 Task: Find connections with filter location Wum with filter topic #linkedinlearningwith filter profile language Potuguese with filter current company The Market Hunters with filter school Mangalayatan University, Aligarh with filter industry Libraries with filter service category Commercial Insurance with filter keywords title Test Scorer
Action: Mouse moved to (644, 83)
Screenshot: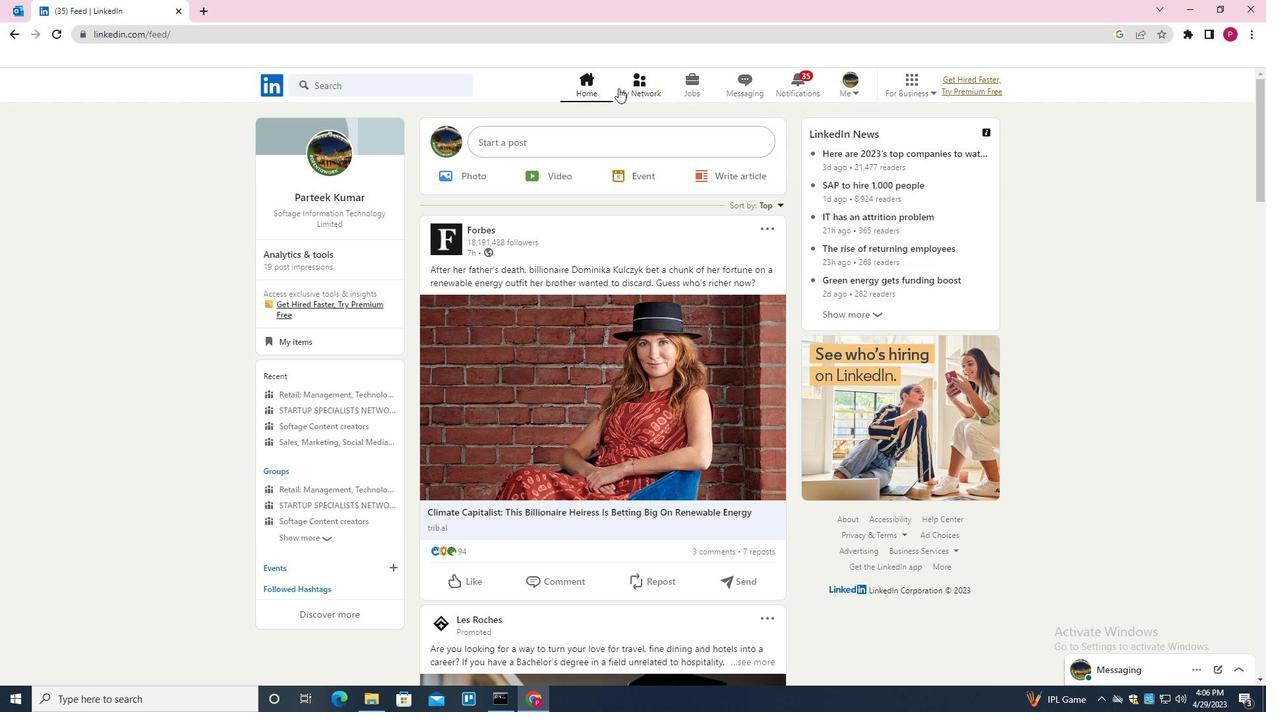 
Action: Mouse pressed left at (644, 83)
Screenshot: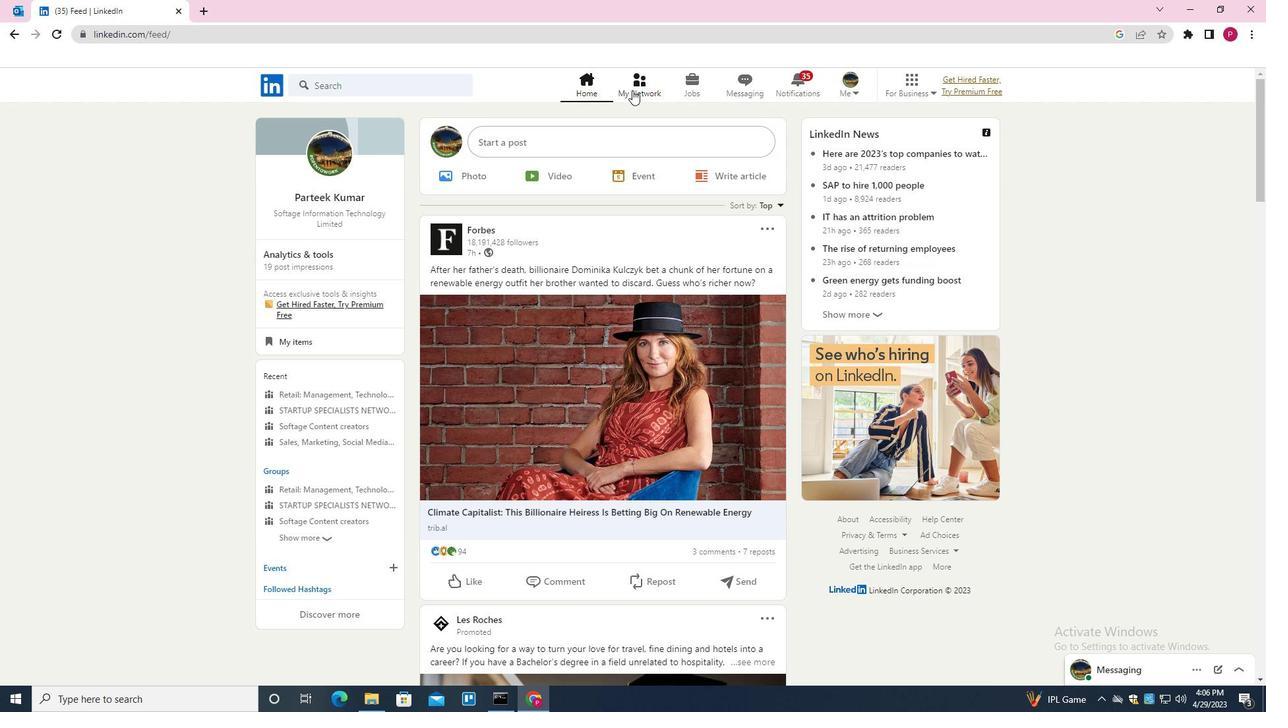 
Action: Mouse moved to (409, 154)
Screenshot: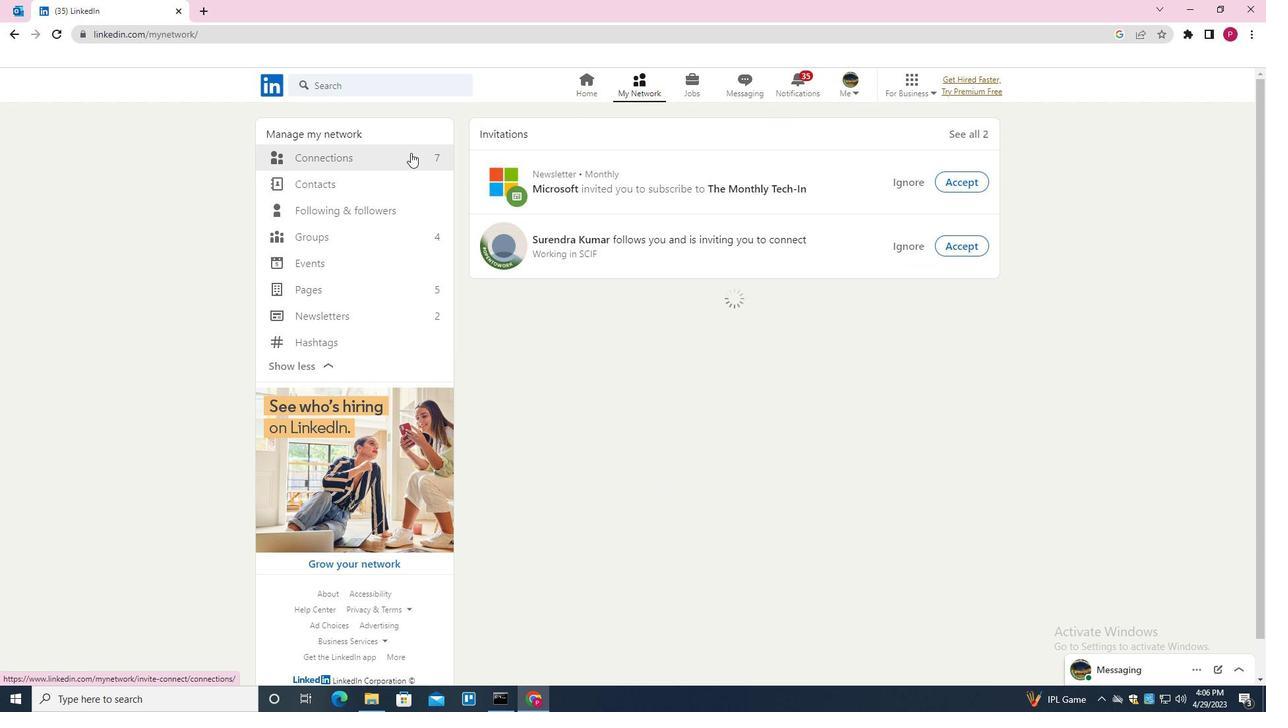 
Action: Mouse pressed left at (409, 154)
Screenshot: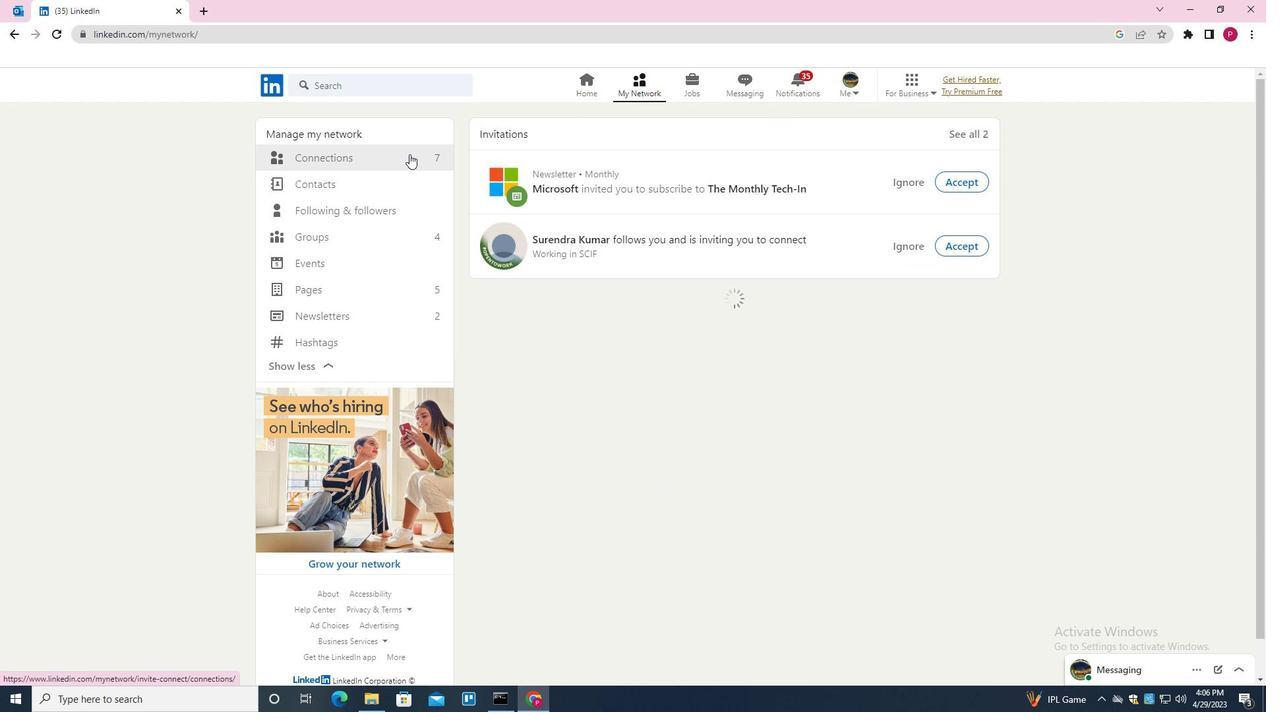 
Action: Mouse moved to (735, 162)
Screenshot: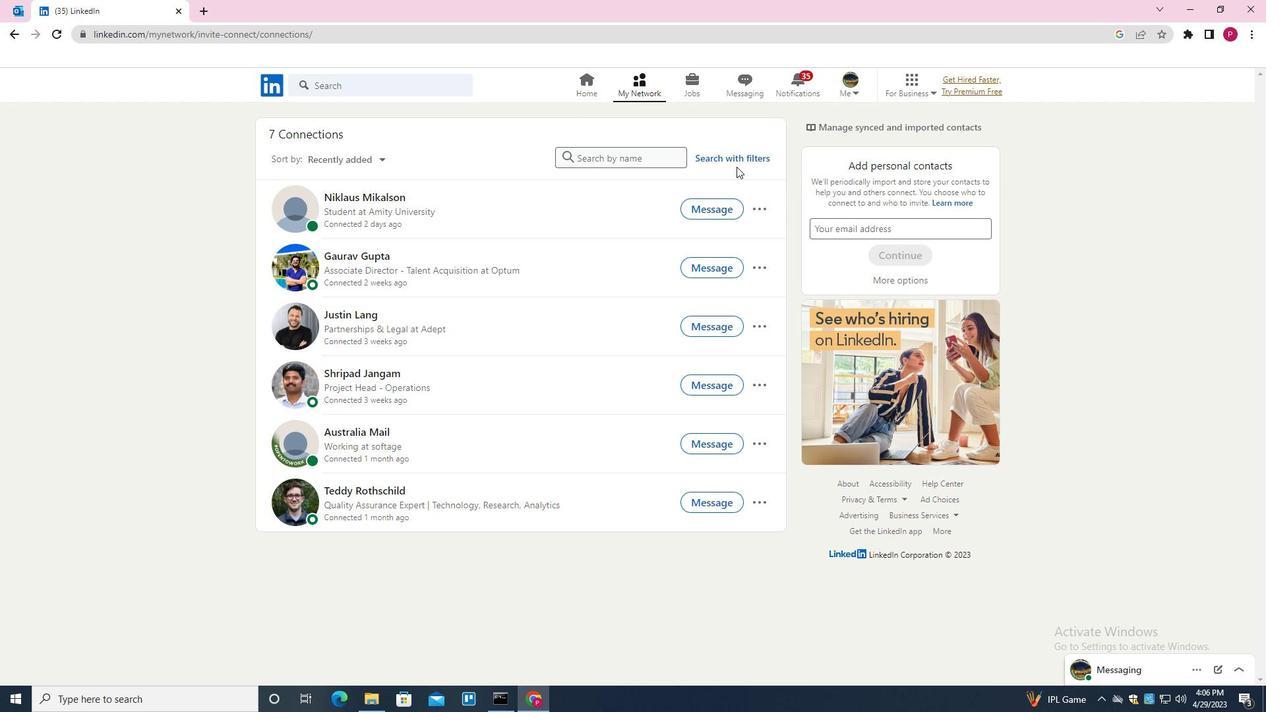 
Action: Mouse pressed left at (735, 162)
Screenshot: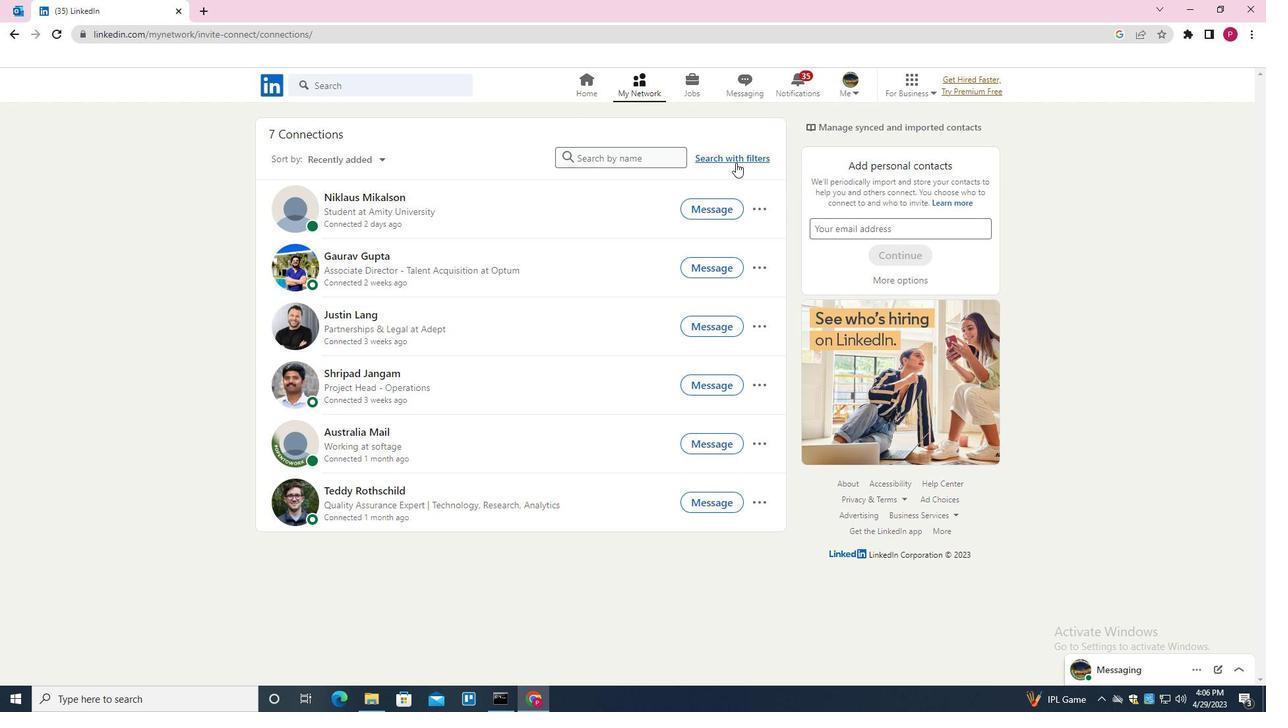 
Action: Mouse moved to (673, 123)
Screenshot: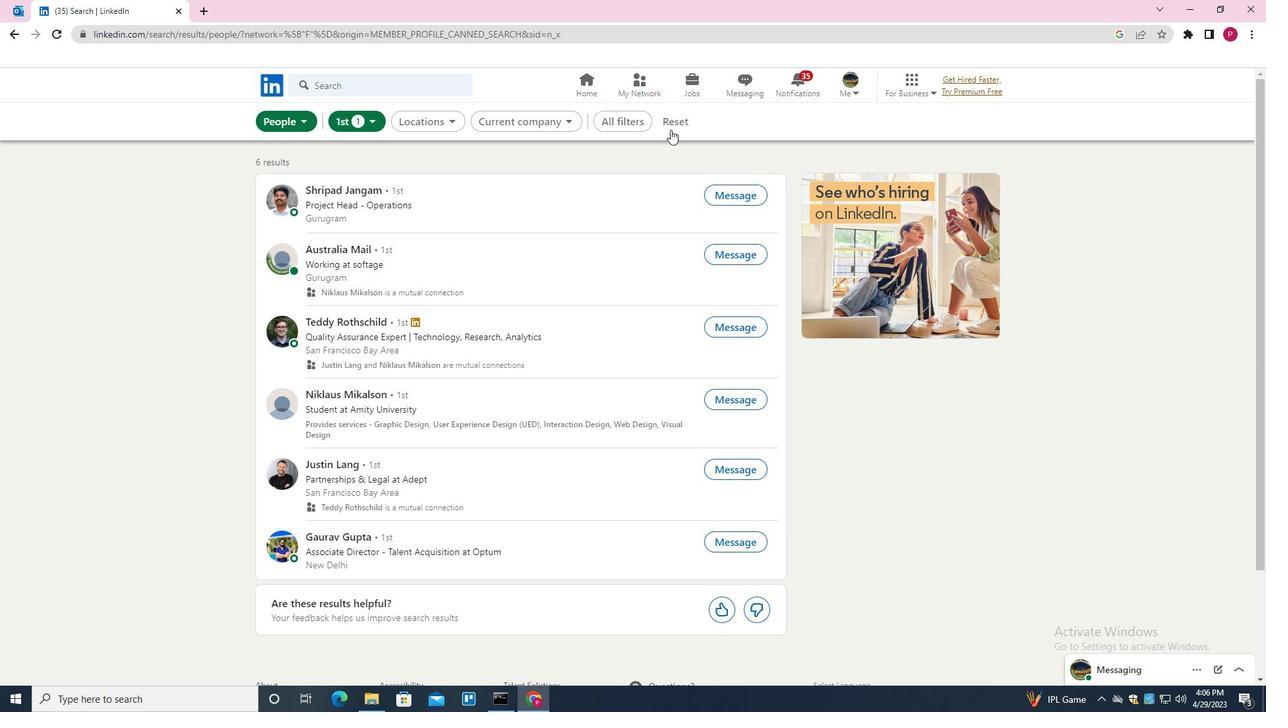 
Action: Mouse pressed left at (673, 123)
Screenshot: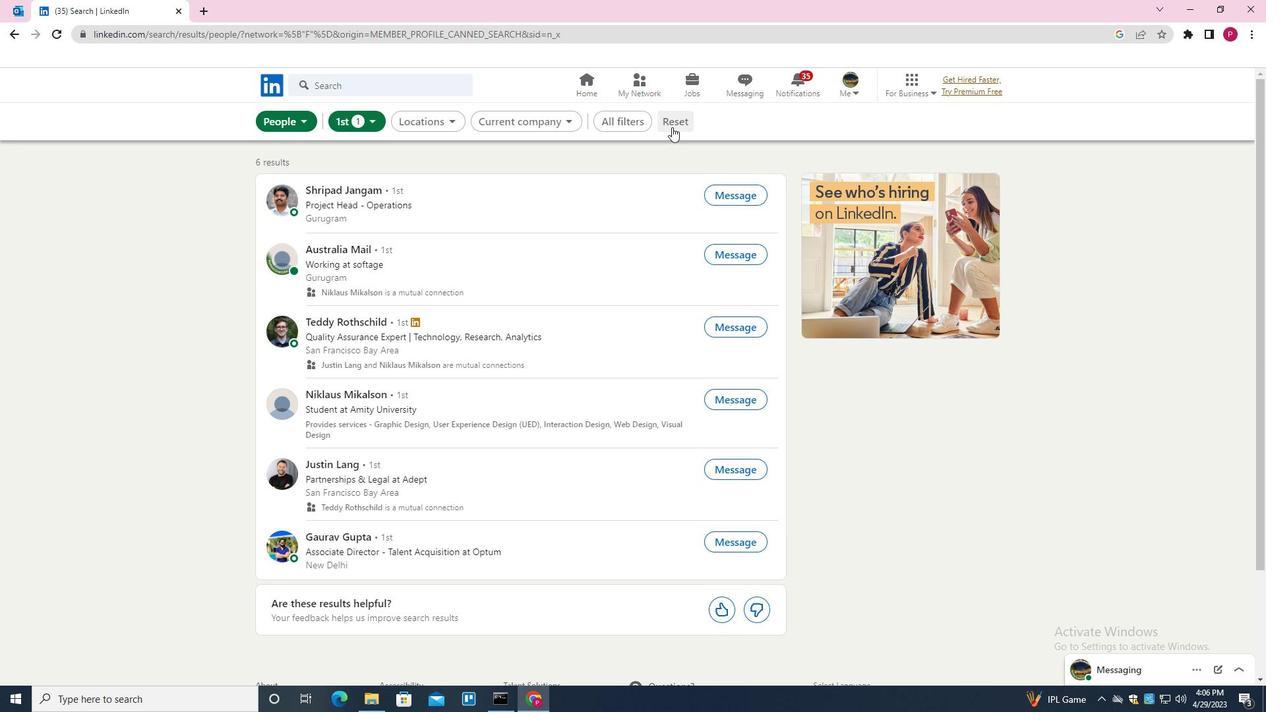 
Action: Mouse moved to (648, 120)
Screenshot: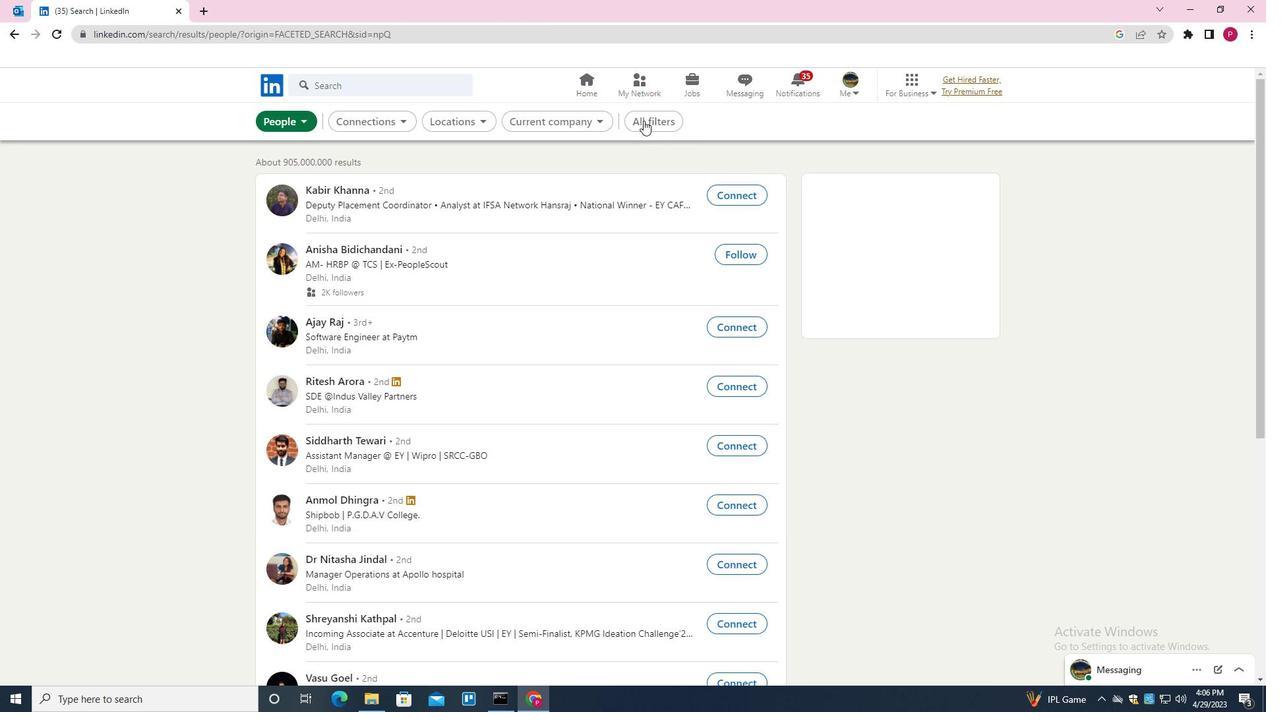 
Action: Mouse pressed left at (648, 120)
Screenshot: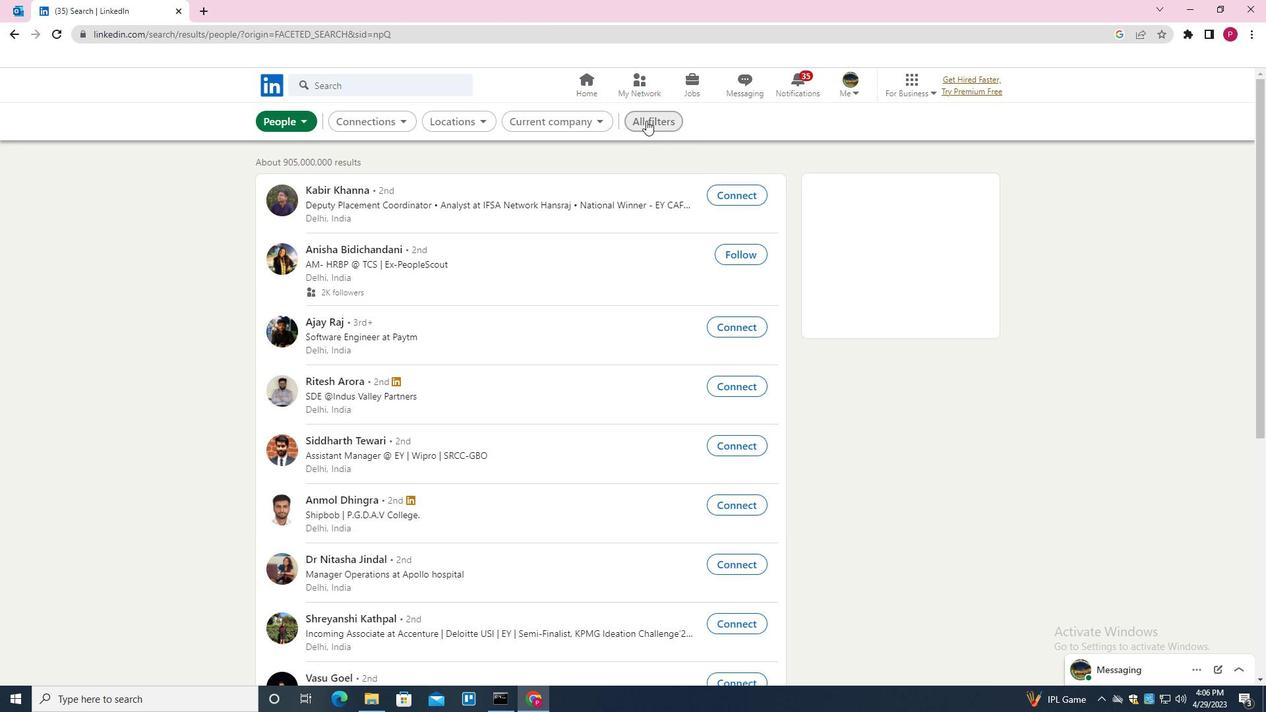 
Action: Mouse moved to (1079, 336)
Screenshot: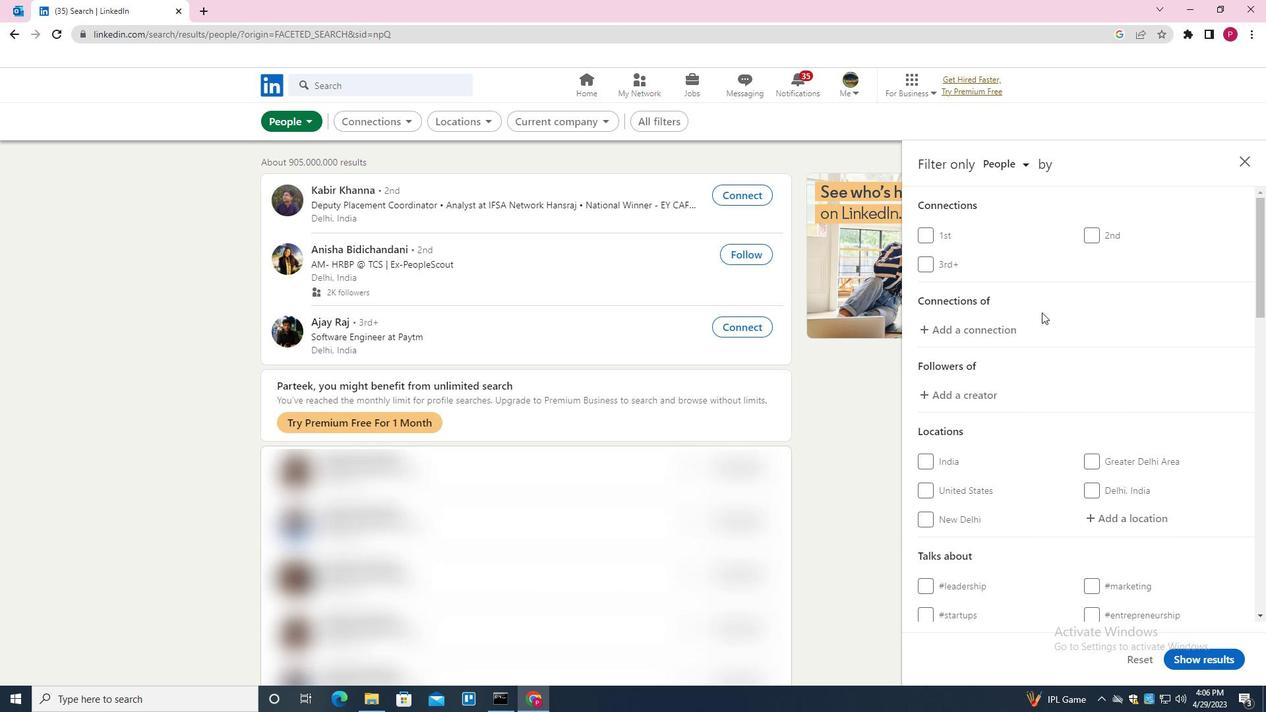 
Action: Mouse scrolled (1079, 336) with delta (0, 0)
Screenshot: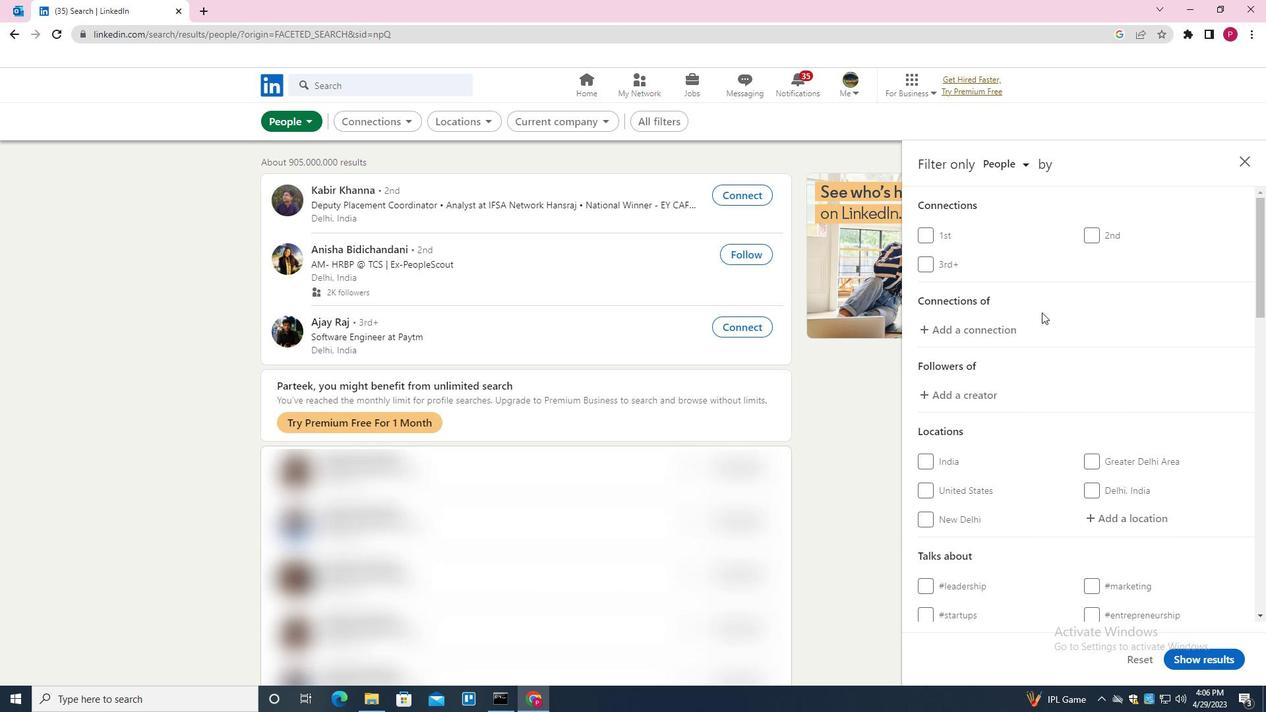 
Action: Mouse moved to (1080, 342)
Screenshot: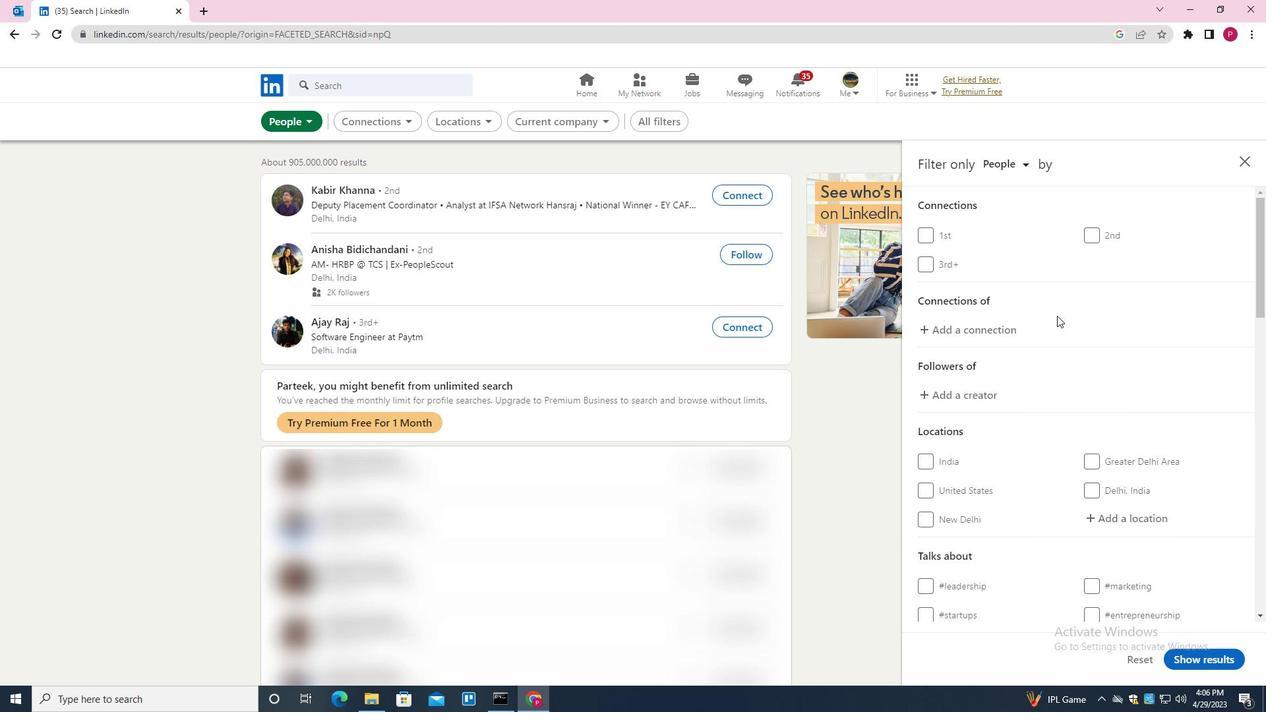 
Action: Mouse scrolled (1080, 342) with delta (0, 0)
Screenshot: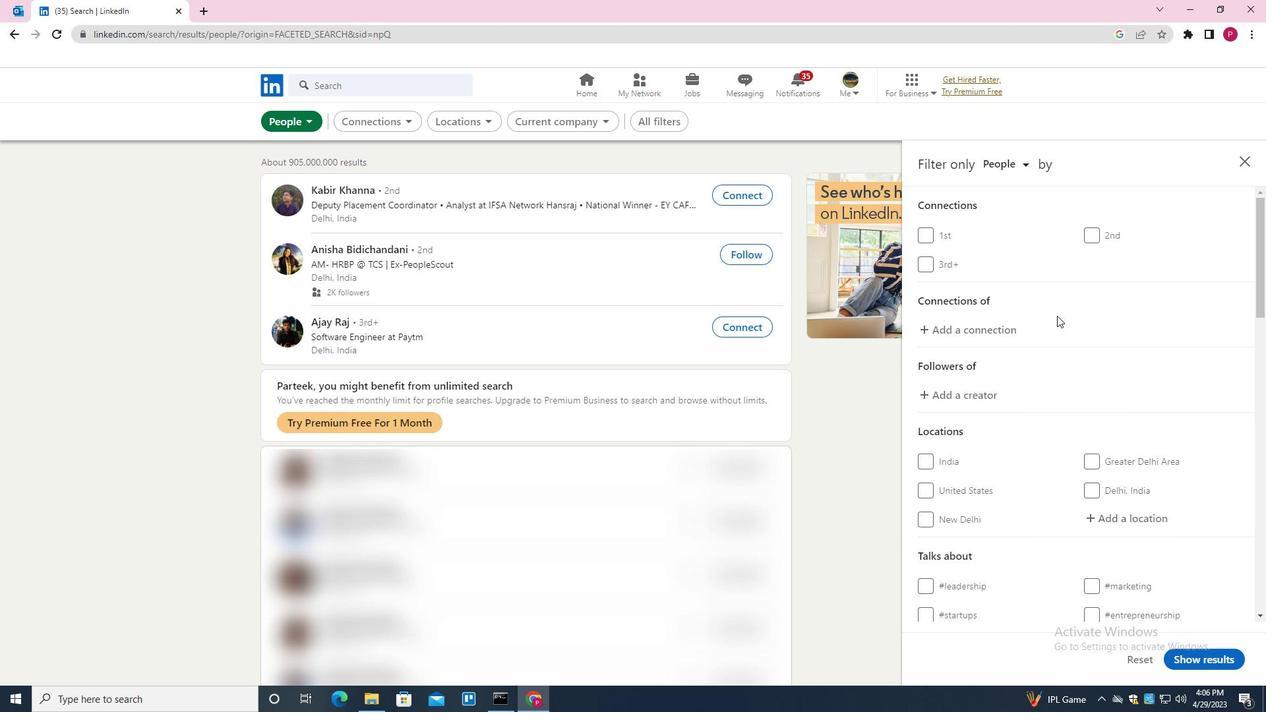 
Action: Mouse moved to (1080, 346)
Screenshot: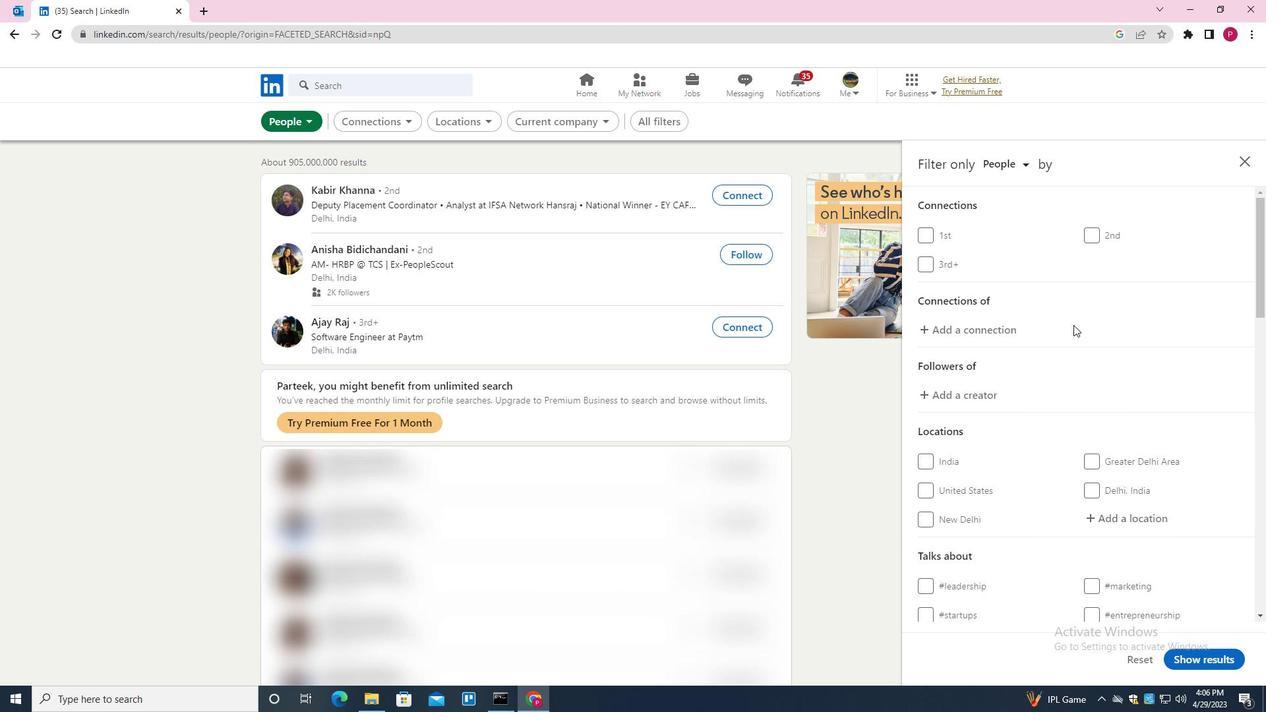 
Action: Mouse scrolled (1080, 345) with delta (0, 0)
Screenshot: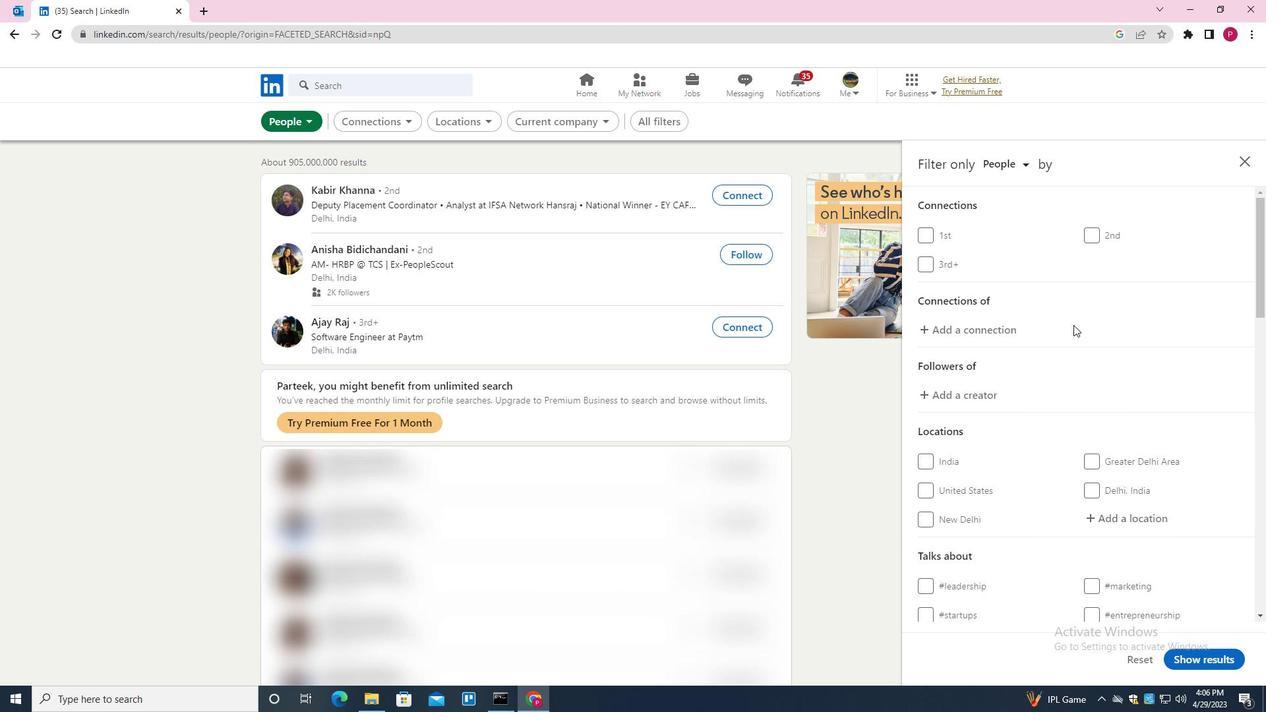 
Action: Mouse moved to (1107, 327)
Screenshot: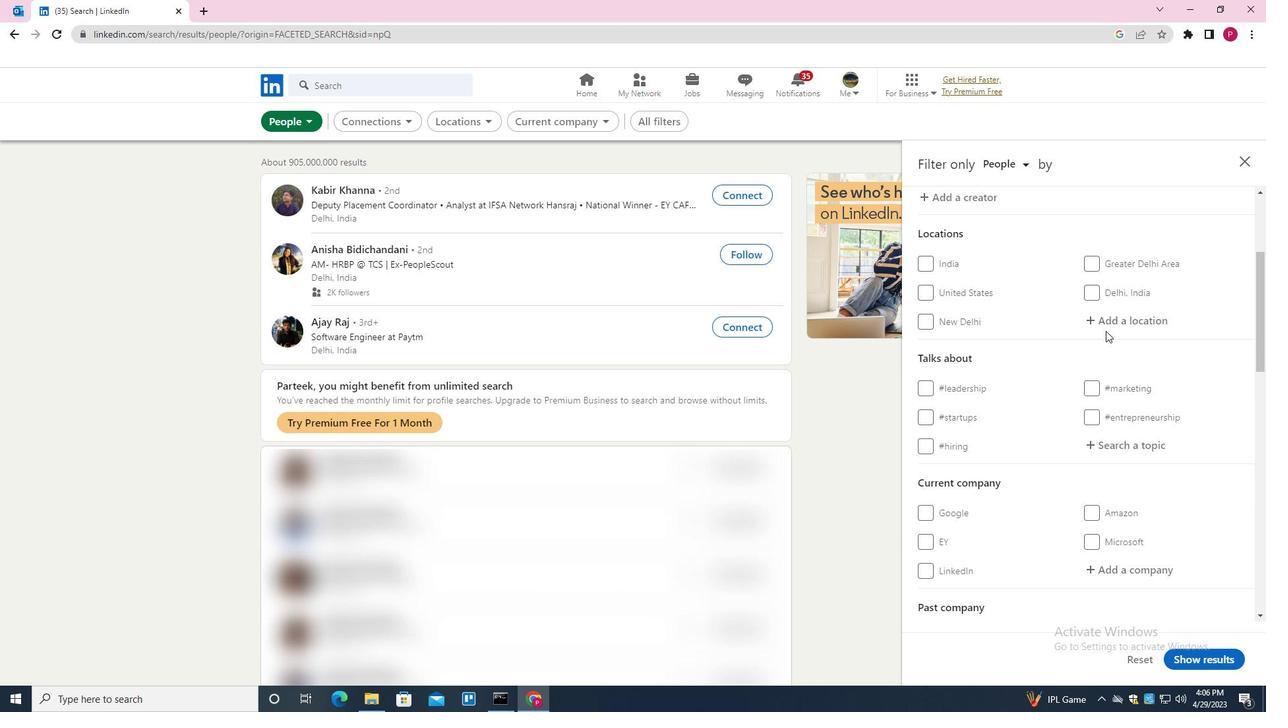 
Action: Mouse pressed left at (1107, 327)
Screenshot: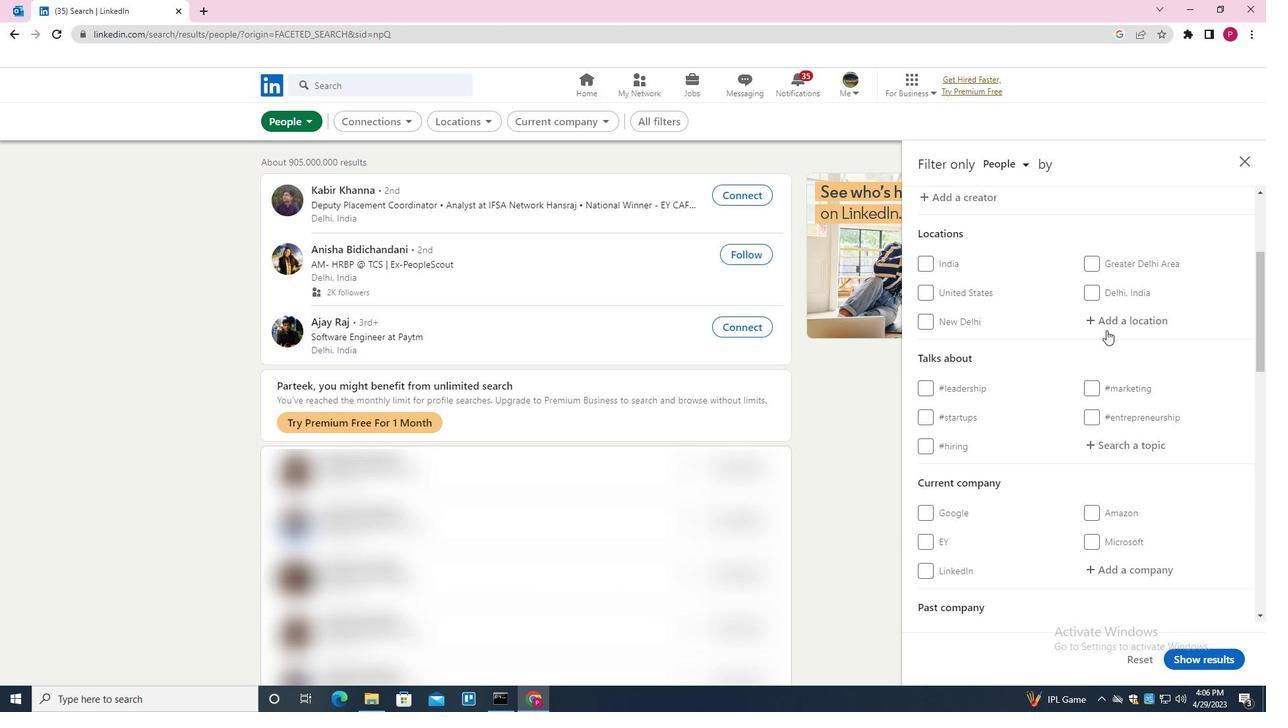 
Action: Mouse moved to (1088, 224)
Screenshot: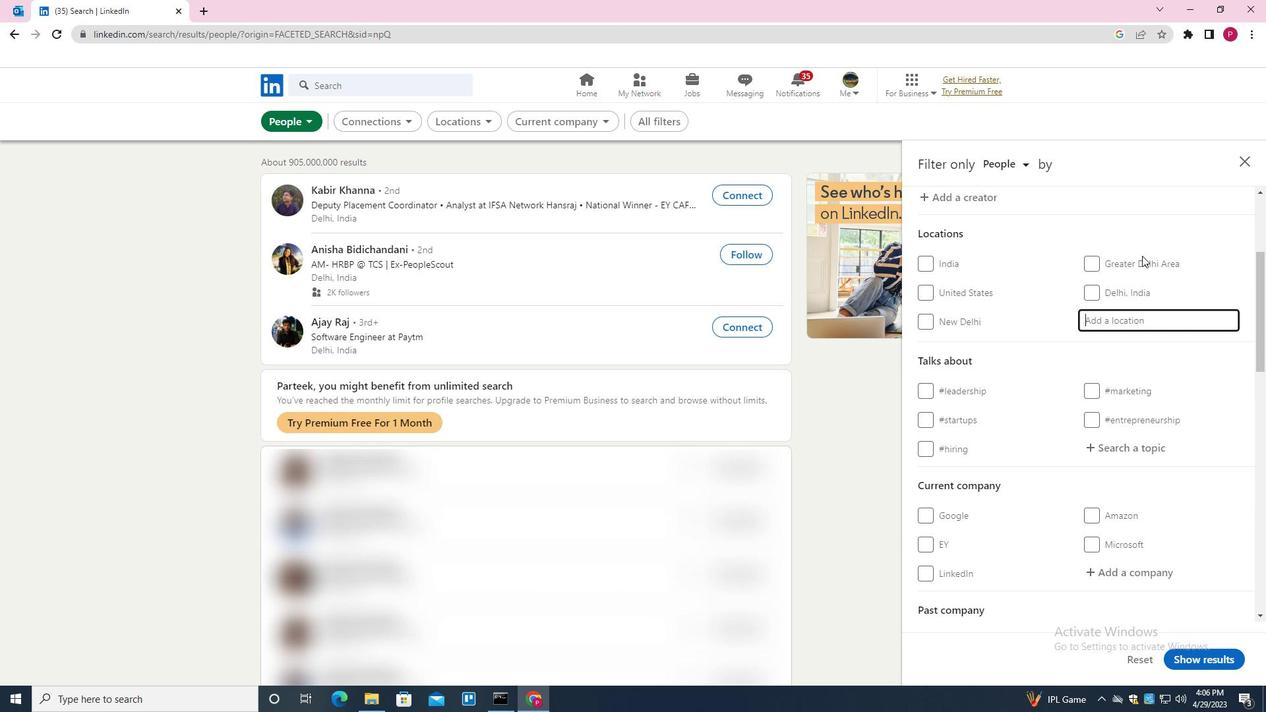 
Action: Key pressed <Key.shift>WUM<Key.down><Key.enter>
Screenshot: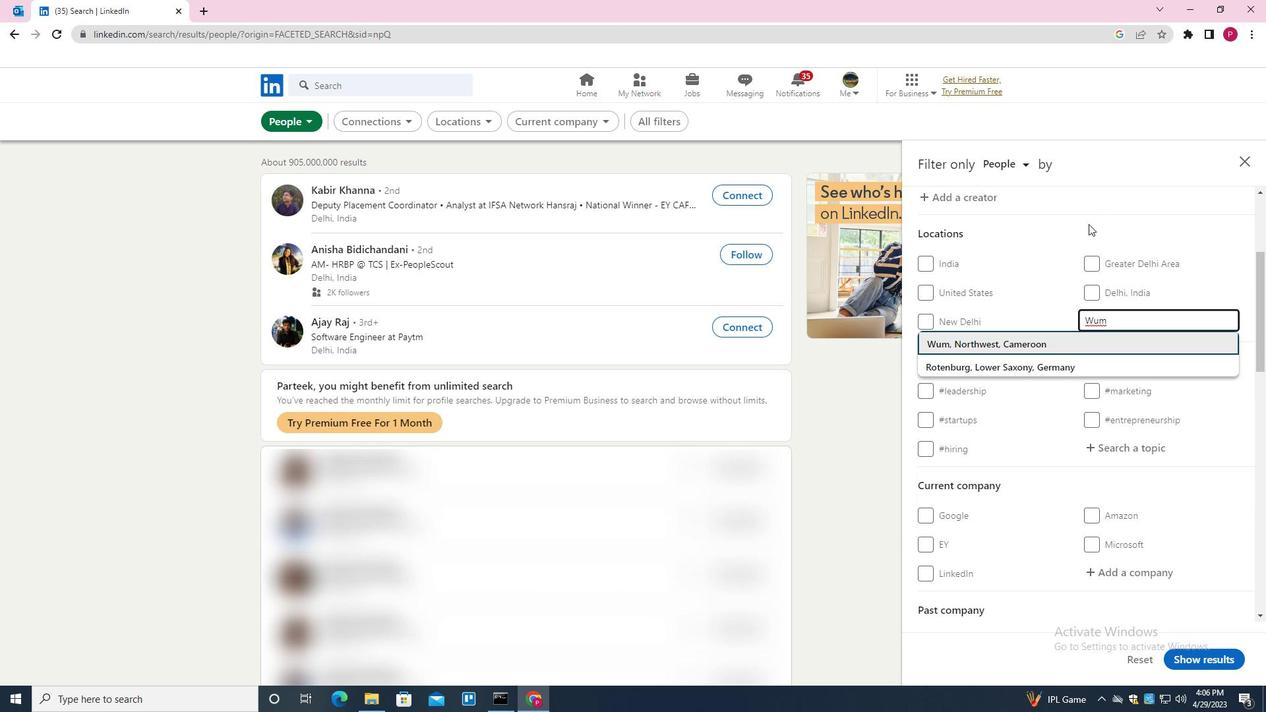 
Action: Mouse moved to (1006, 404)
Screenshot: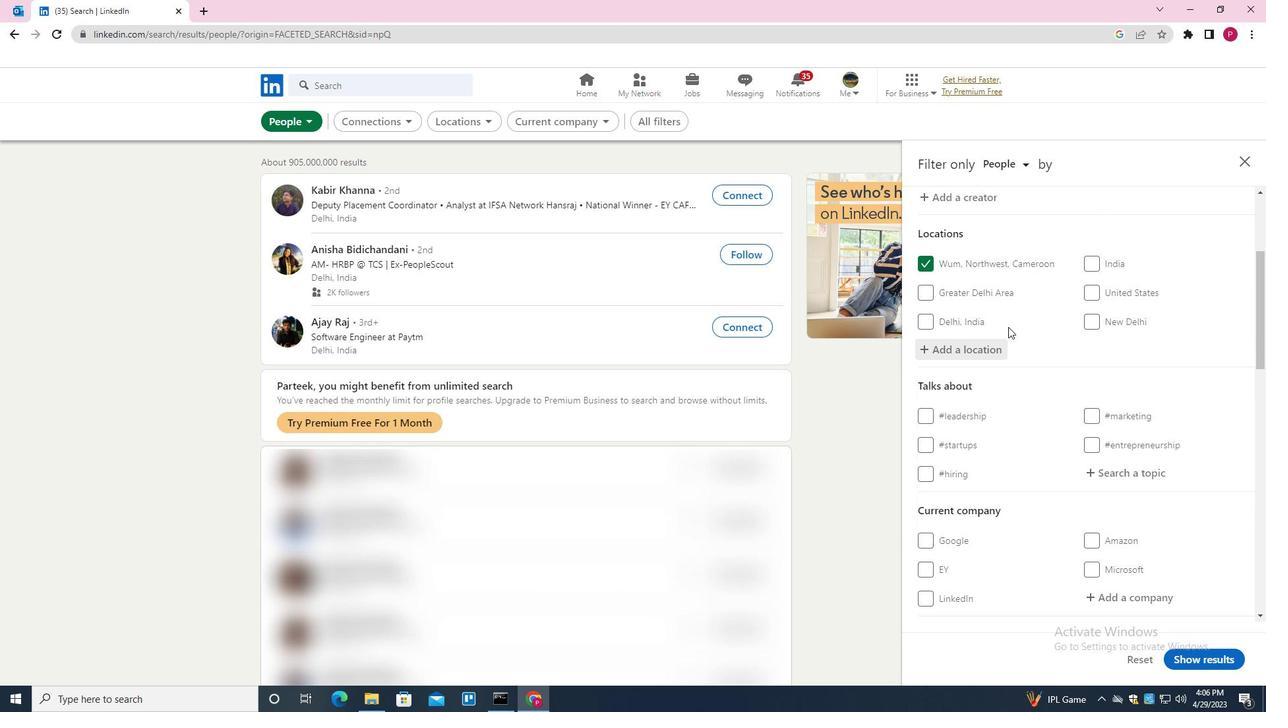 
Action: Mouse scrolled (1006, 404) with delta (0, 0)
Screenshot: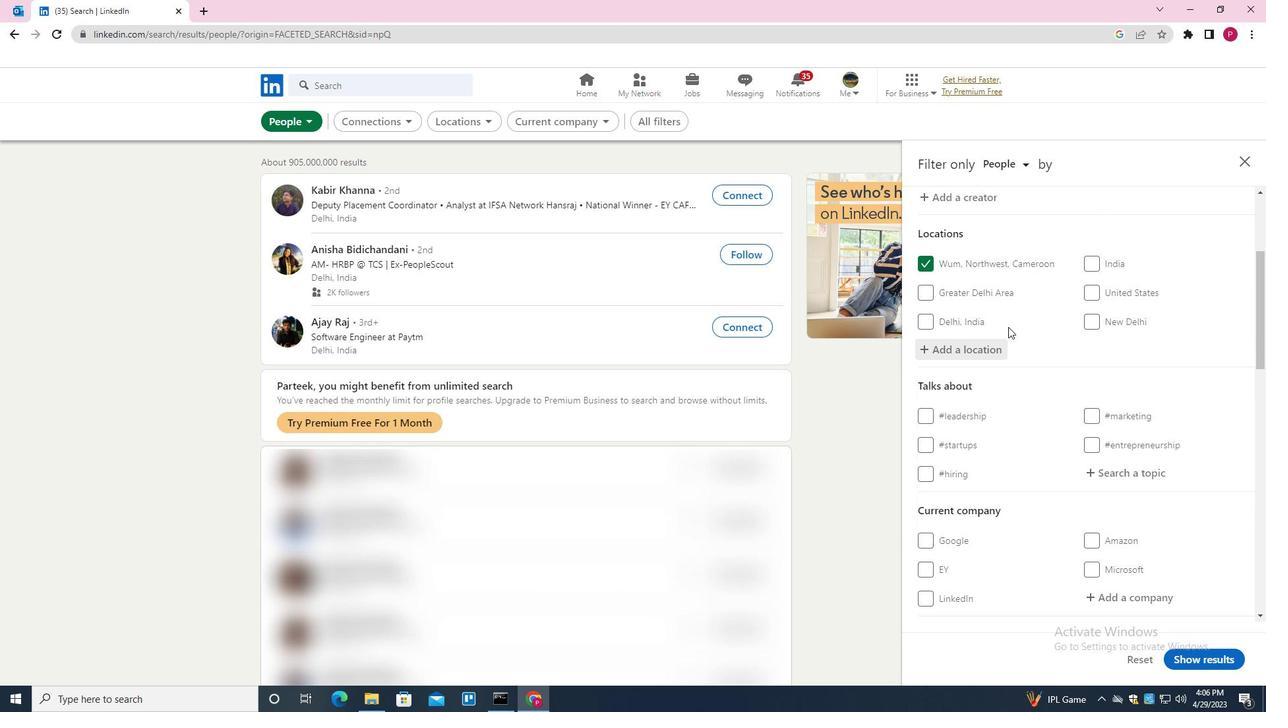 
Action: Mouse moved to (1026, 394)
Screenshot: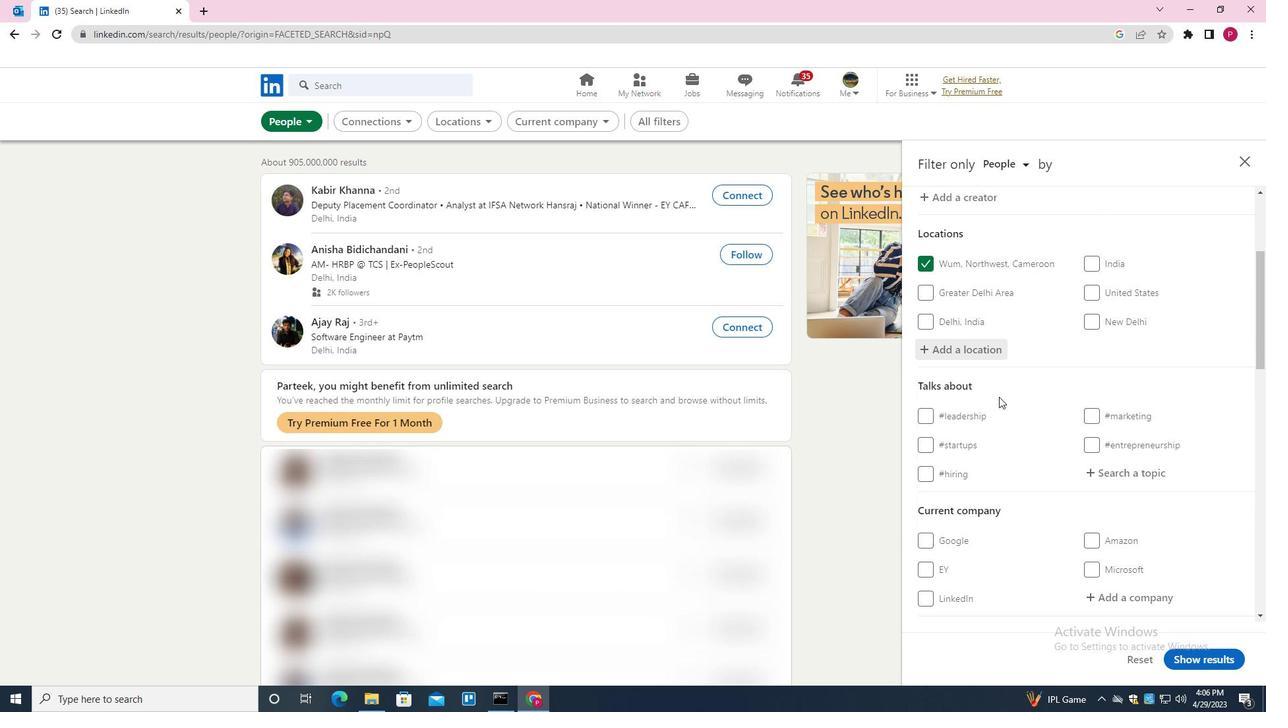 
Action: Mouse scrolled (1026, 394) with delta (0, 0)
Screenshot: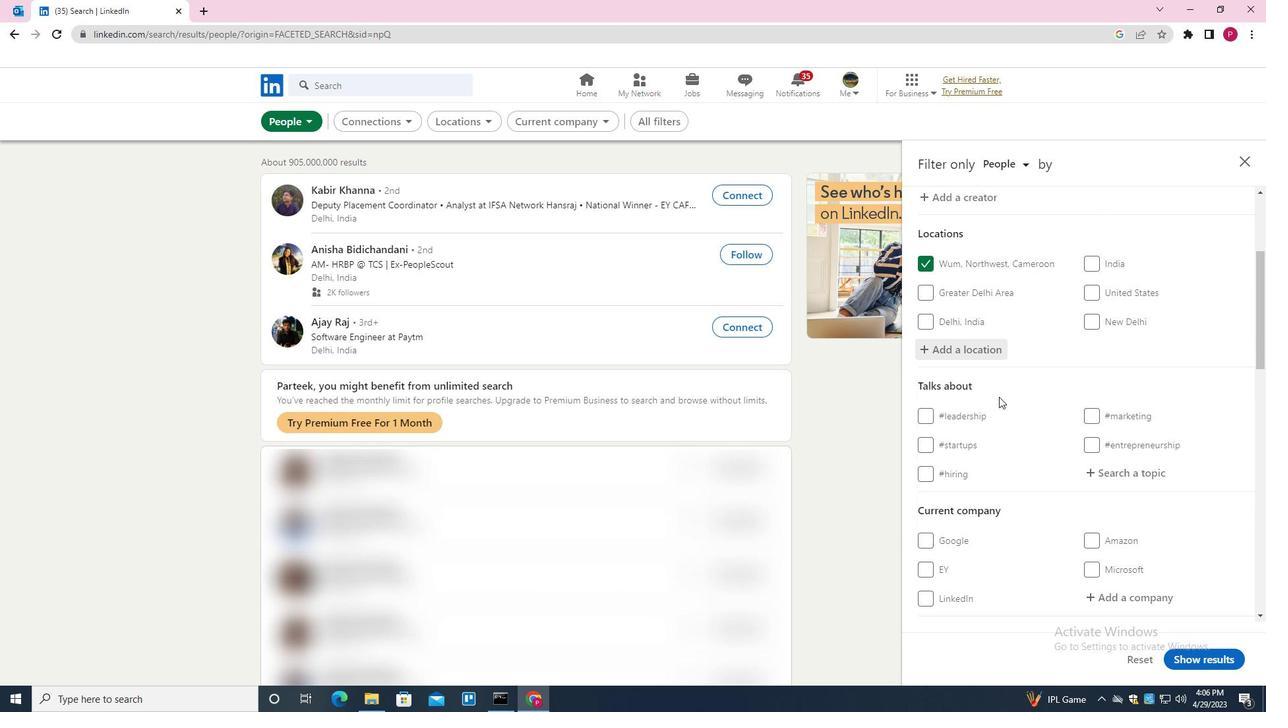 
Action: Mouse moved to (1160, 347)
Screenshot: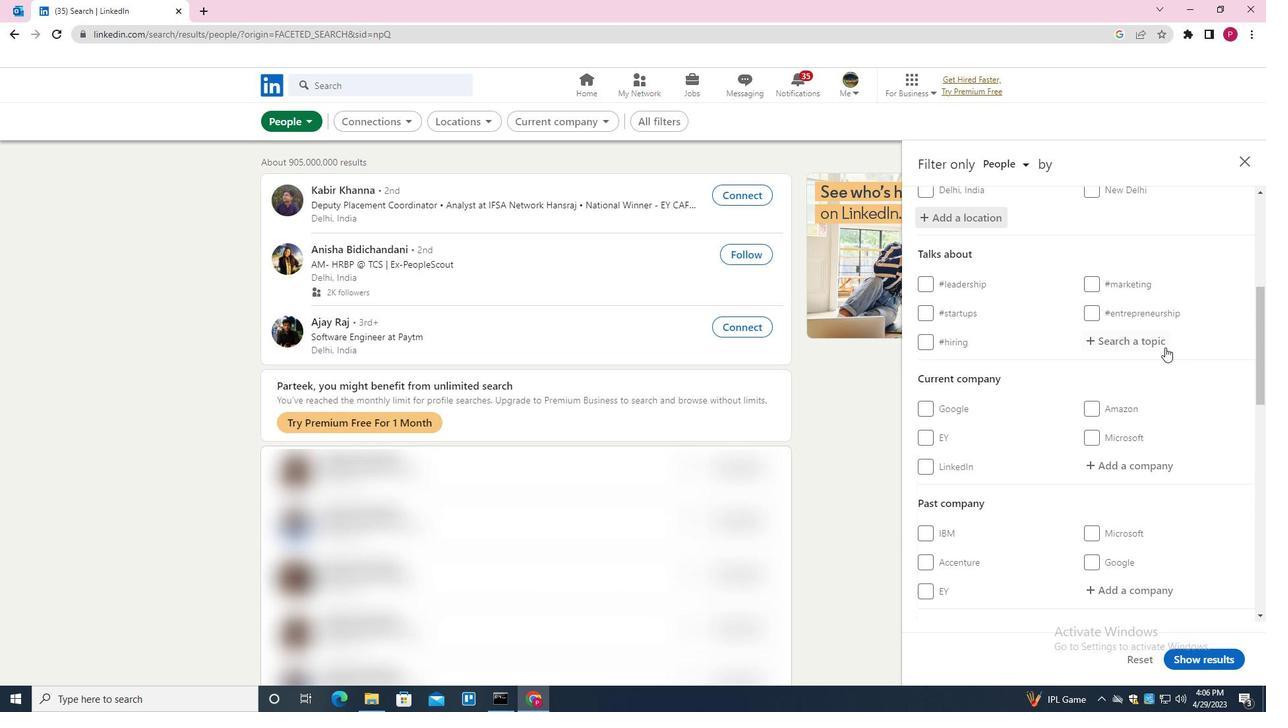 
Action: Mouse pressed left at (1160, 347)
Screenshot: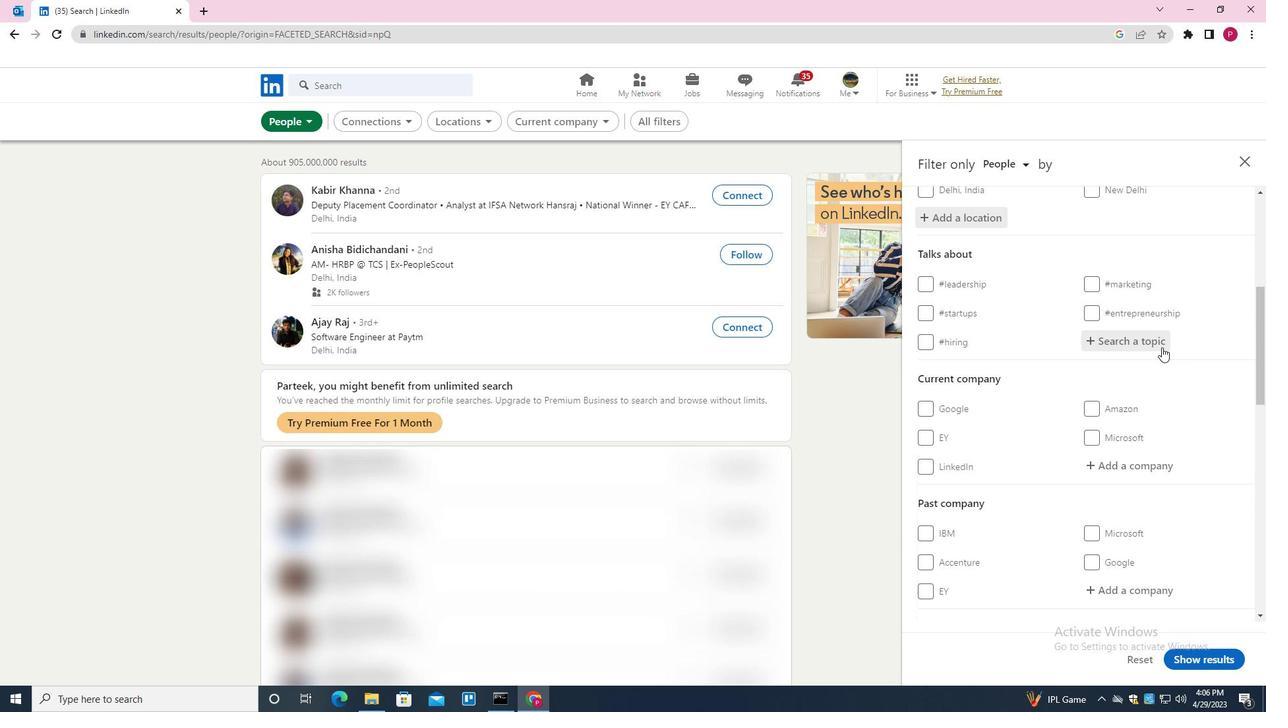 
Action: Mouse moved to (1152, 349)
Screenshot: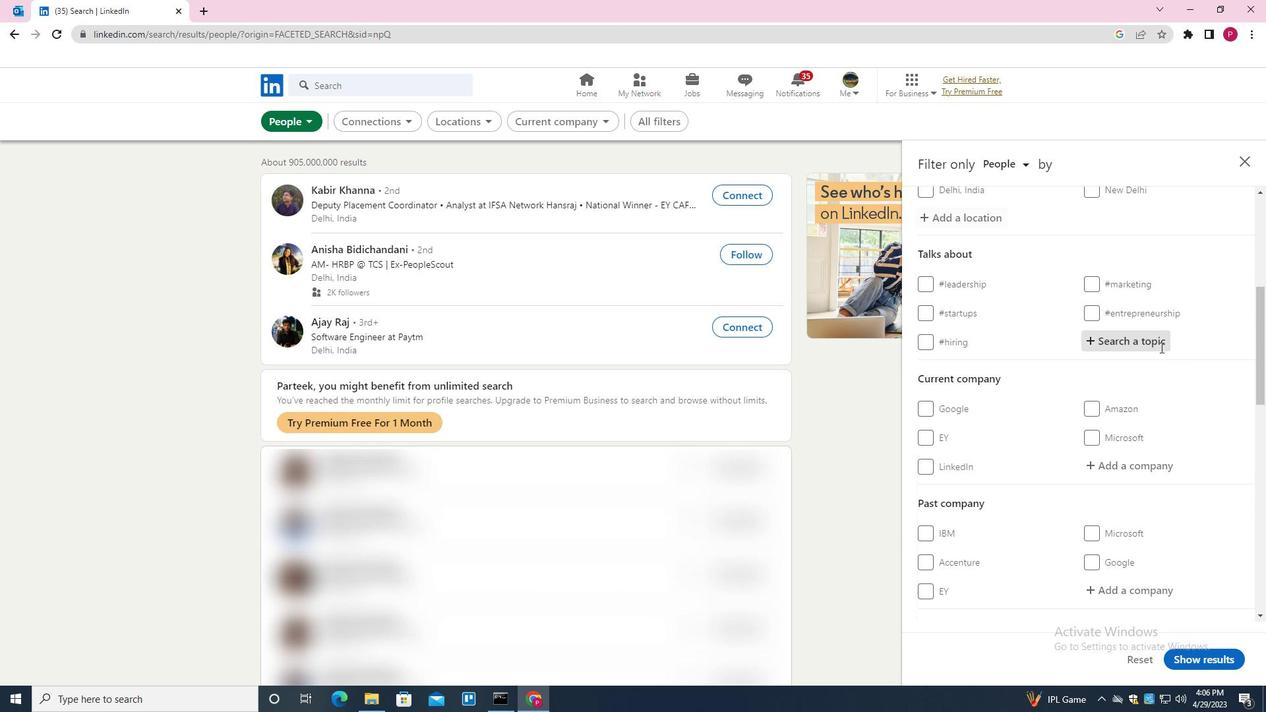 
Action: Key pressed L
Screenshot: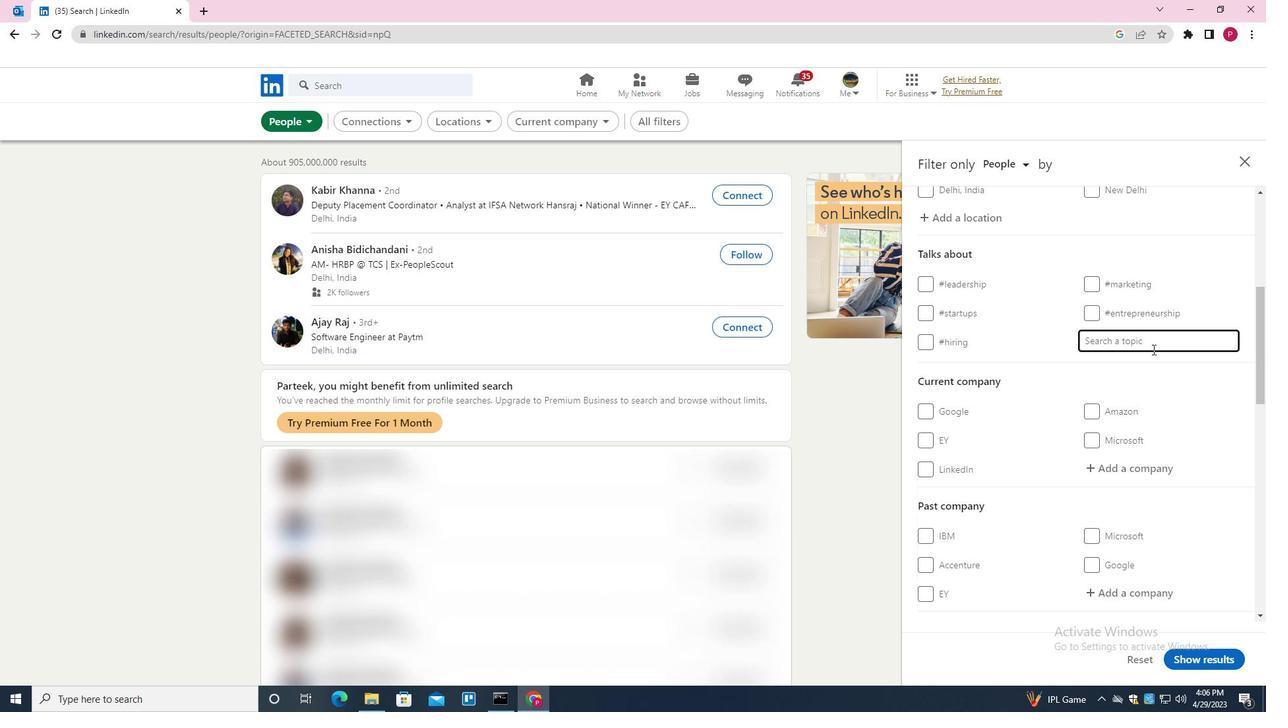 
Action: Mouse moved to (1151, 349)
Screenshot: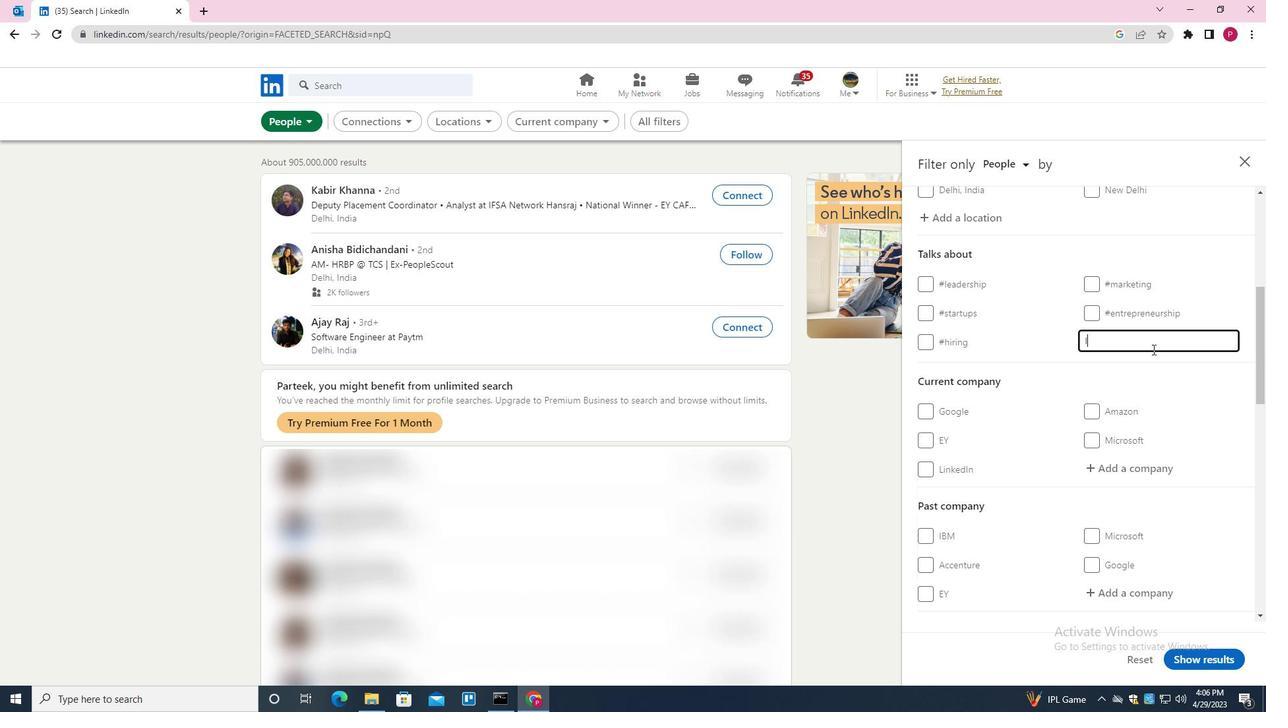 
Action: Key pressed INKEDINLEARNI<Key.down><Key.enter>
Screenshot: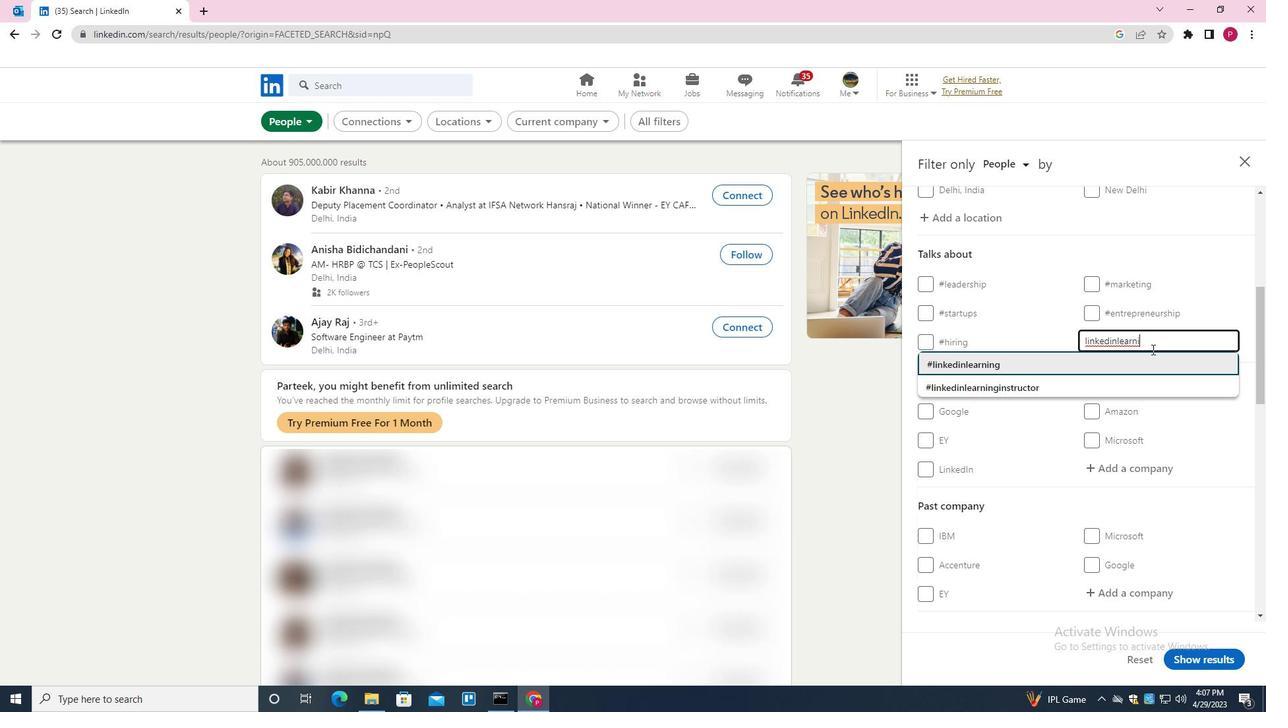
Action: Mouse moved to (1142, 358)
Screenshot: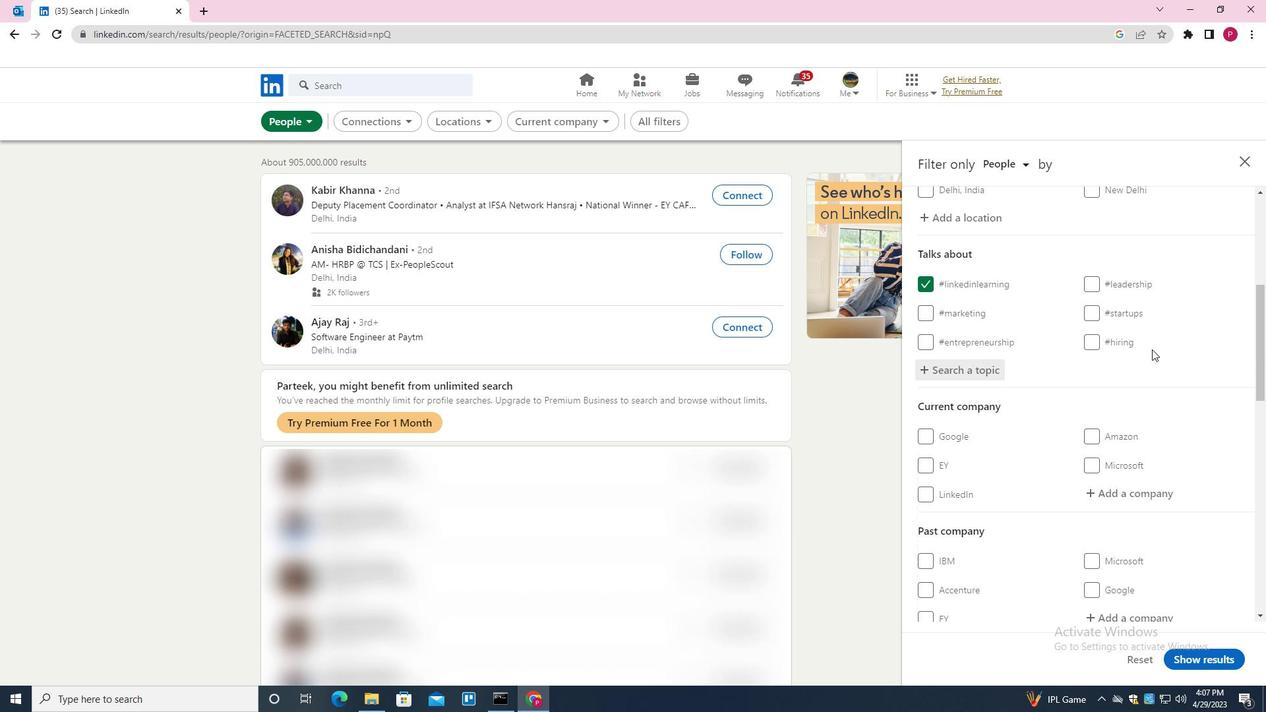 
Action: Mouse scrolled (1142, 357) with delta (0, 0)
Screenshot: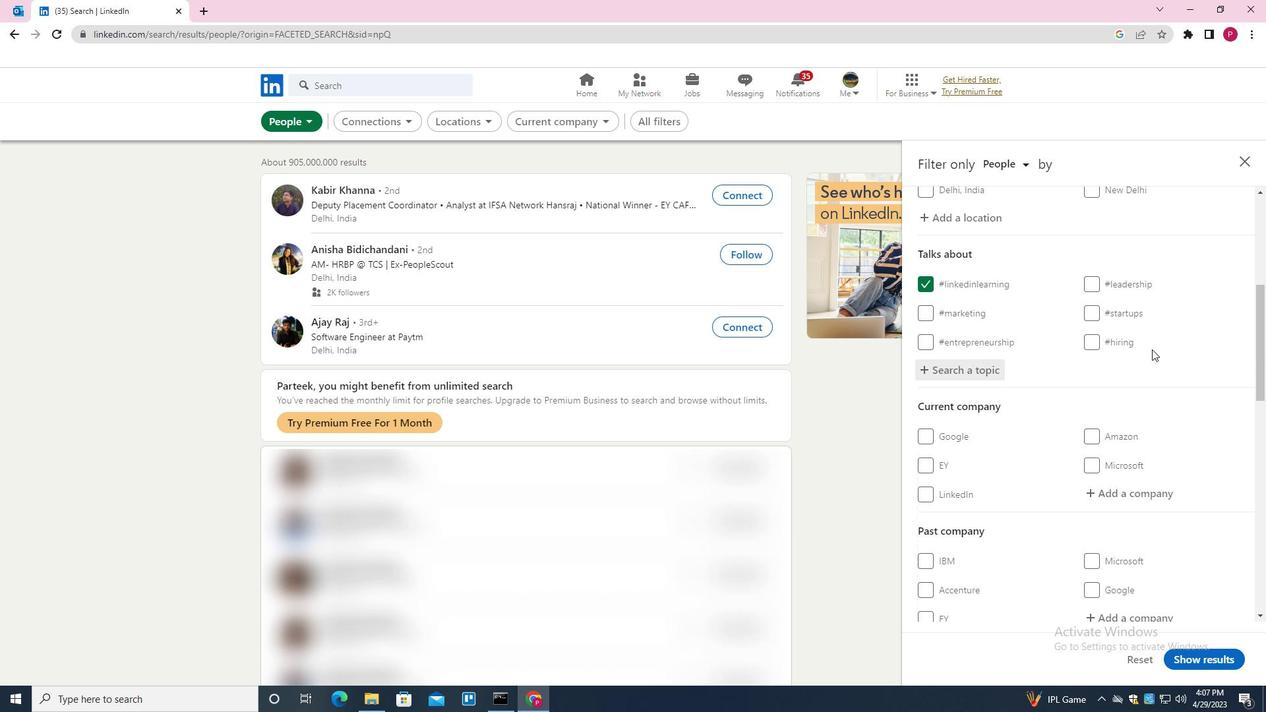 
Action: Mouse moved to (1138, 358)
Screenshot: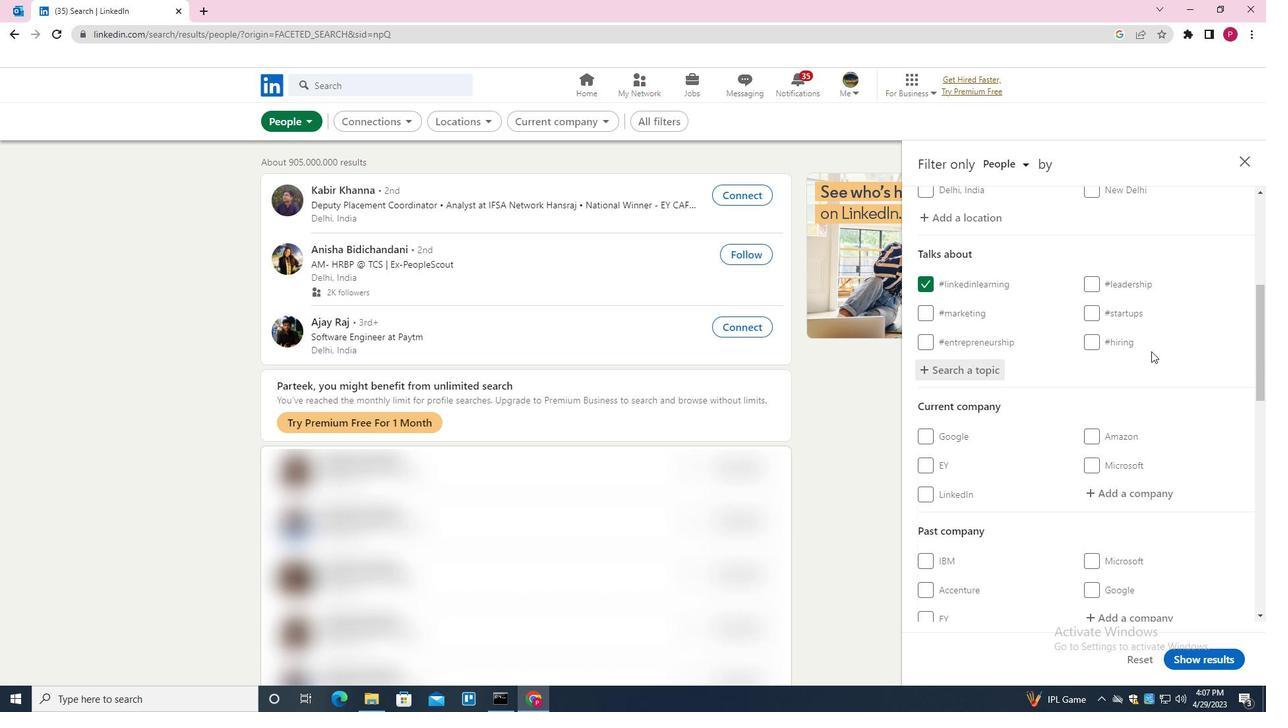 
Action: Mouse scrolled (1138, 358) with delta (0, 0)
Screenshot: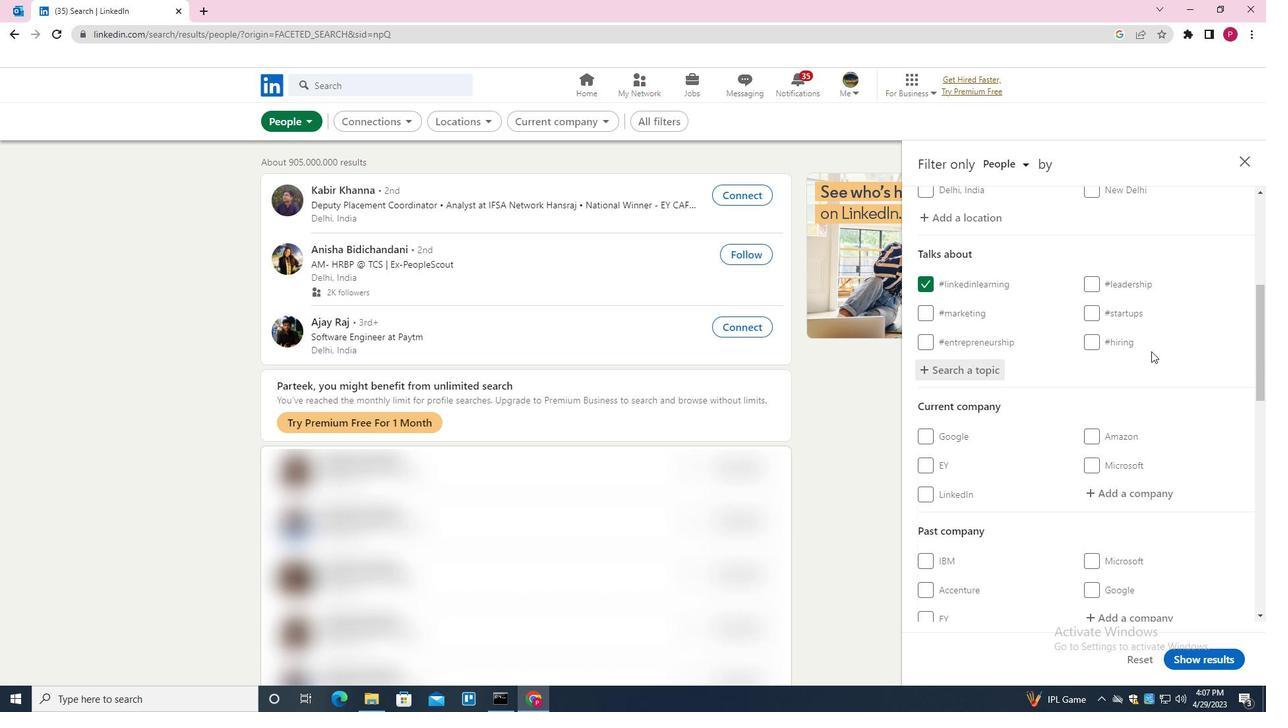 
Action: Mouse moved to (1136, 360)
Screenshot: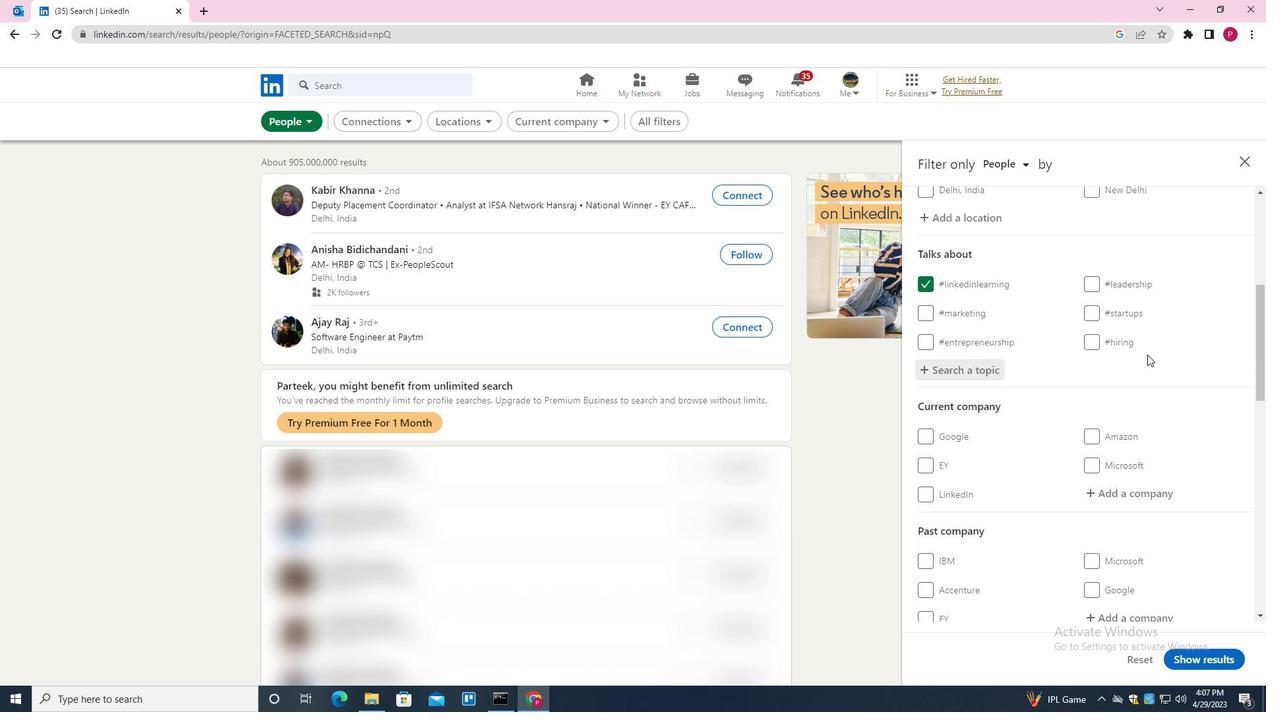 
Action: Mouse scrolled (1136, 359) with delta (0, 0)
Screenshot: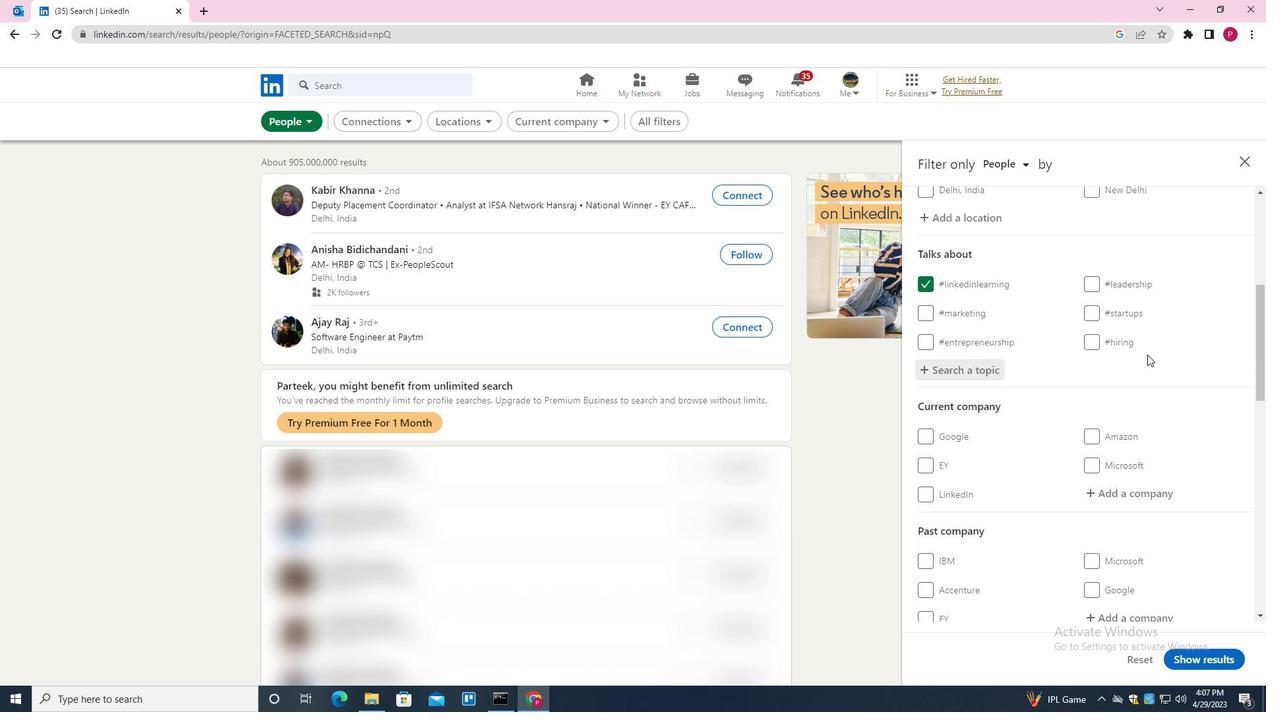 
Action: Mouse moved to (1072, 377)
Screenshot: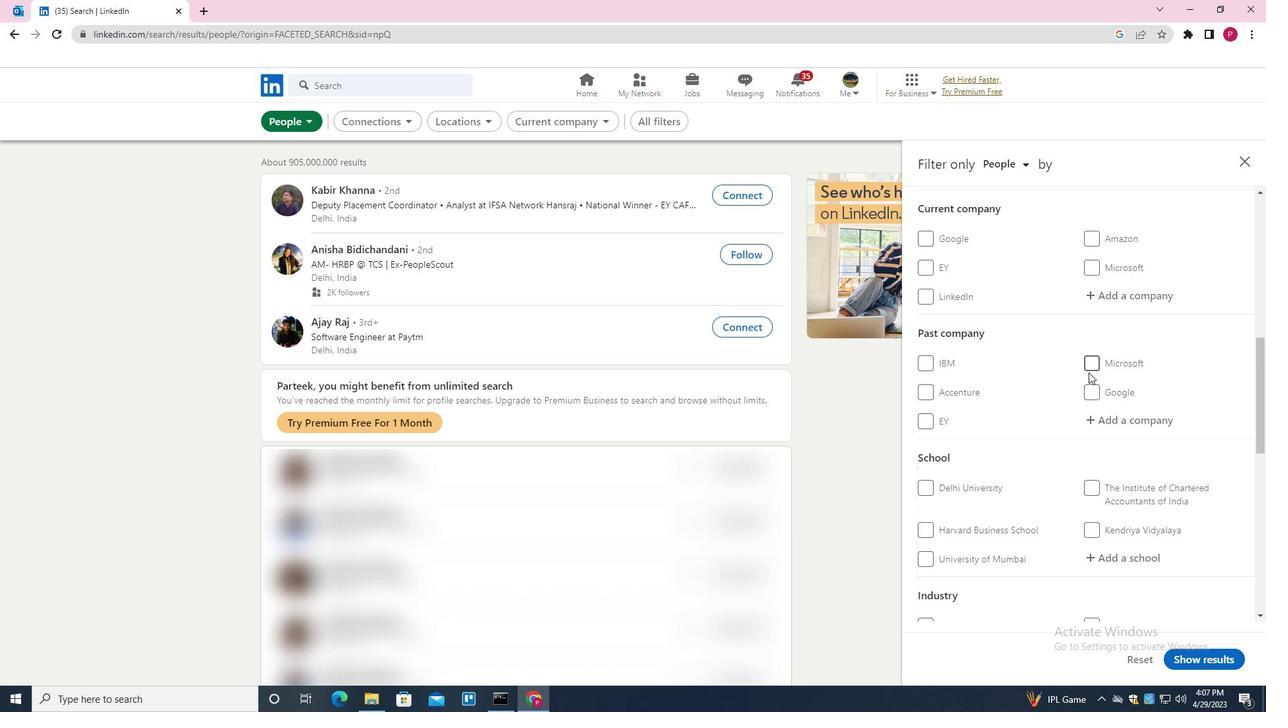 
Action: Mouse scrolled (1072, 376) with delta (0, 0)
Screenshot: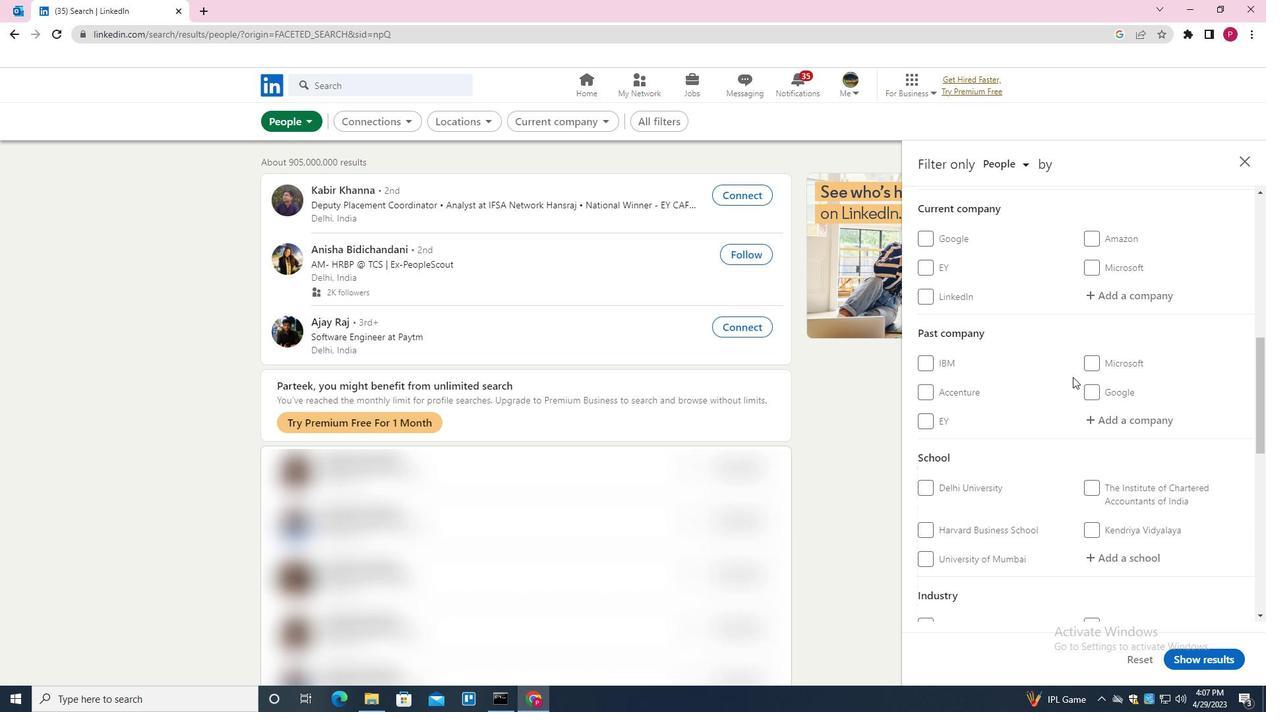 
Action: Mouse scrolled (1072, 376) with delta (0, 0)
Screenshot: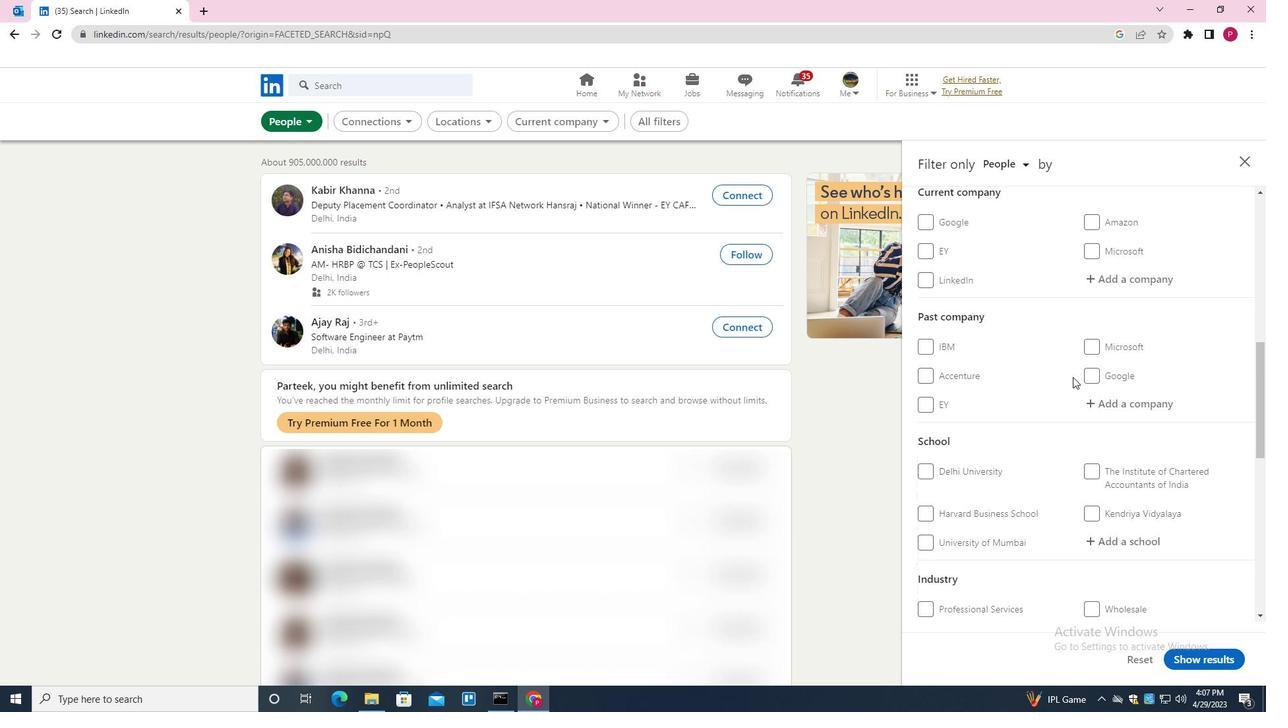 
Action: Mouse moved to (1071, 377)
Screenshot: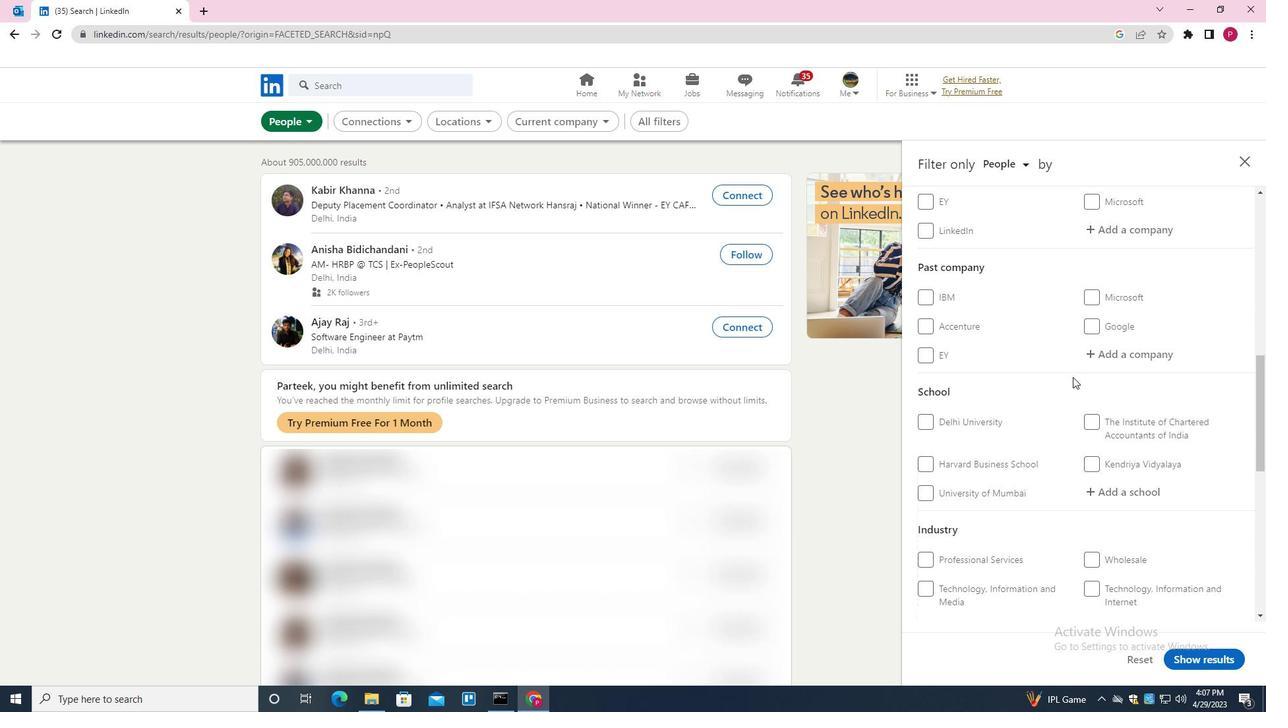 
Action: Mouse scrolled (1071, 376) with delta (0, 0)
Screenshot: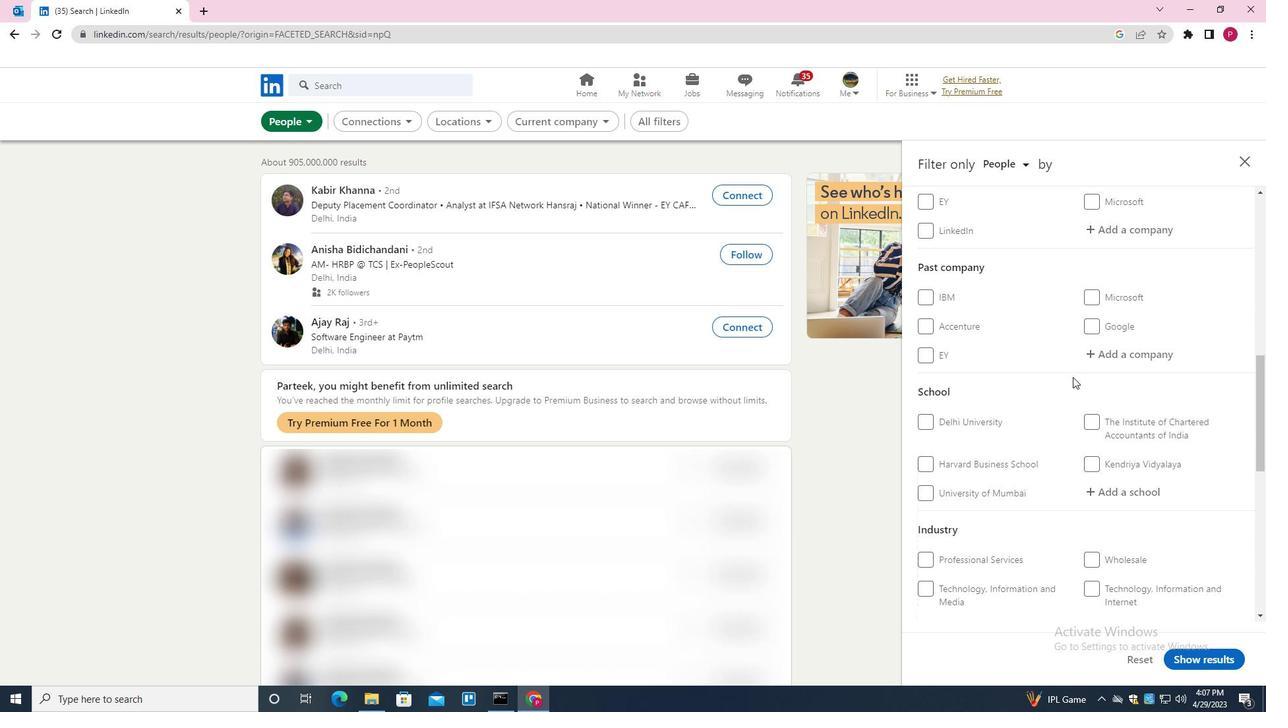 
Action: Mouse moved to (1070, 377)
Screenshot: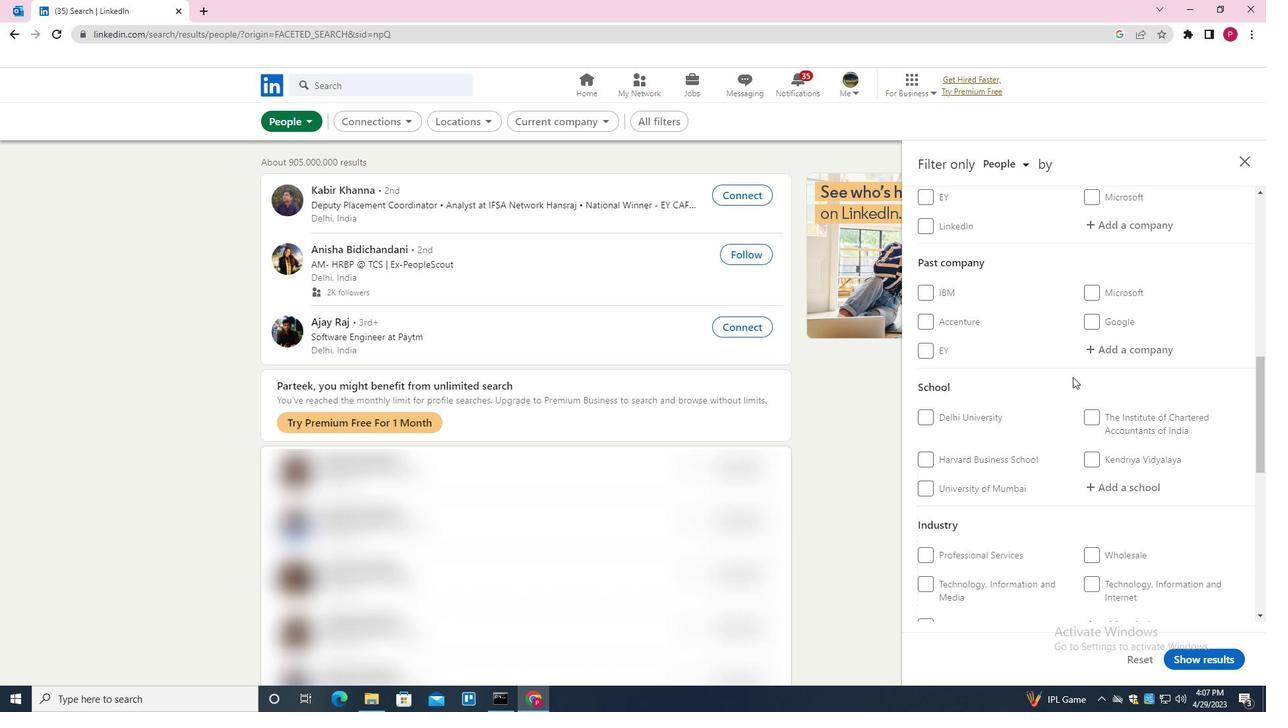 
Action: Mouse scrolled (1070, 376) with delta (0, 0)
Screenshot: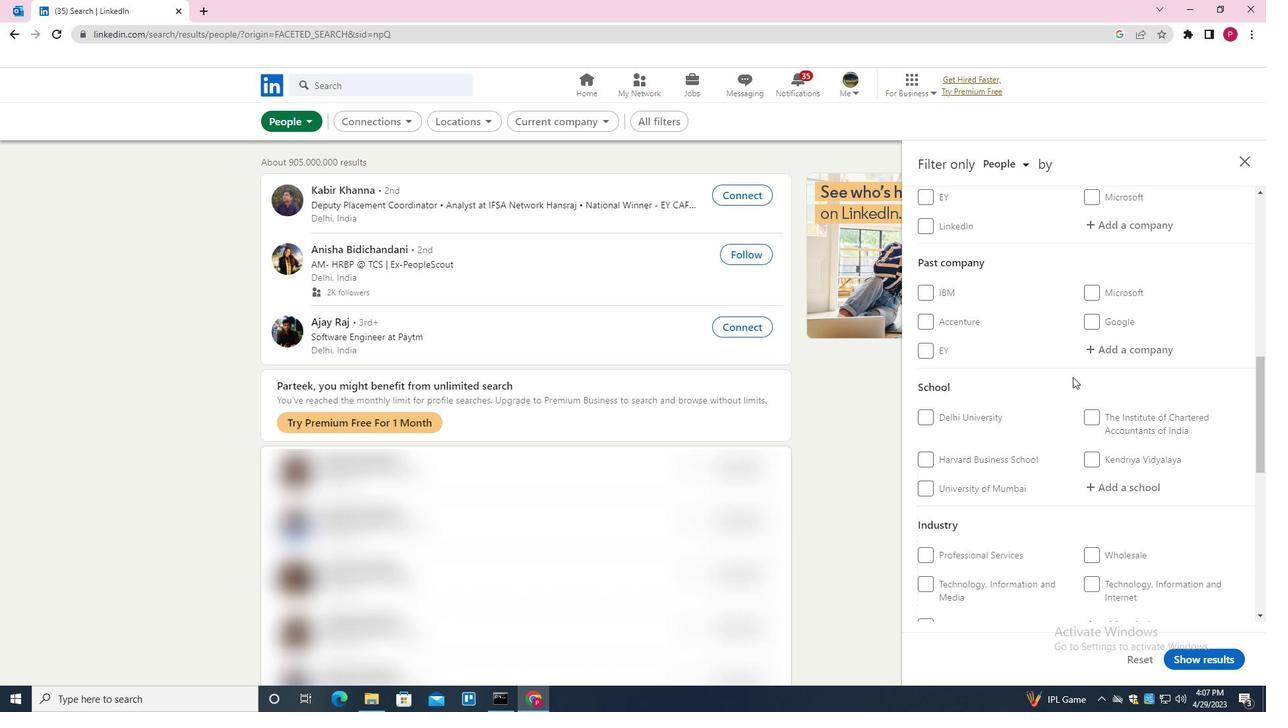 
Action: Mouse moved to (1068, 377)
Screenshot: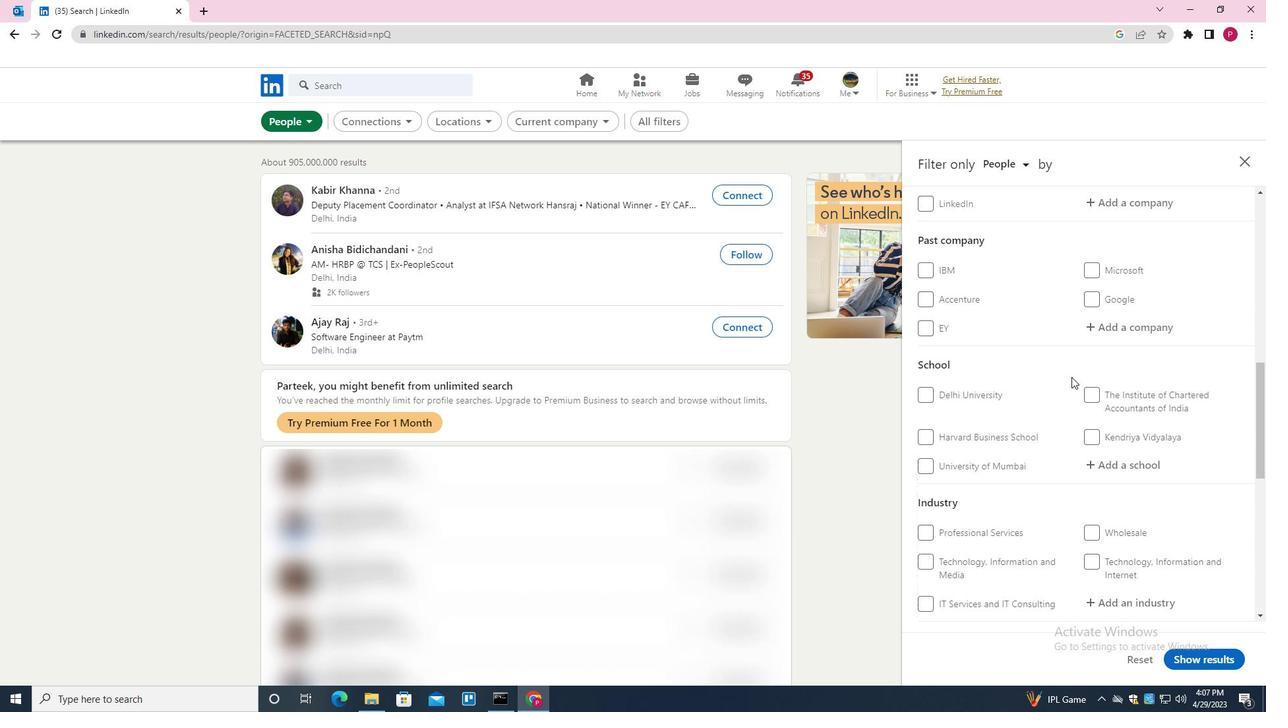
Action: Mouse scrolled (1068, 377) with delta (0, 0)
Screenshot: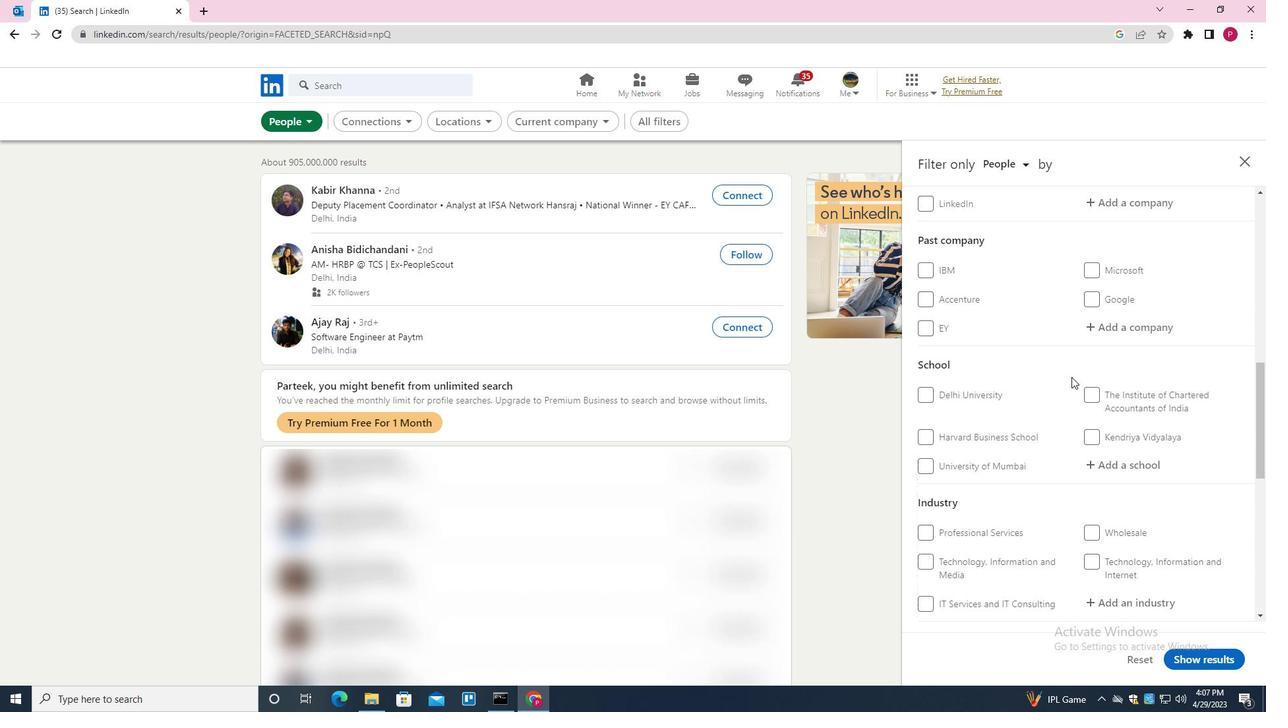
Action: Mouse moved to (1067, 377)
Screenshot: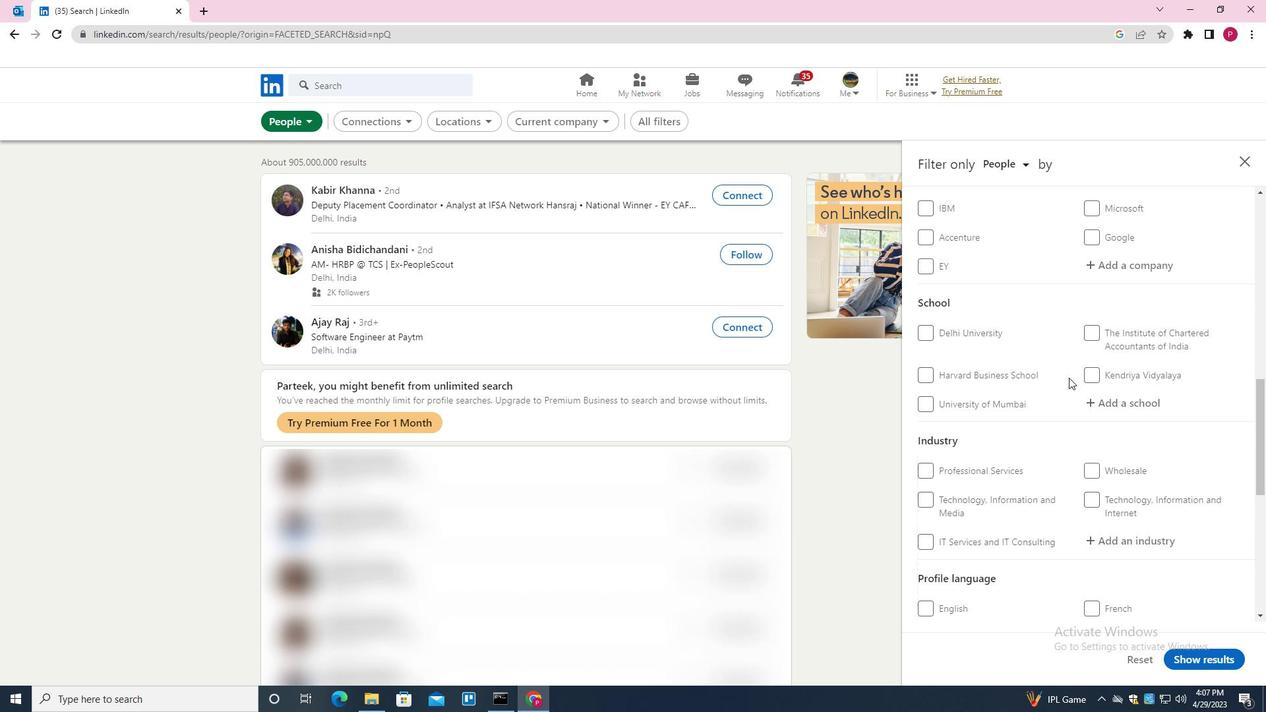 
Action: Mouse scrolled (1067, 377) with delta (0, 0)
Screenshot: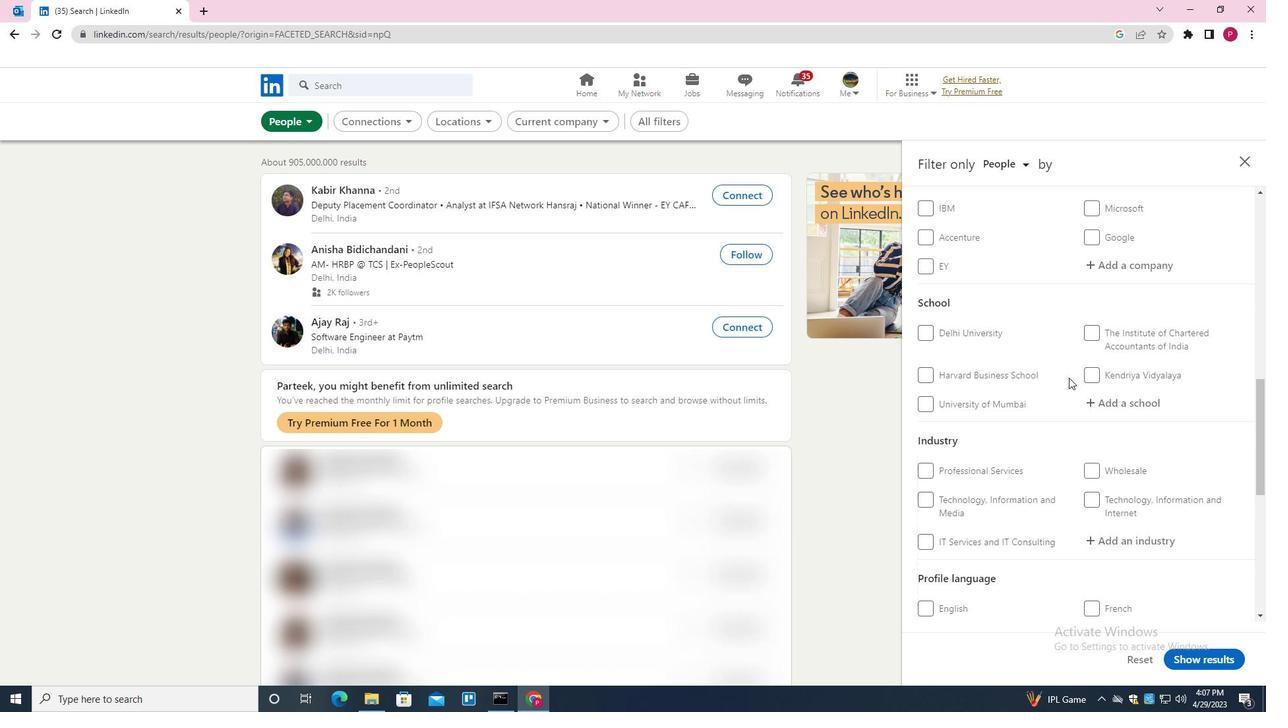 
Action: Mouse moved to (1065, 378)
Screenshot: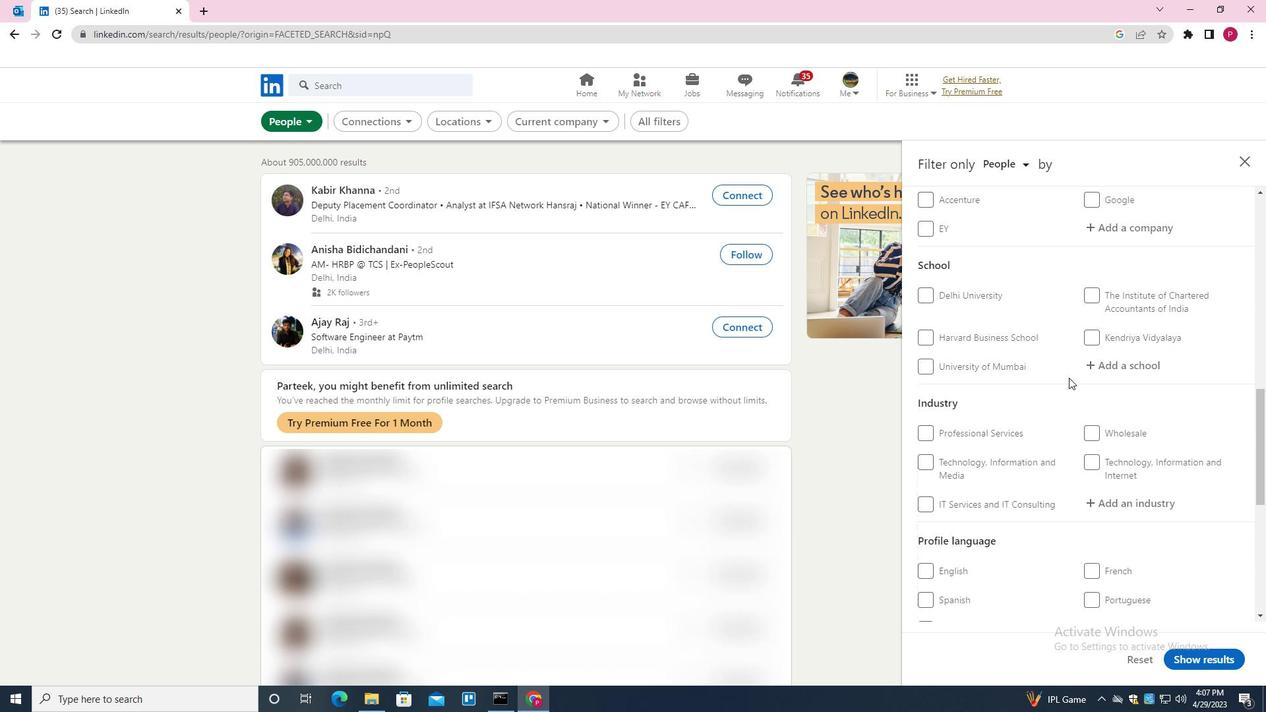 
Action: Mouse scrolled (1065, 377) with delta (0, 0)
Screenshot: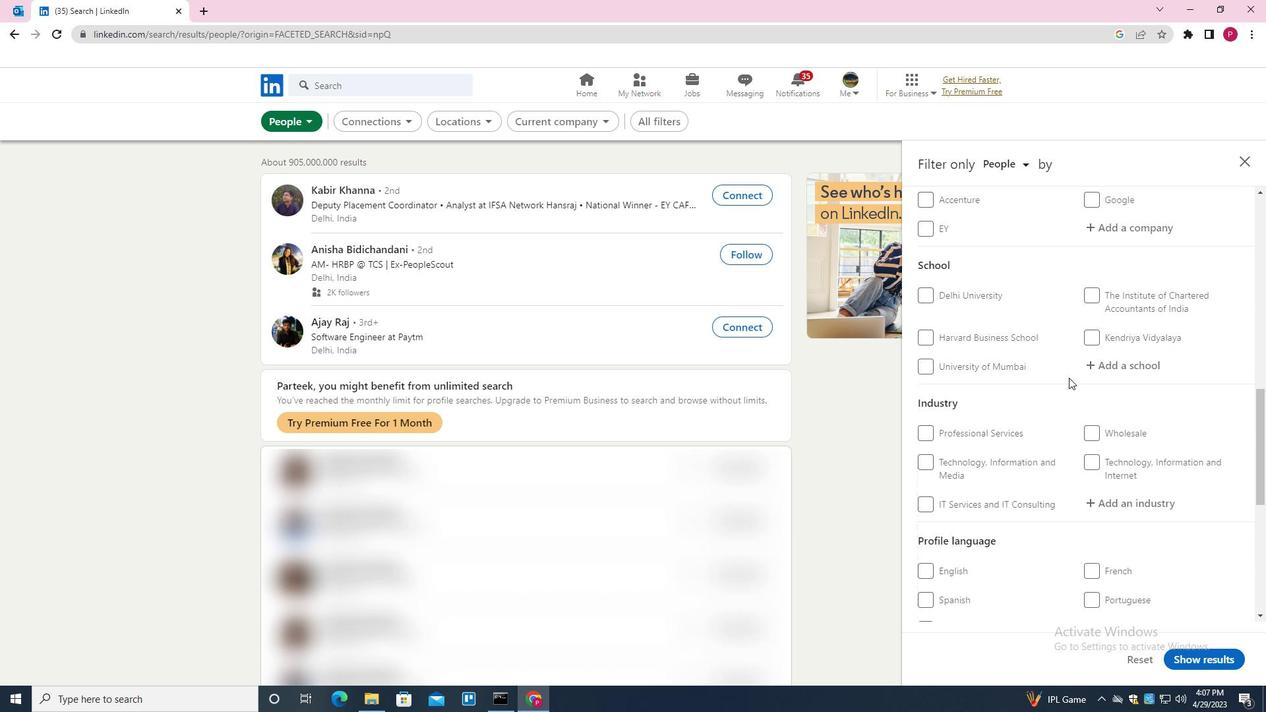 
Action: Mouse moved to (1031, 395)
Screenshot: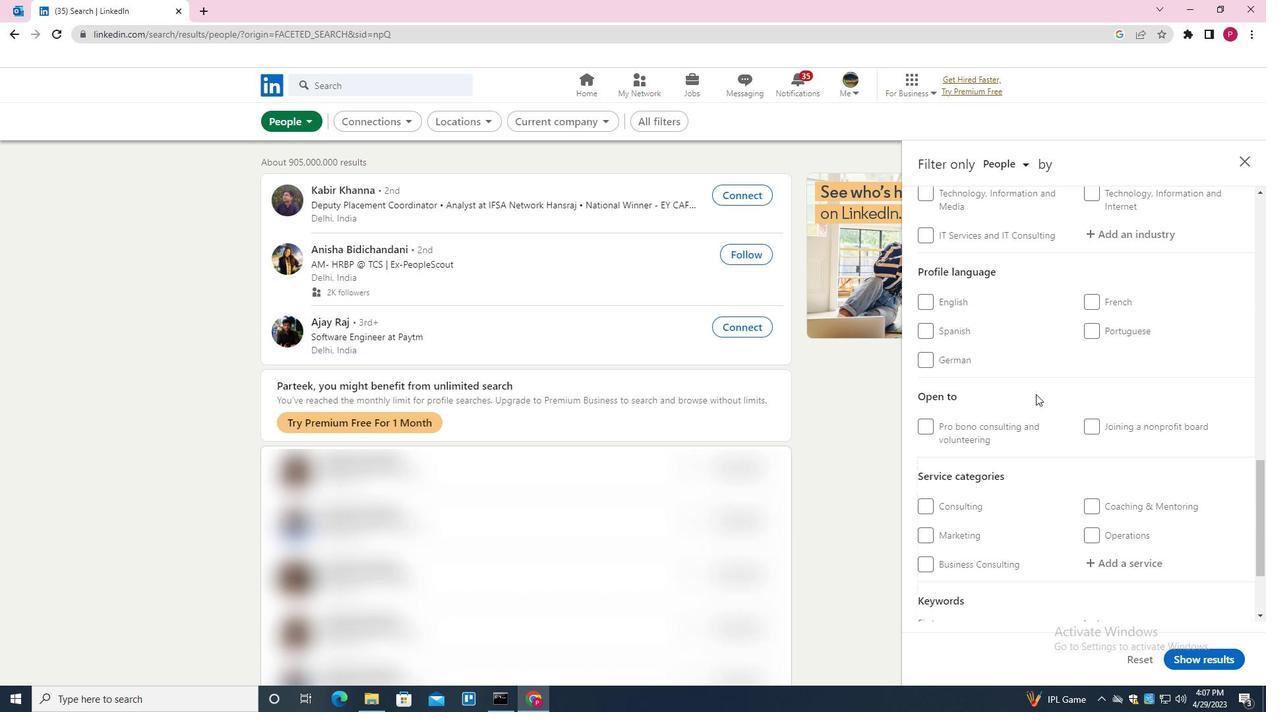 
Action: Mouse scrolled (1031, 394) with delta (0, 0)
Screenshot: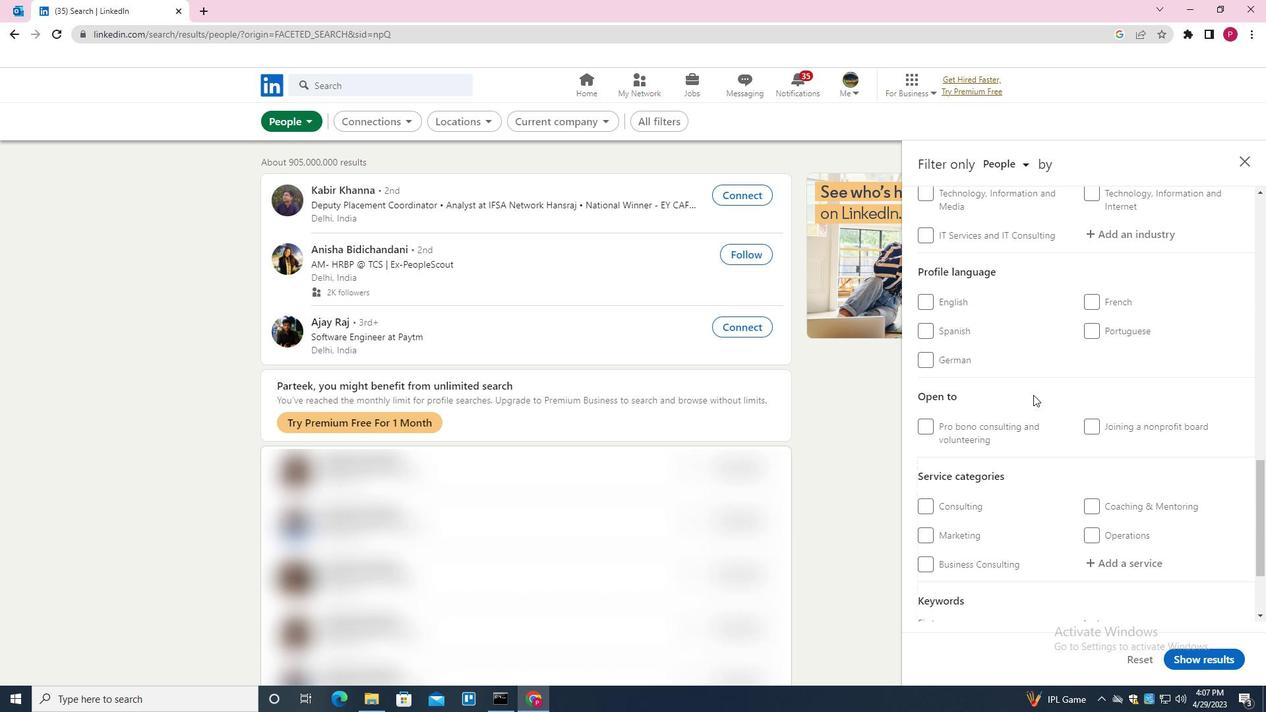 
Action: Mouse moved to (1033, 393)
Screenshot: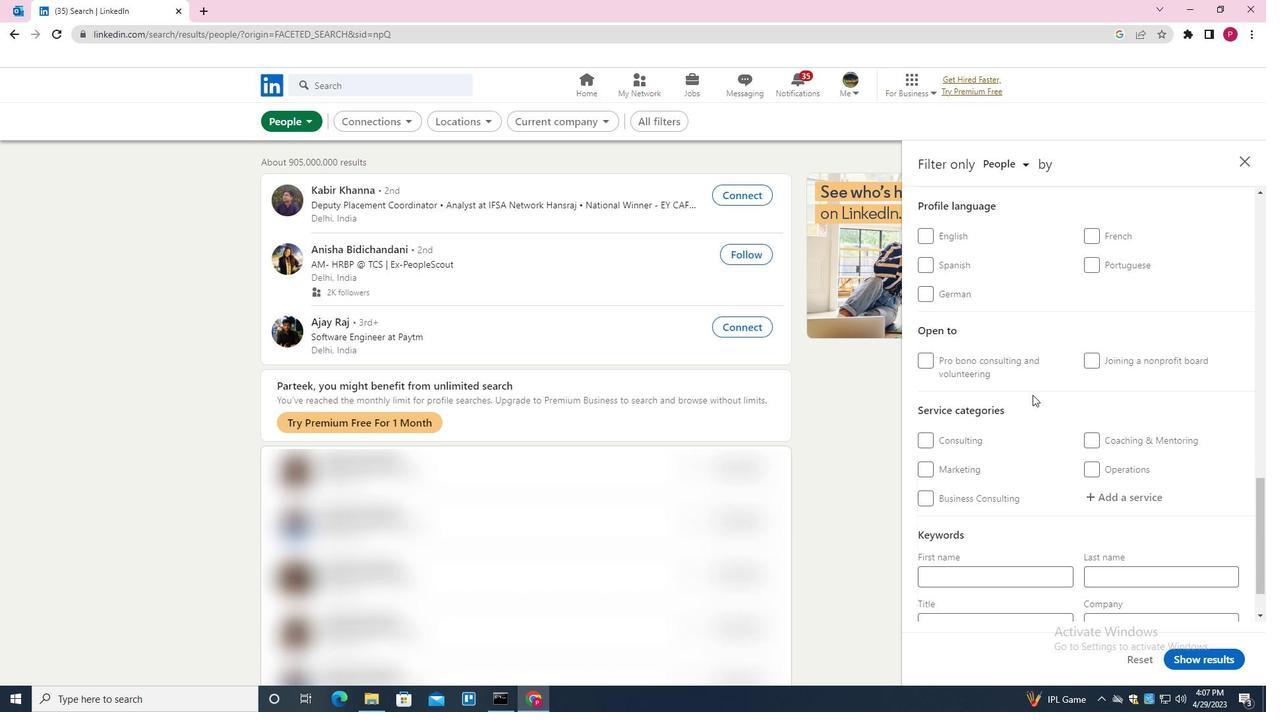
Action: Mouse scrolled (1033, 394) with delta (0, 0)
Screenshot: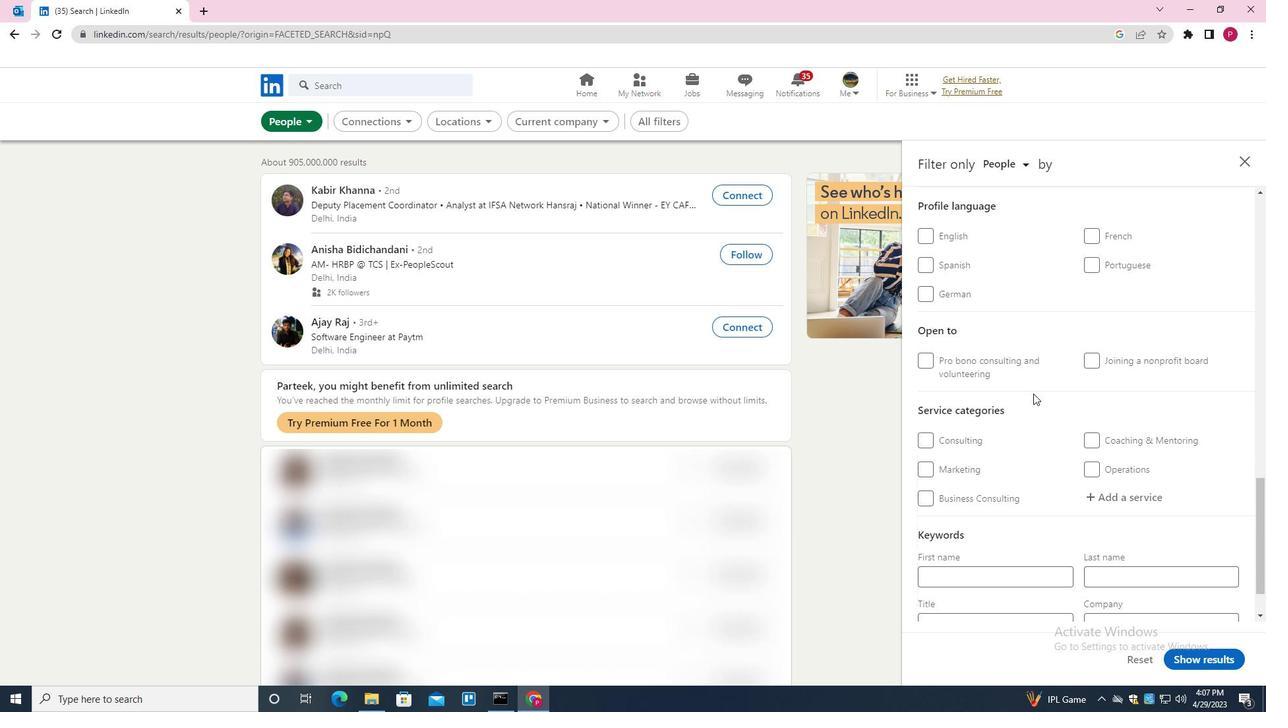 
Action: Mouse moved to (1095, 334)
Screenshot: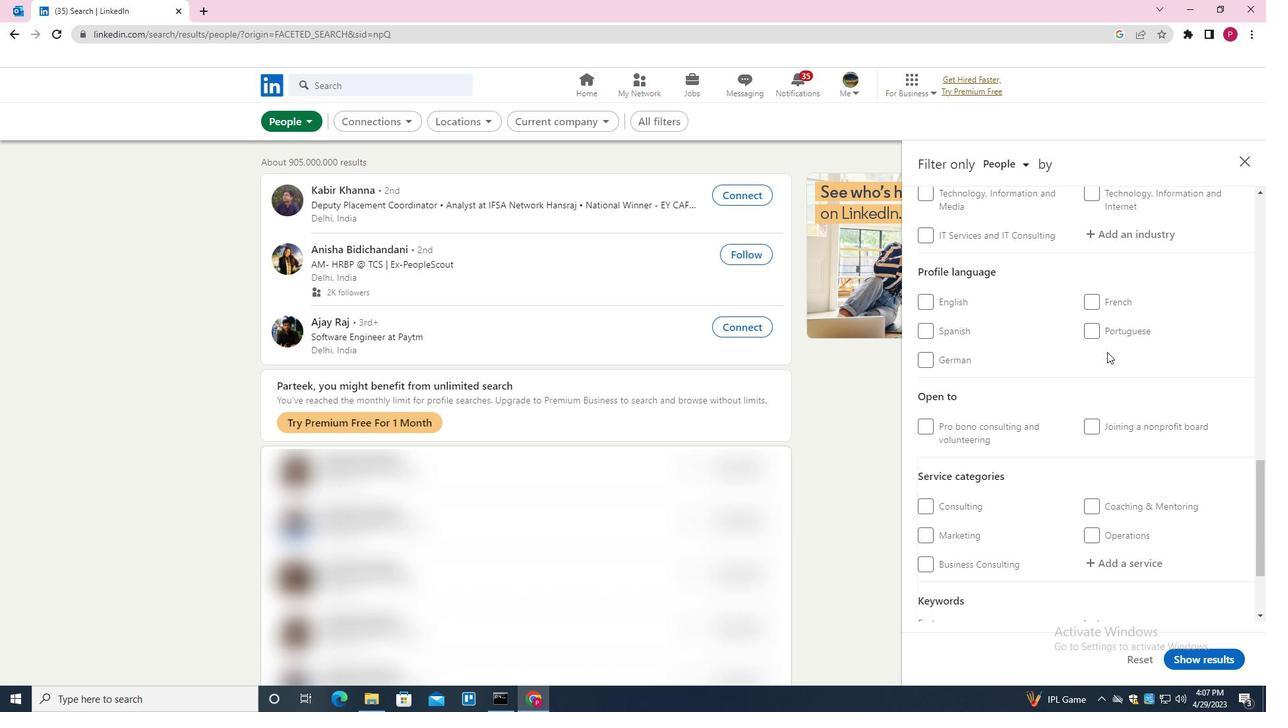 
Action: Mouse pressed left at (1095, 334)
Screenshot: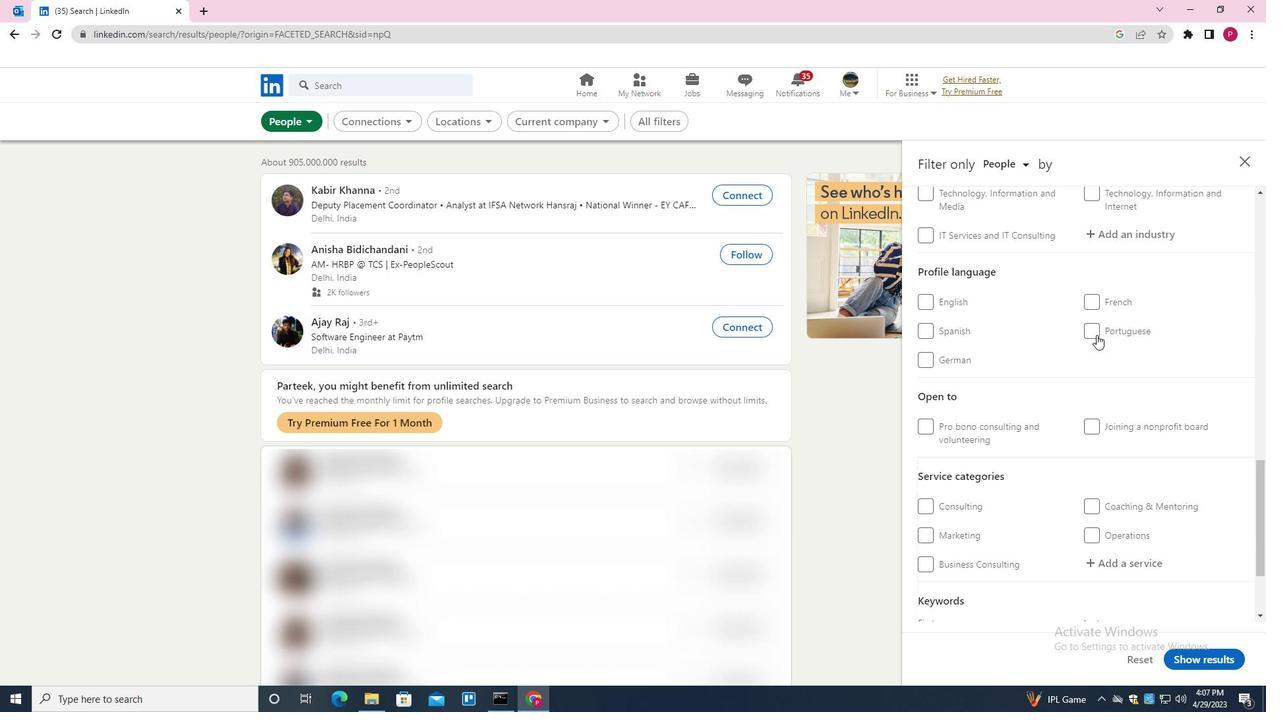 
Action: Mouse moved to (1063, 365)
Screenshot: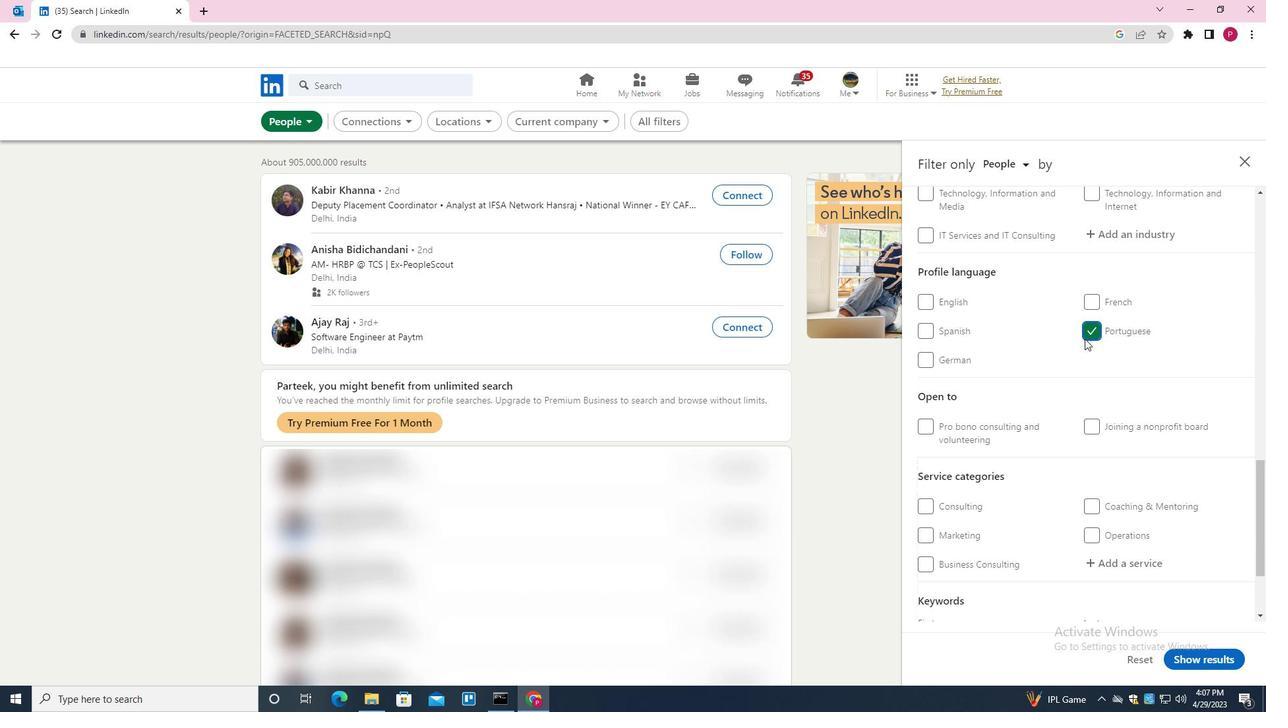 
Action: Mouse scrolled (1063, 365) with delta (0, 0)
Screenshot: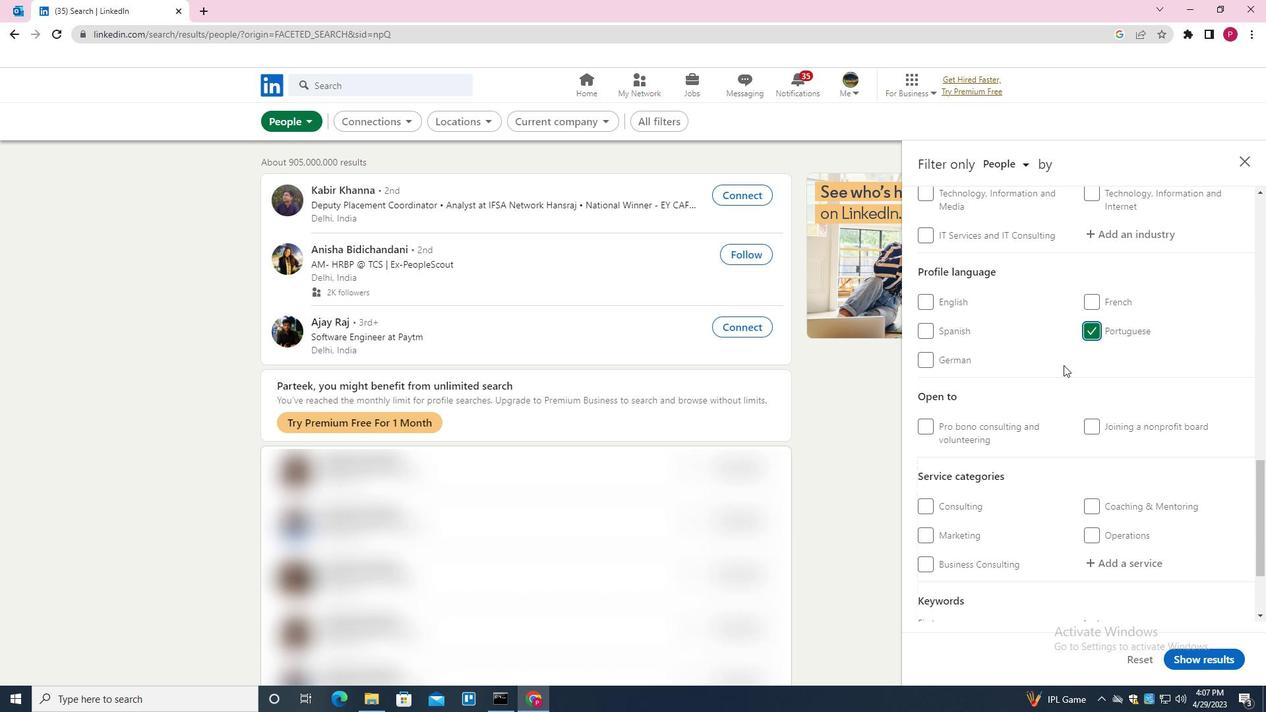 
Action: Mouse scrolled (1063, 365) with delta (0, 0)
Screenshot: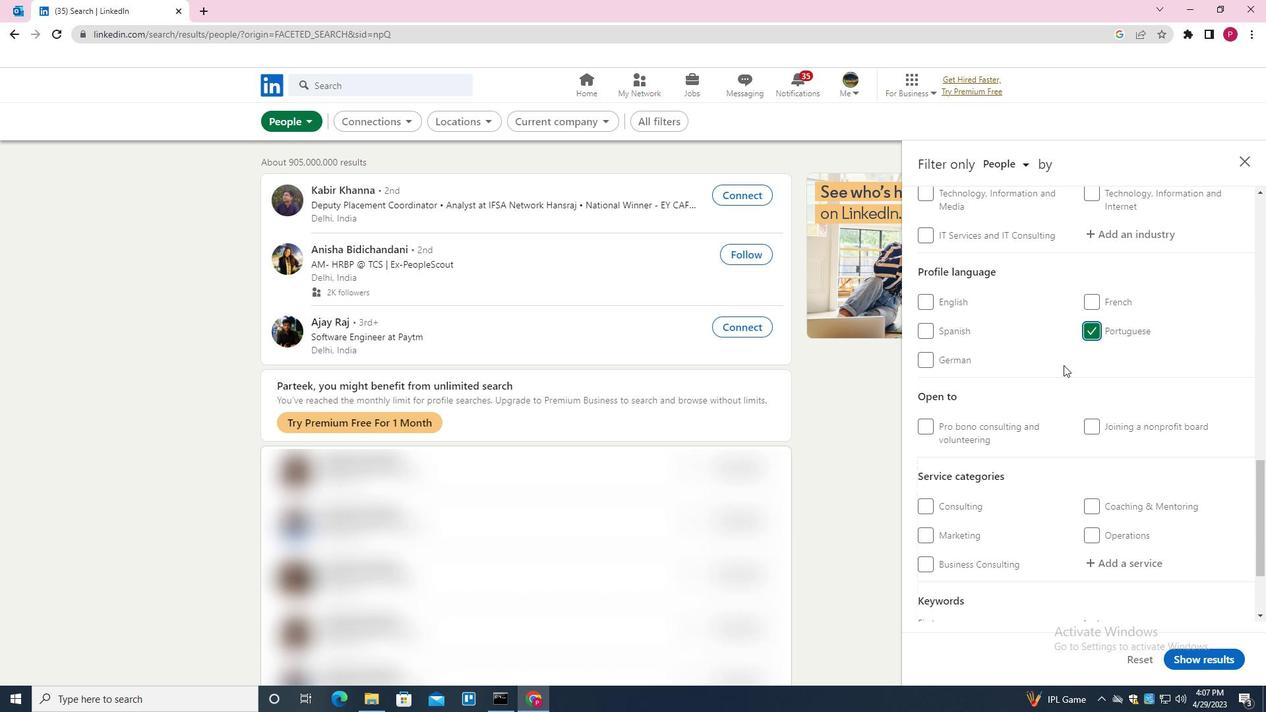 
Action: Mouse scrolled (1063, 365) with delta (0, 0)
Screenshot: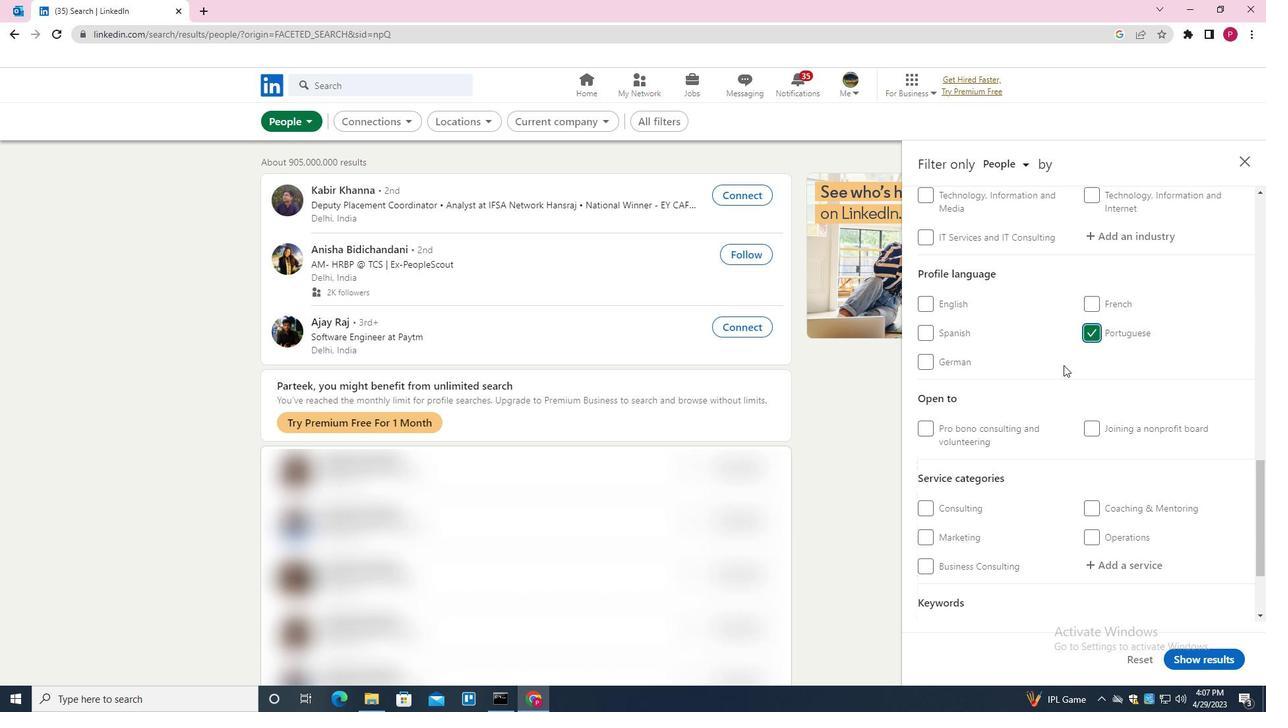 
Action: Mouse scrolled (1063, 365) with delta (0, 0)
Screenshot: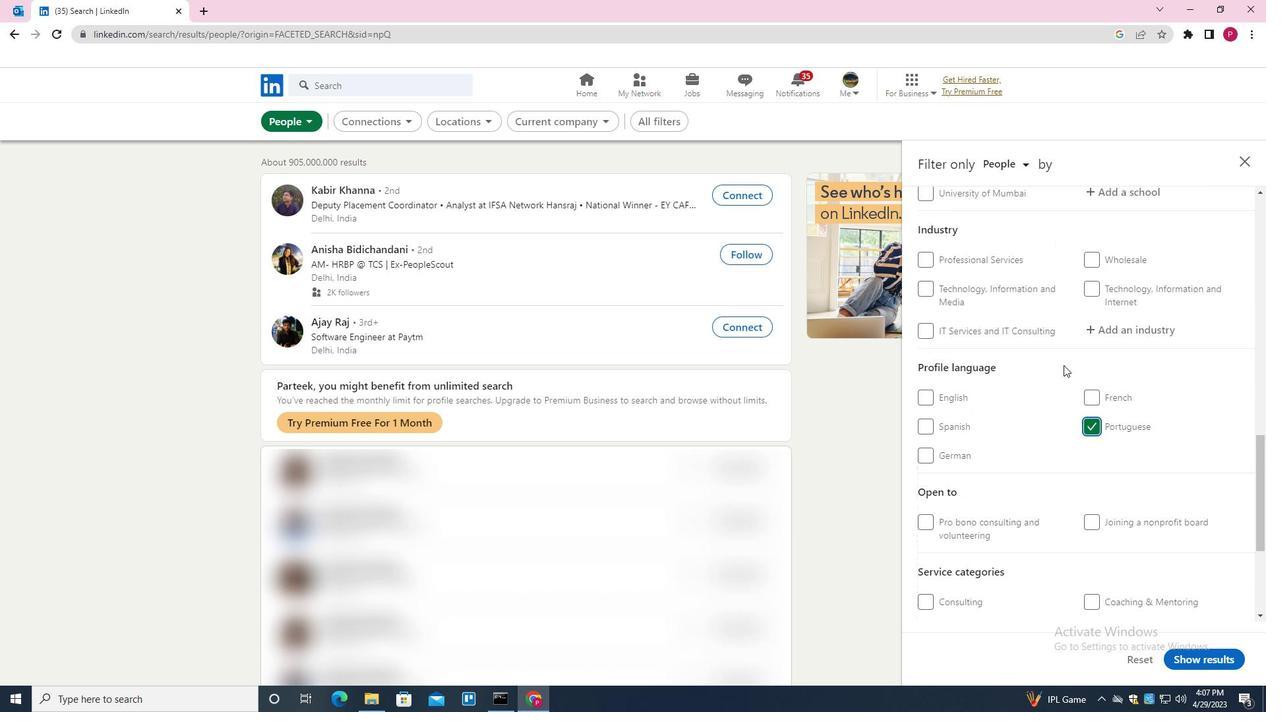 
Action: Mouse scrolled (1063, 365) with delta (0, 0)
Screenshot: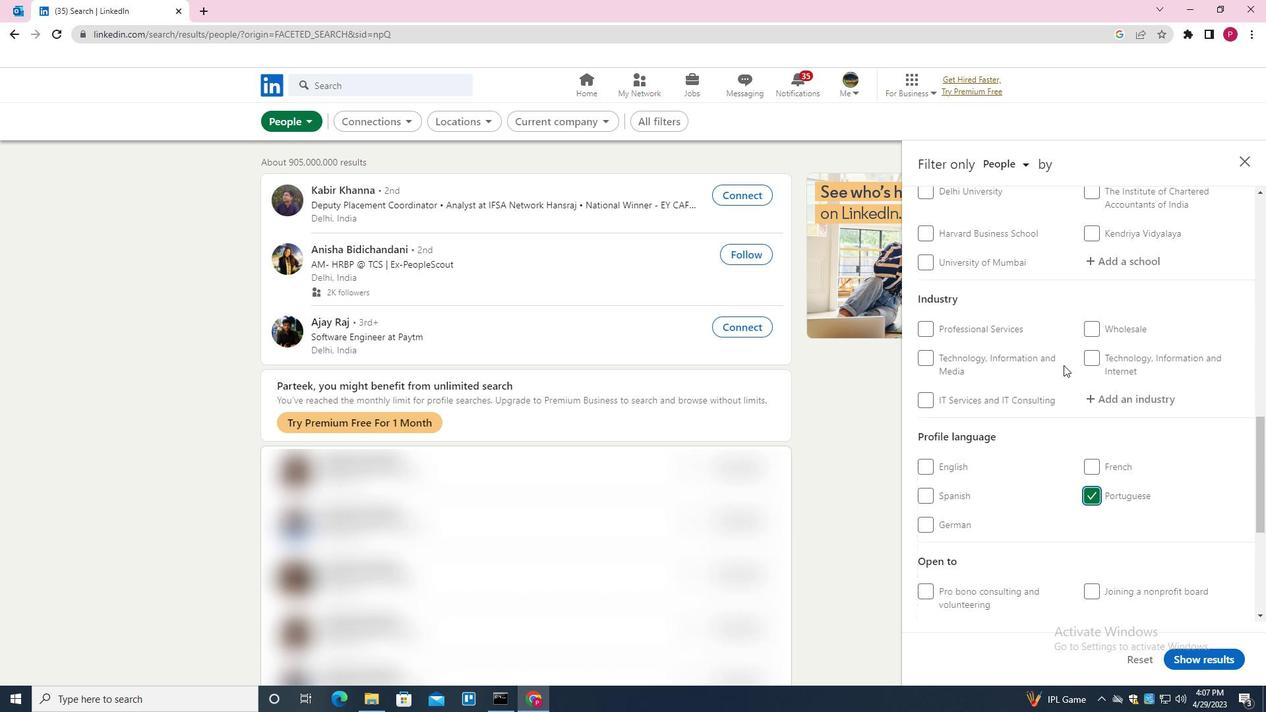 
Action: Mouse moved to (1100, 301)
Screenshot: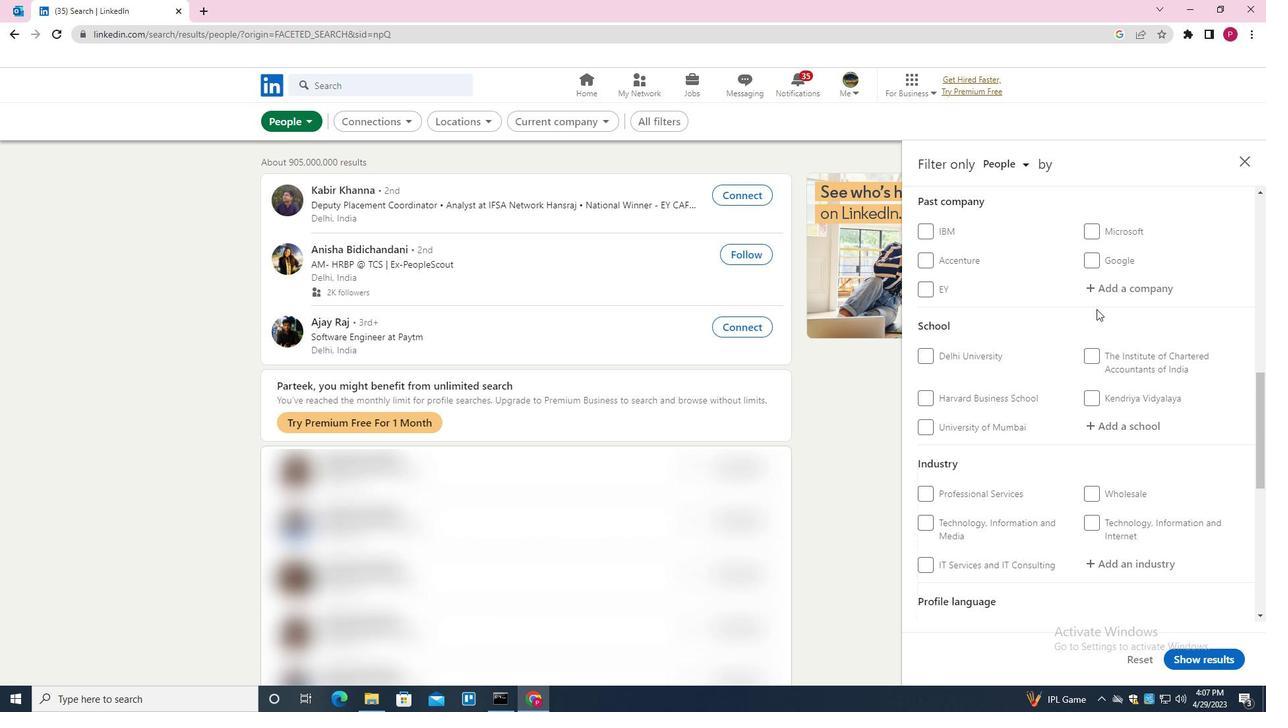 
Action: Mouse scrolled (1100, 301) with delta (0, 0)
Screenshot: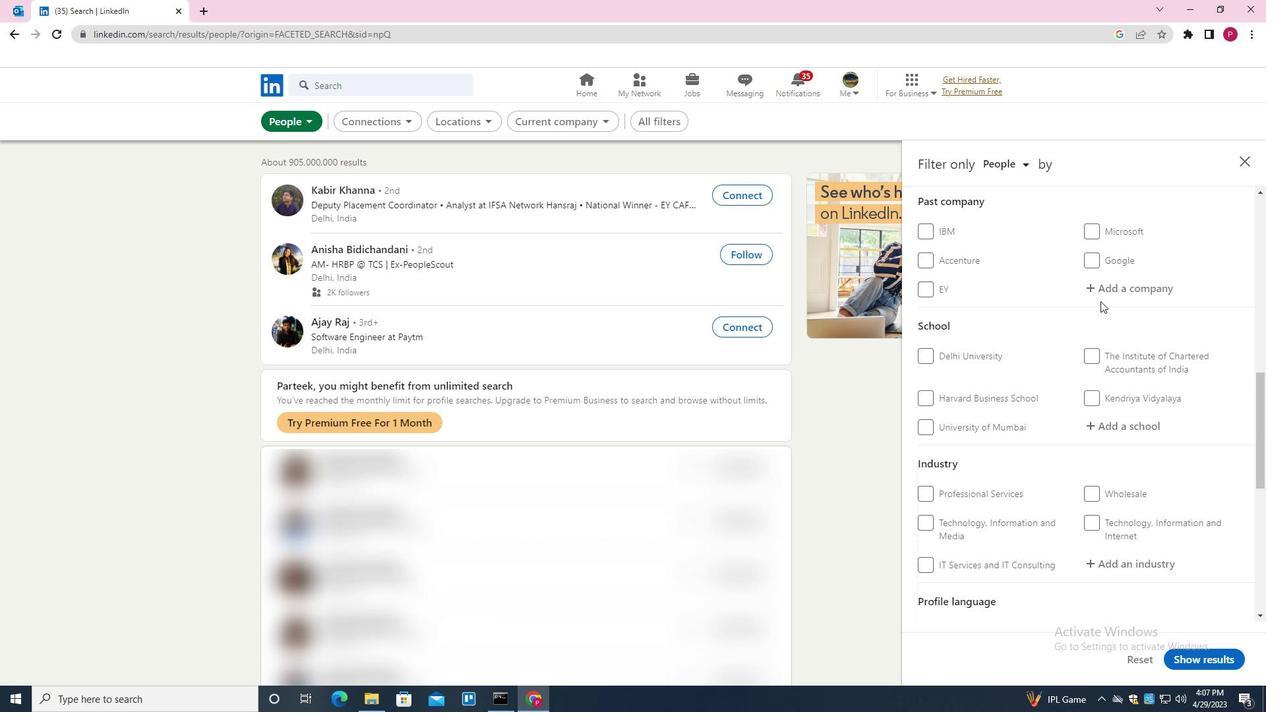 
Action: Mouse scrolled (1100, 301) with delta (0, 0)
Screenshot: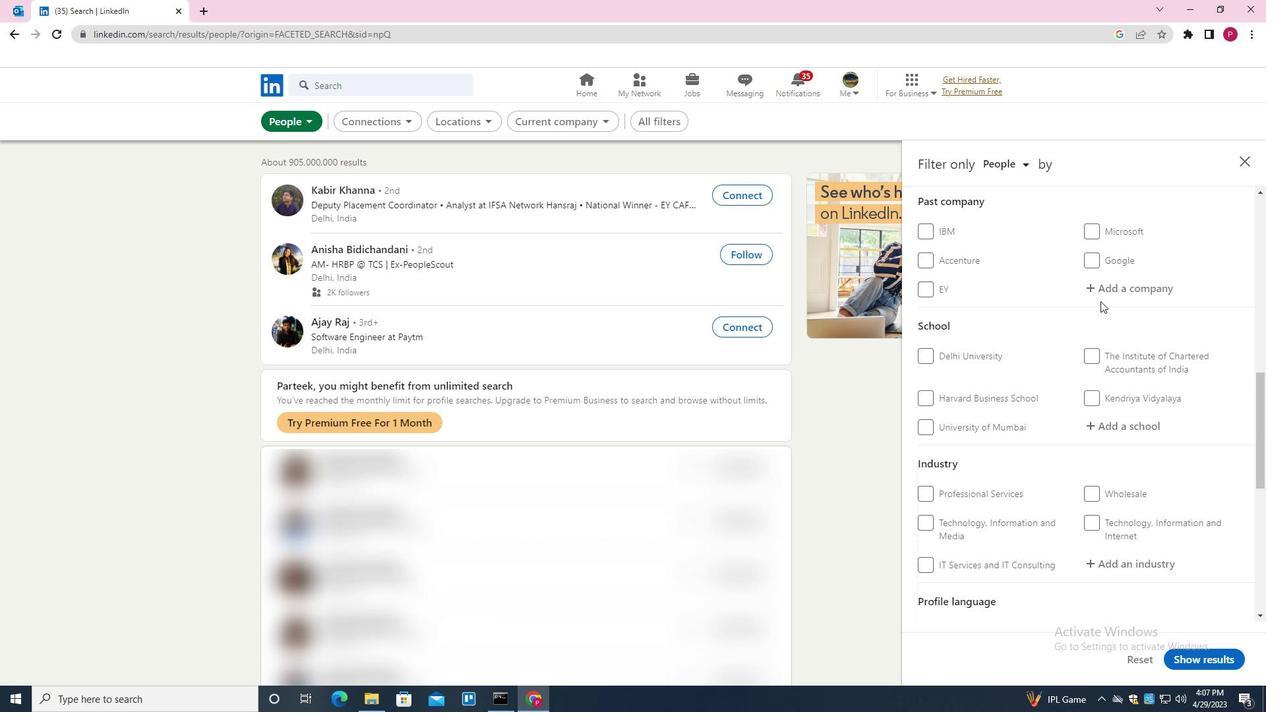 
Action: Mouse moved to (1099, 301)
Screenshot: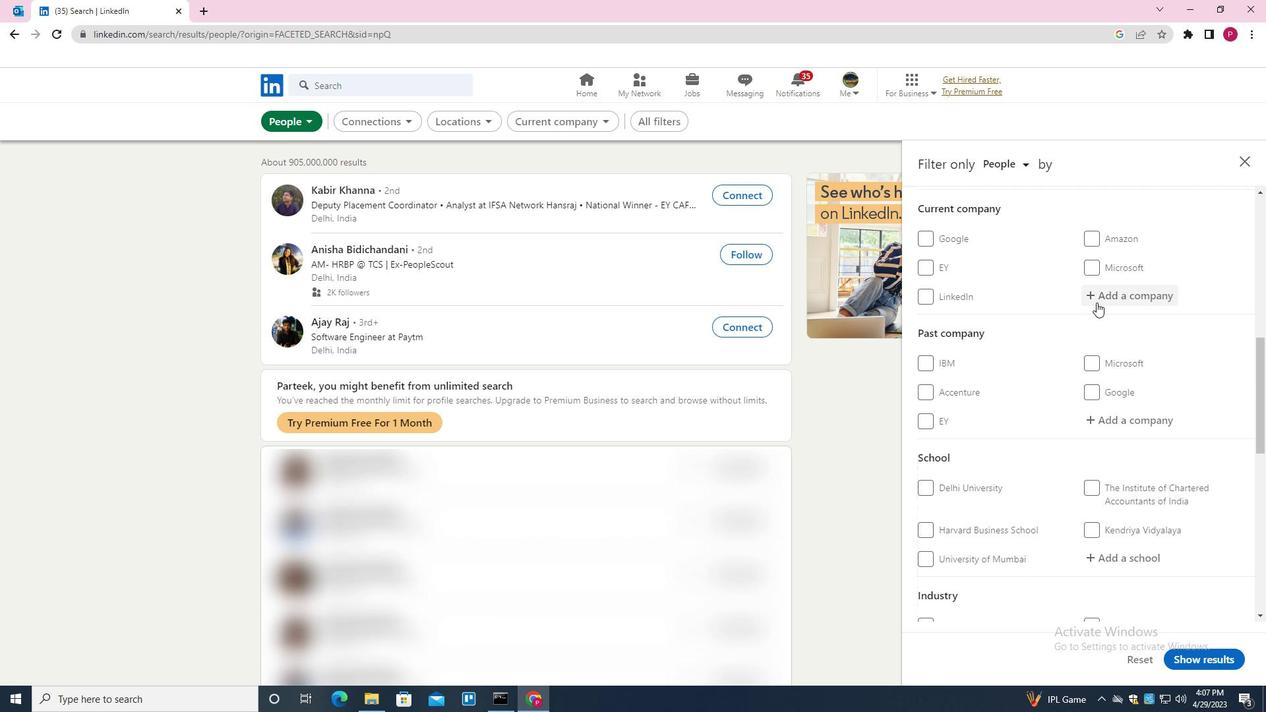 
Action: Mouse pressed left at (1099, 301)
Screenshot: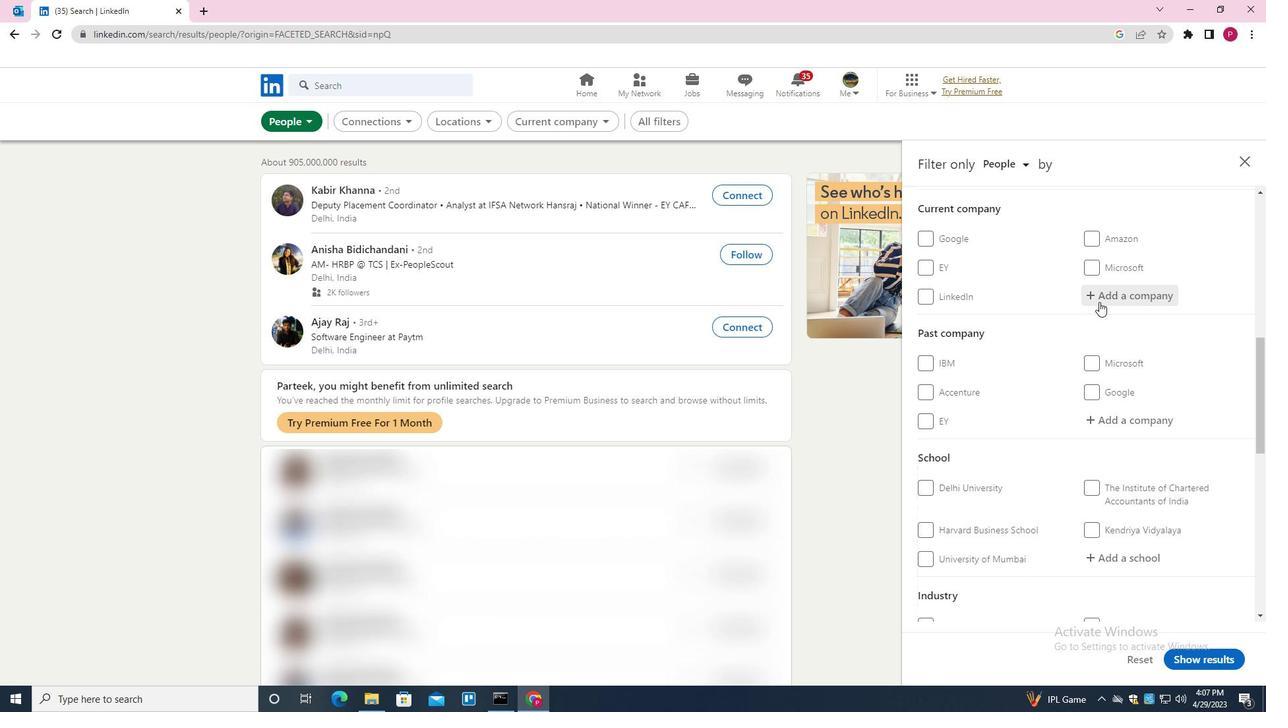 
Action: Mouse moved to (1097, 303)
Screenshot: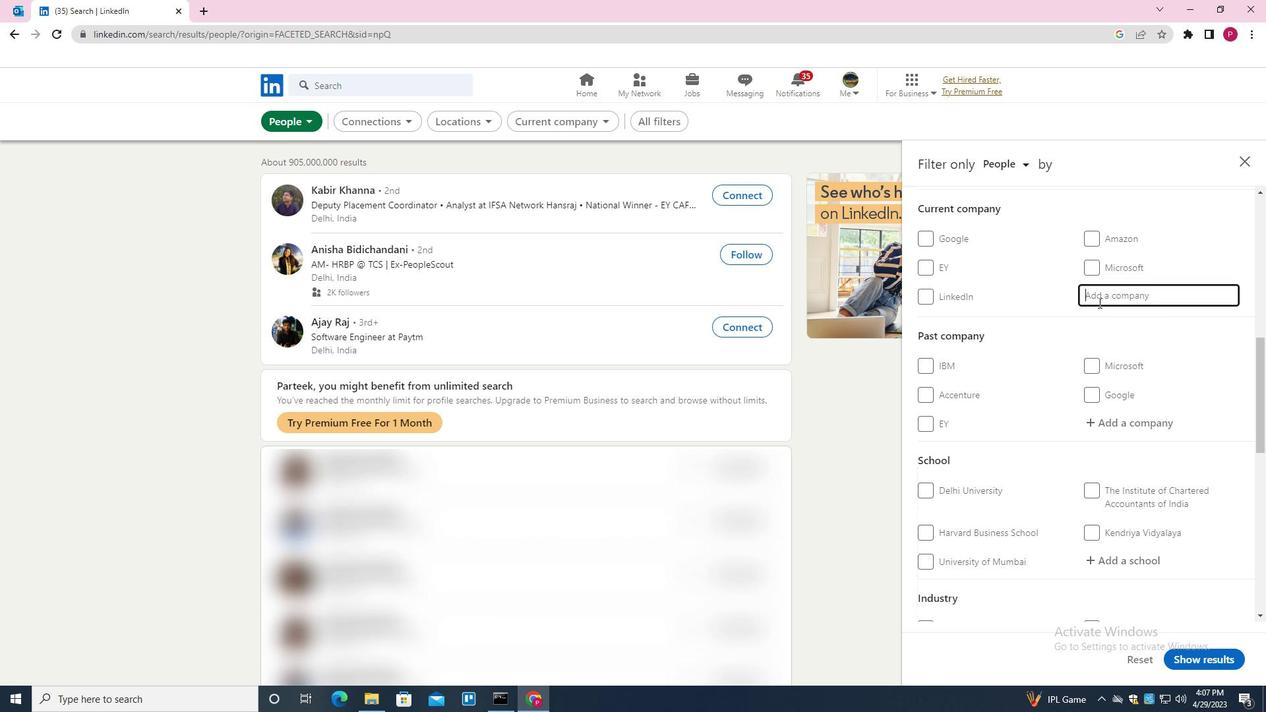 
Action: Key pressed <Key.shift>THE<Key.space><Key.shift>MARKET<Key.space><Key.shift>HUNTERS<Key.down><Key.enter>
Screenshot: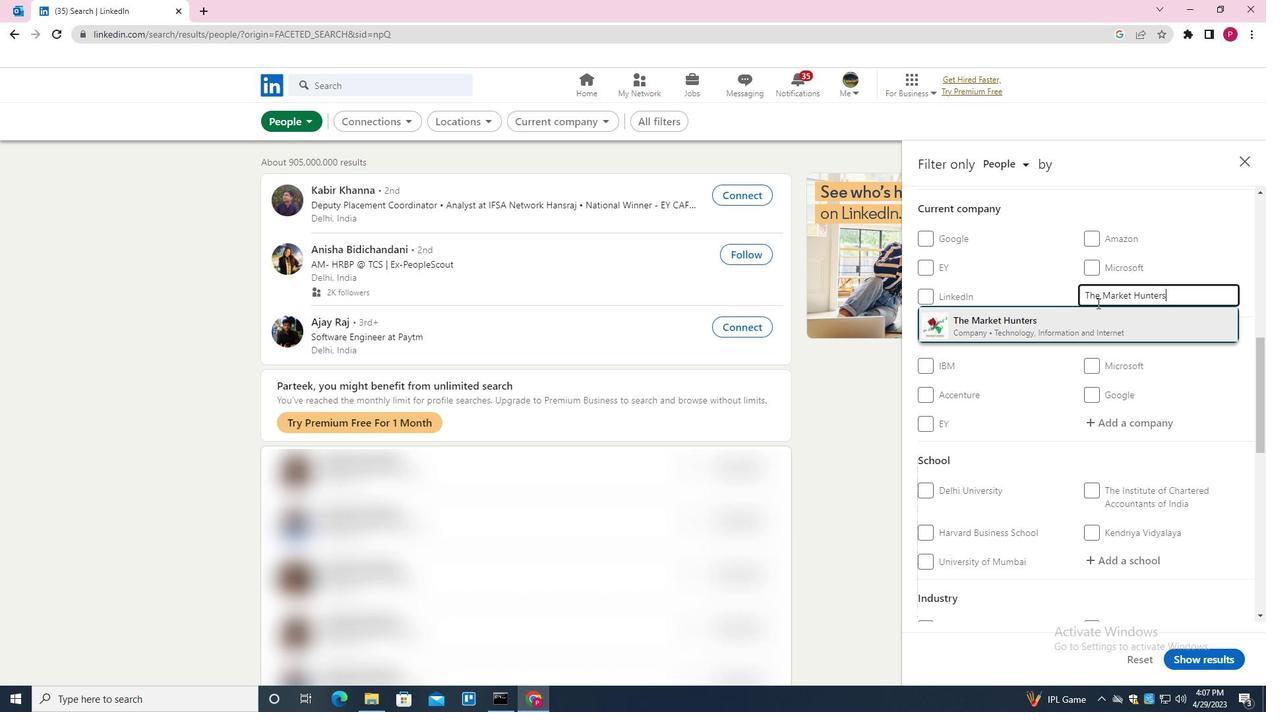
Action: Mouse moved to (1018, 365)
Screenshot: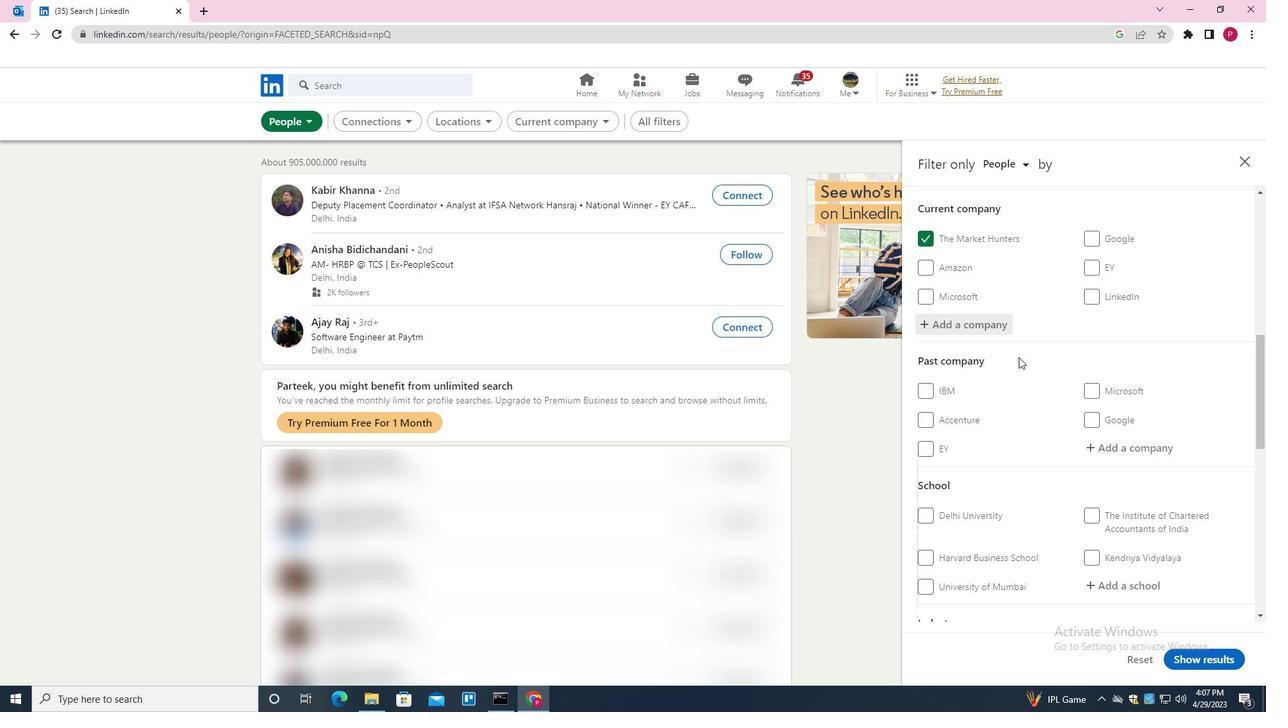 
Action: Mouse scrolled (1018, 364) with delta (0, 0)
Screenshot: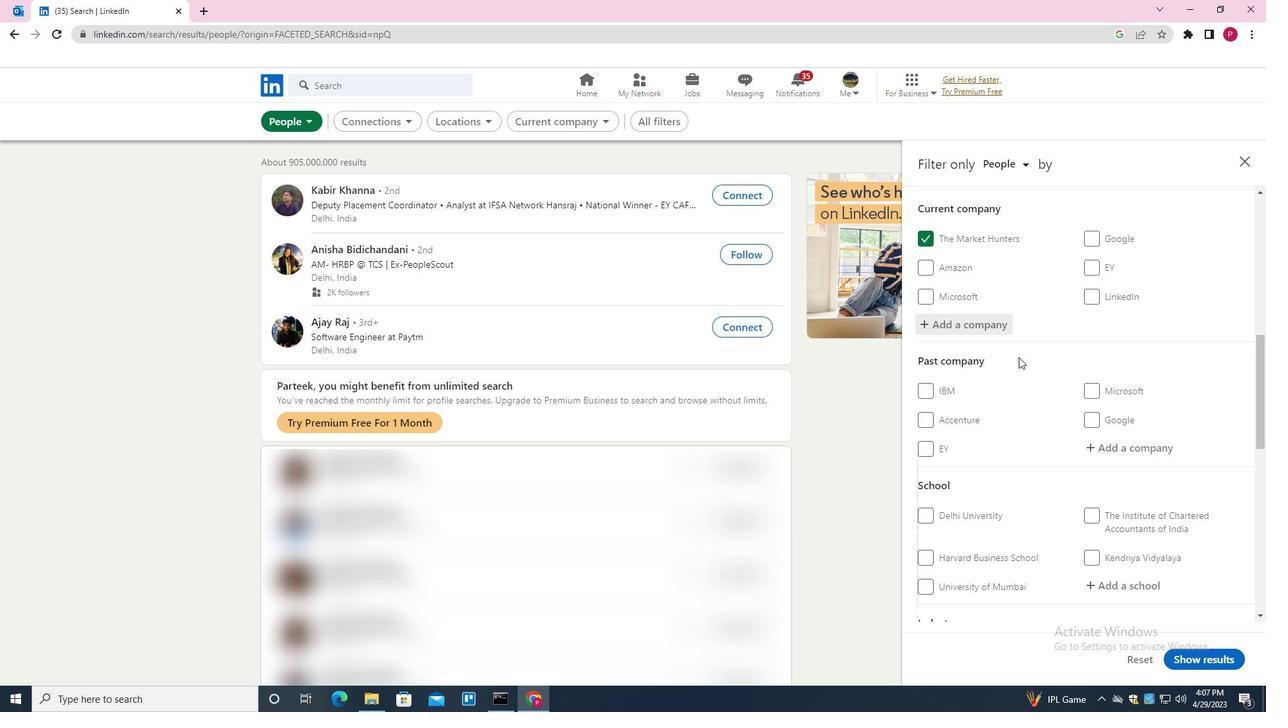 
Action: Mouse moved to (1020, 365)
Screenshot: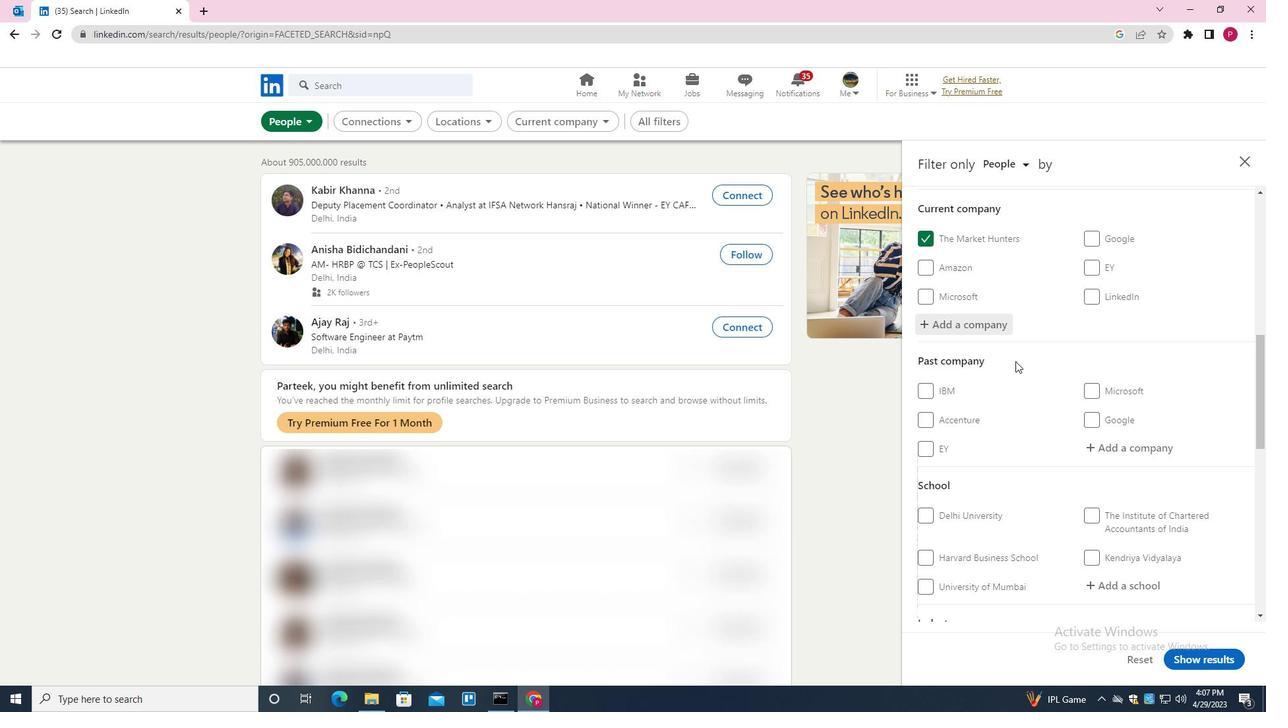 
Action: Mouse scrolled (1020, 365) with delta (0, 0)
Screenshot: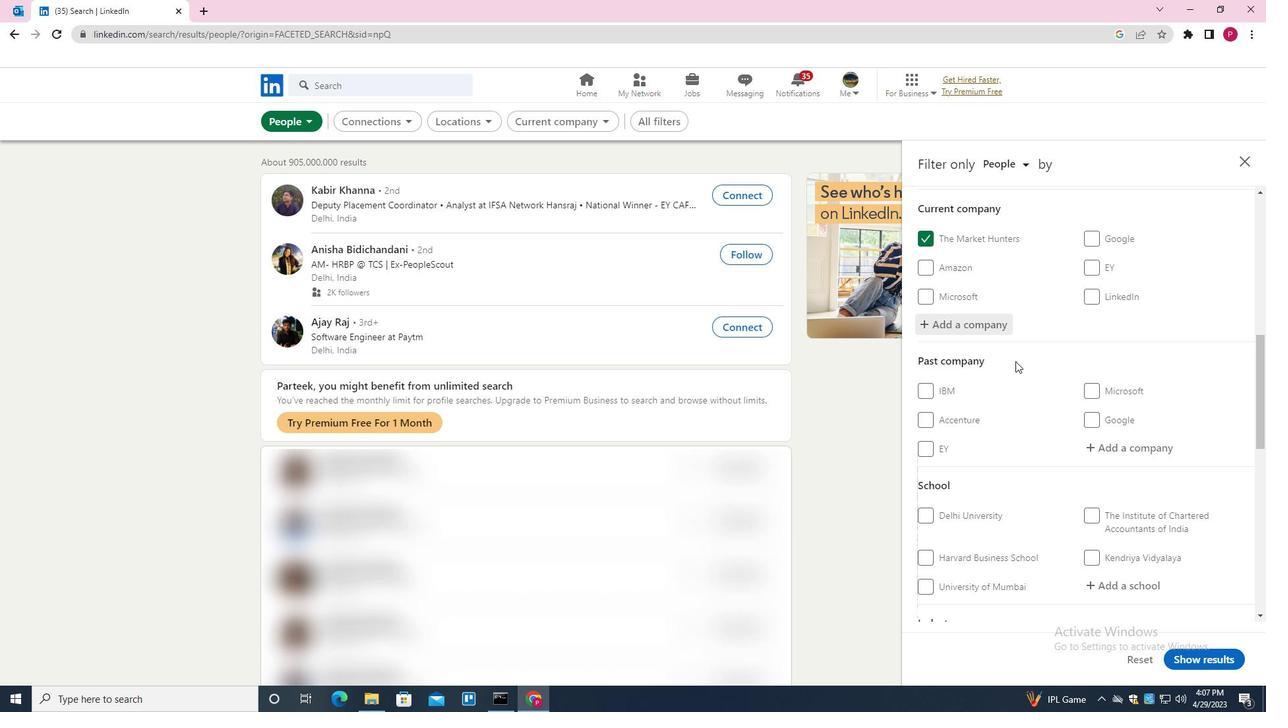 
Action: Mouse moved to (998, 360)
Screenshot: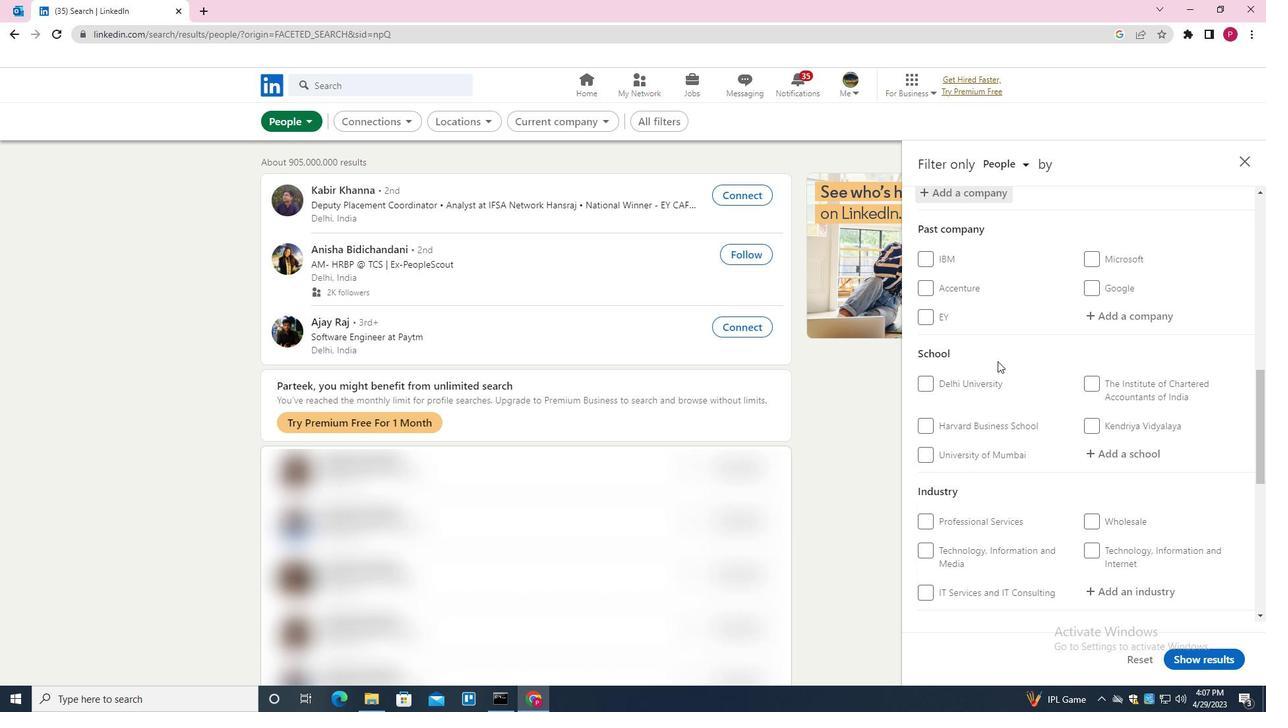 
Action: Mouse scrolled (998, 360) with delta (0, 0)
Screenshot: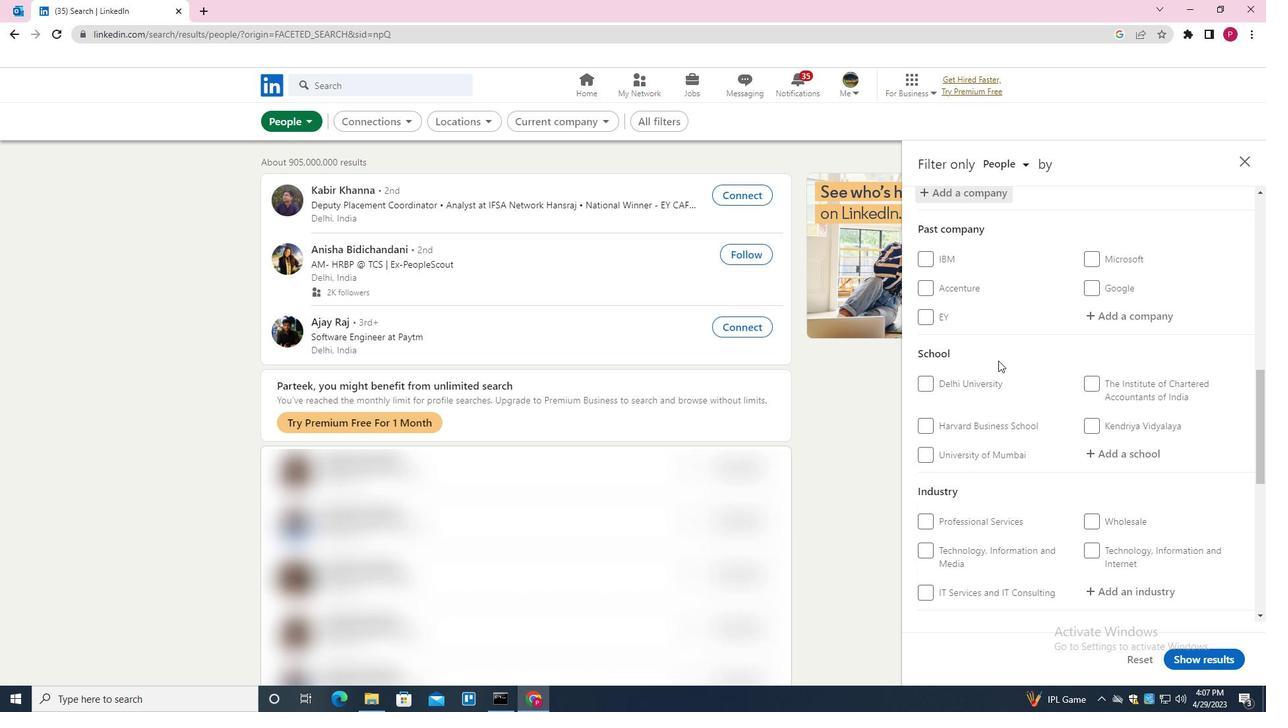 
Action: Mouse scrolled (998, 360) with delta (0, 0)
Screenshot: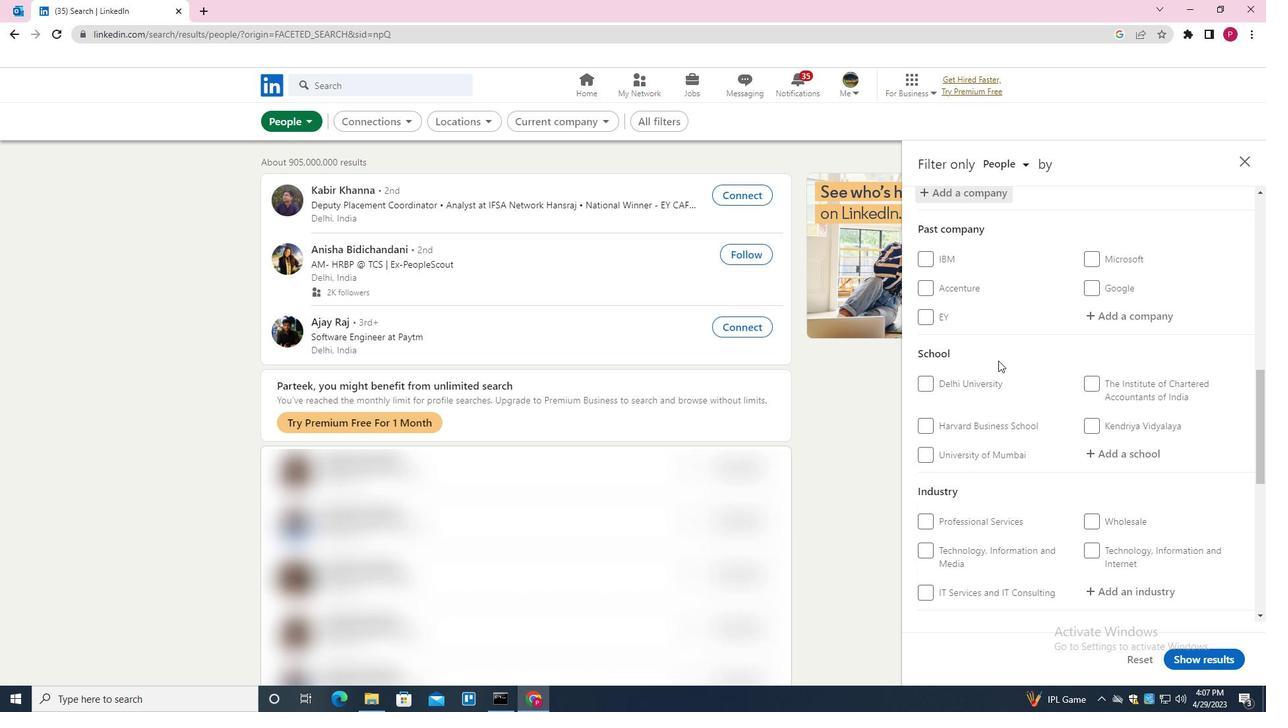 
Action: Mouse moved to (1109, 325)
Screenshot: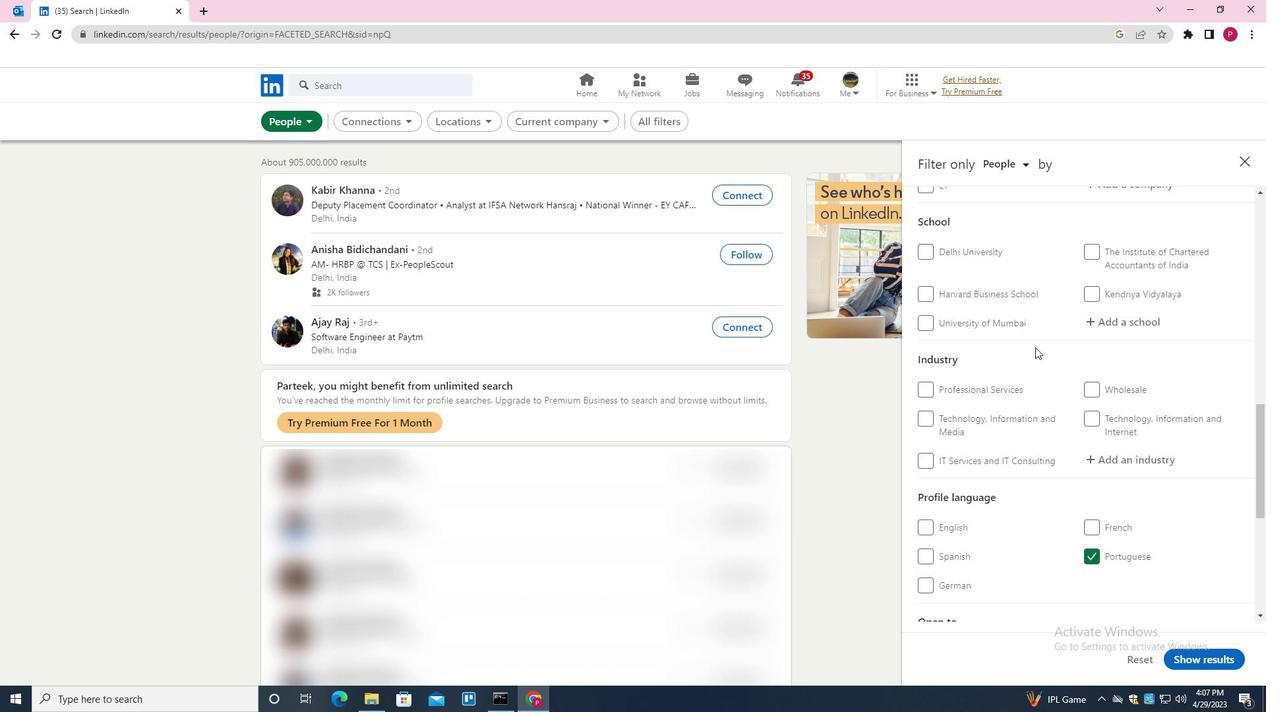 
Action: Mouse pressed left at (1109, 325)
Screenshot: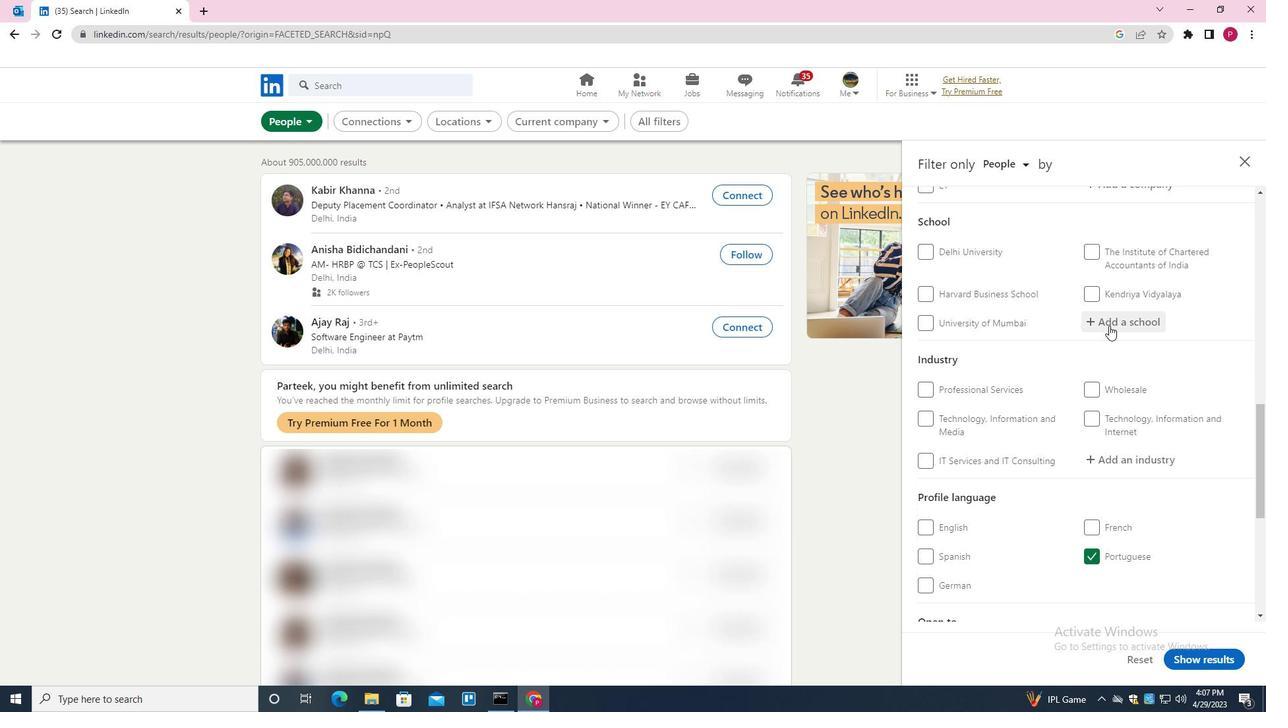 
Action: Mouse moved to (1088, 326)
Screenshot: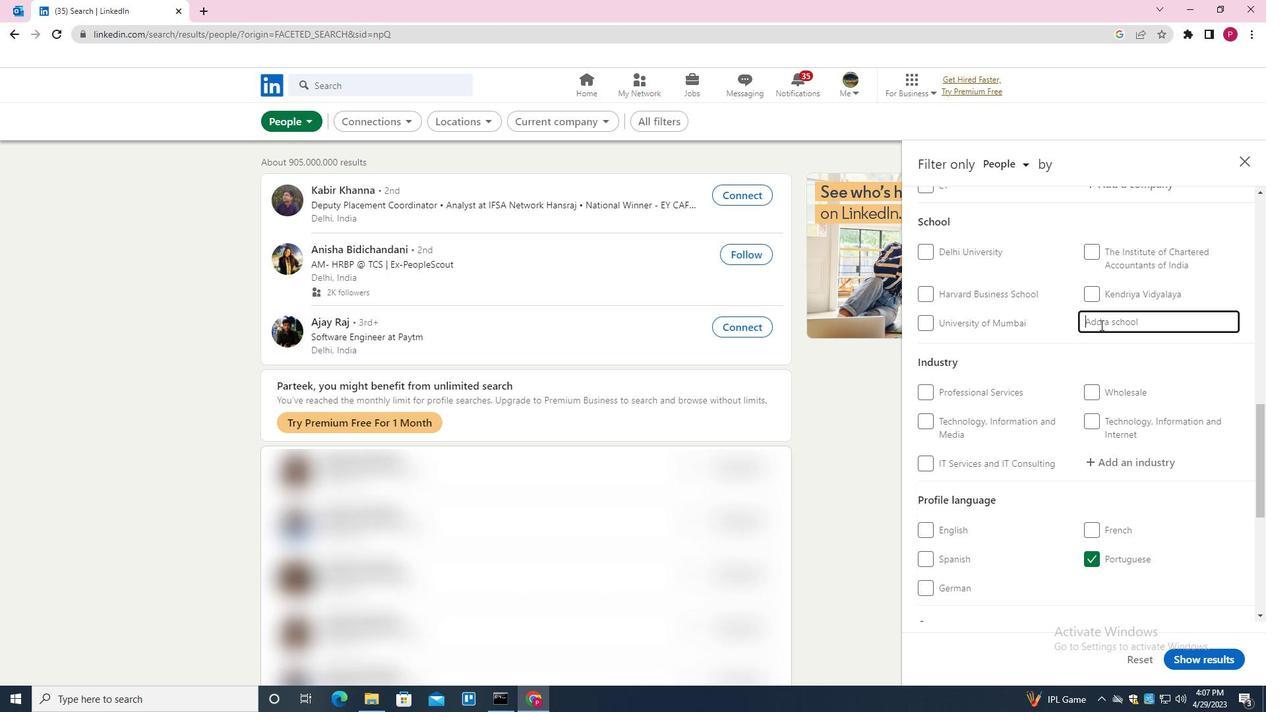 
Action: Key pressed <Key.shift>MANGLAYATAN<Key.space><Key.down><Key.enter>
Screenshot: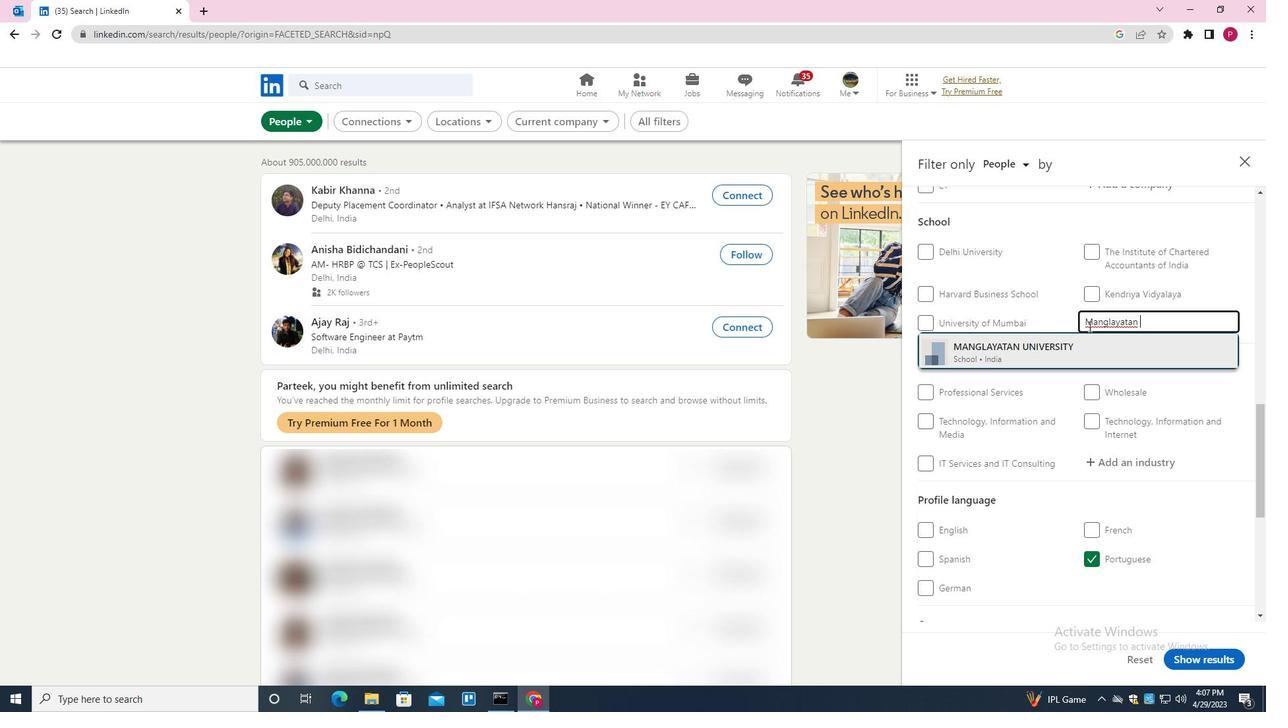 
Action: Mouse moved to (1010, 441)
Screenshot: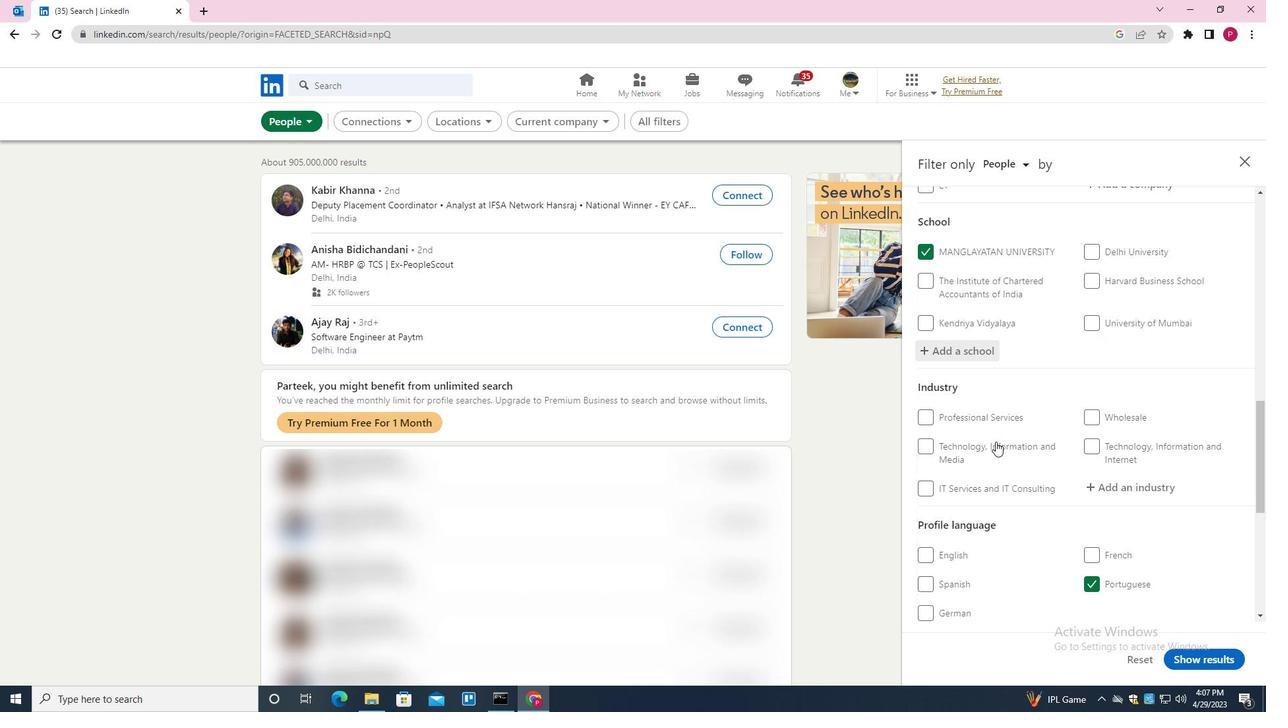 
Action: Mouse scrolled (1010, 441) with delta (0, 0)
Screenshot: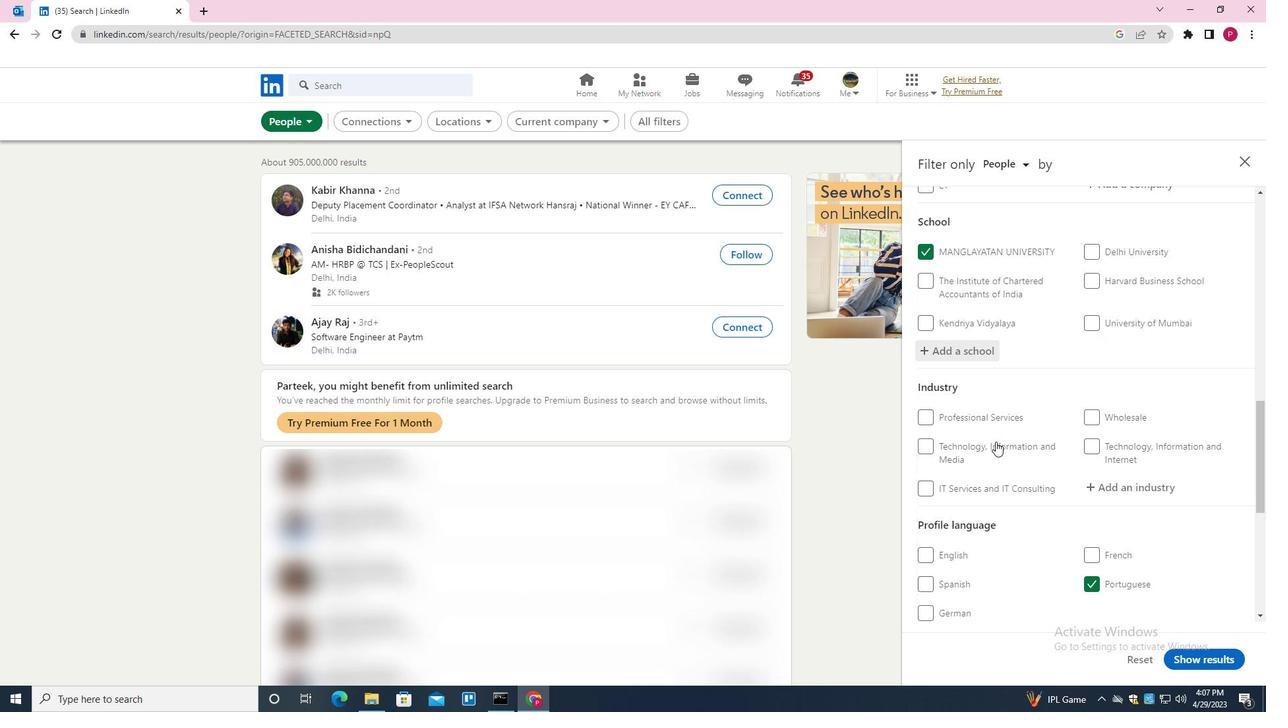 
Action: Mouse moved to (1021, 435)
Screenshot: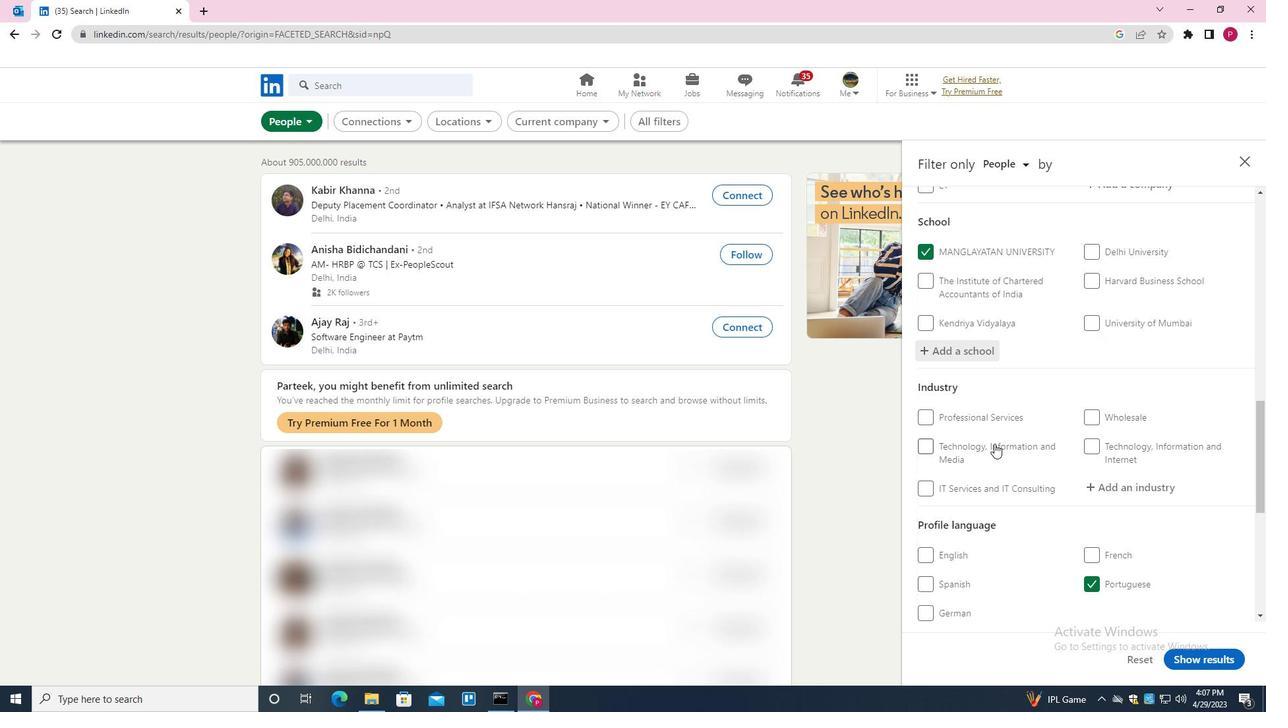 
Action: Mouse scrolled (1021, 434) with delta (0, 0)
Screenshot: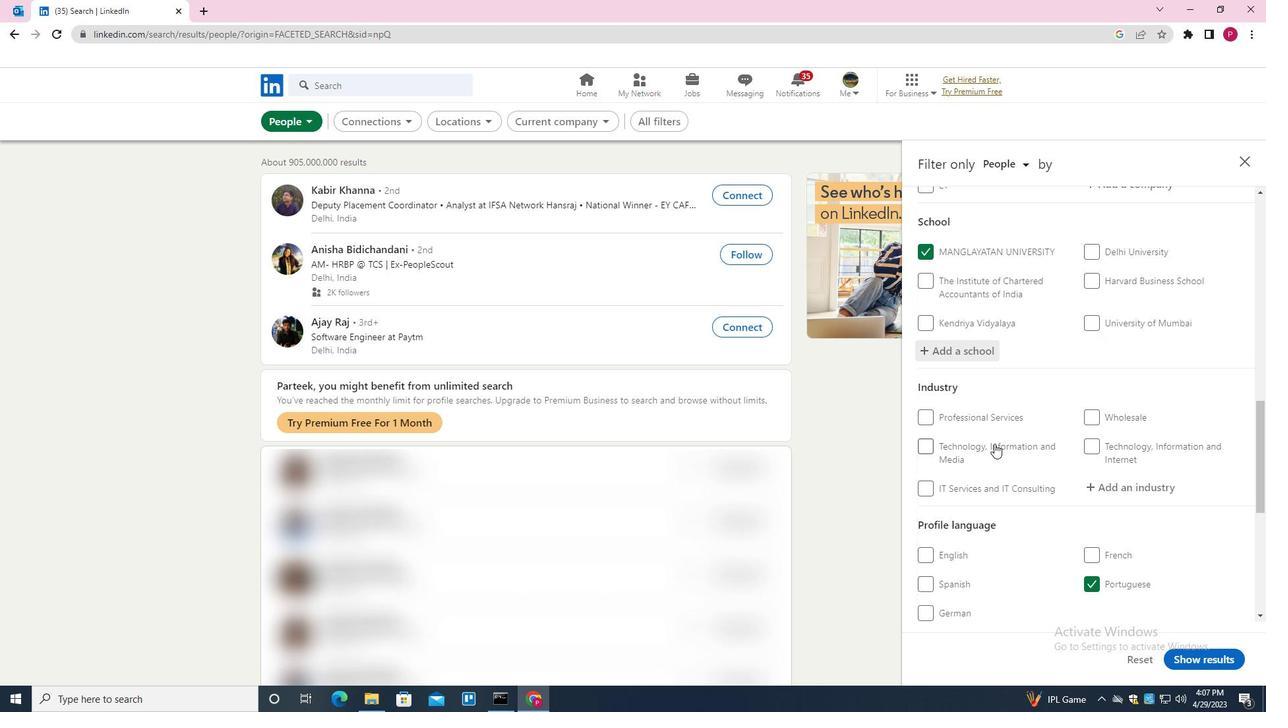 
Action: Mouse moved to (1028, 431)
Screenshot: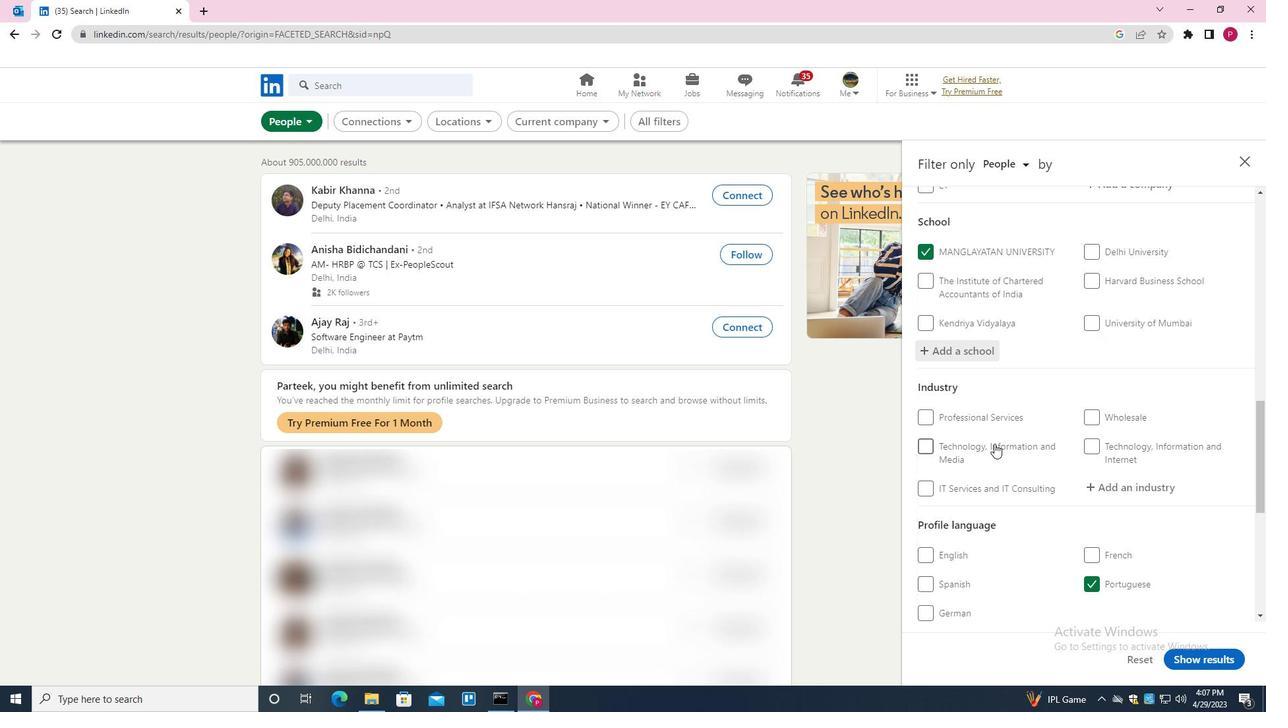 
Action: Mouse scrolled (1028, 430) with delta (0, 0)
Screenshot: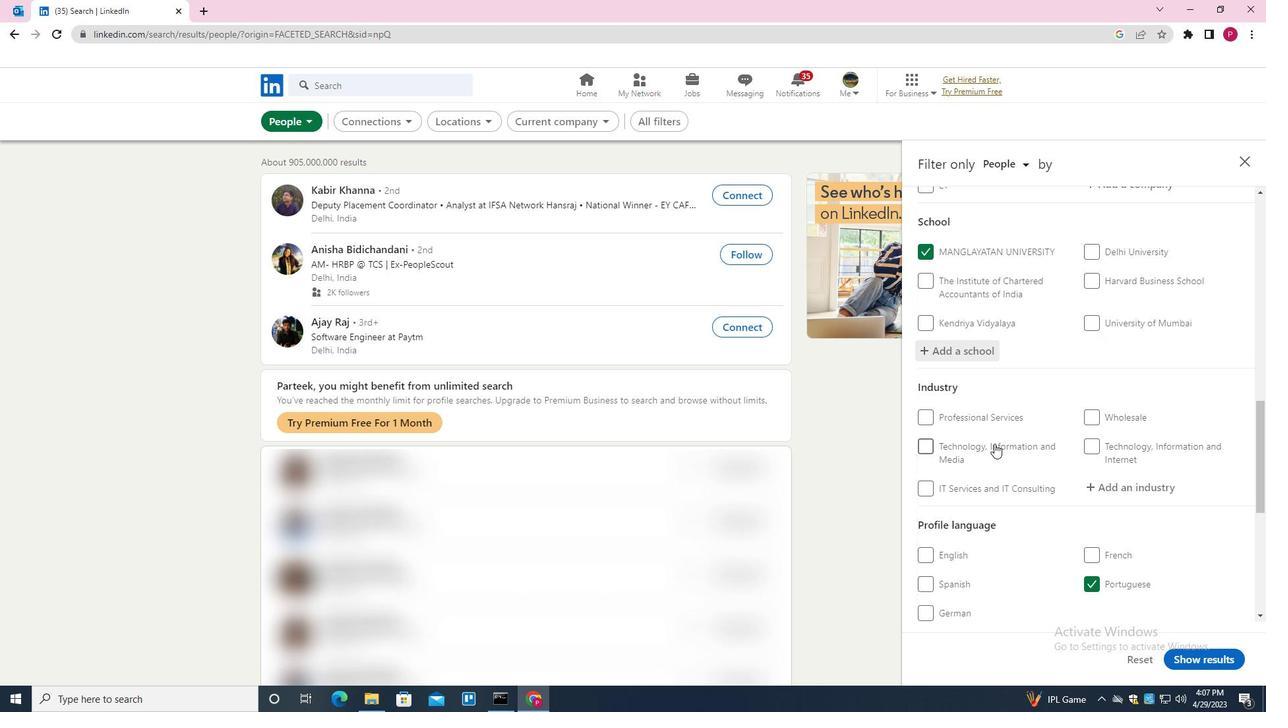 
Action: Mouse moved to (1117, 291)
Screenshot: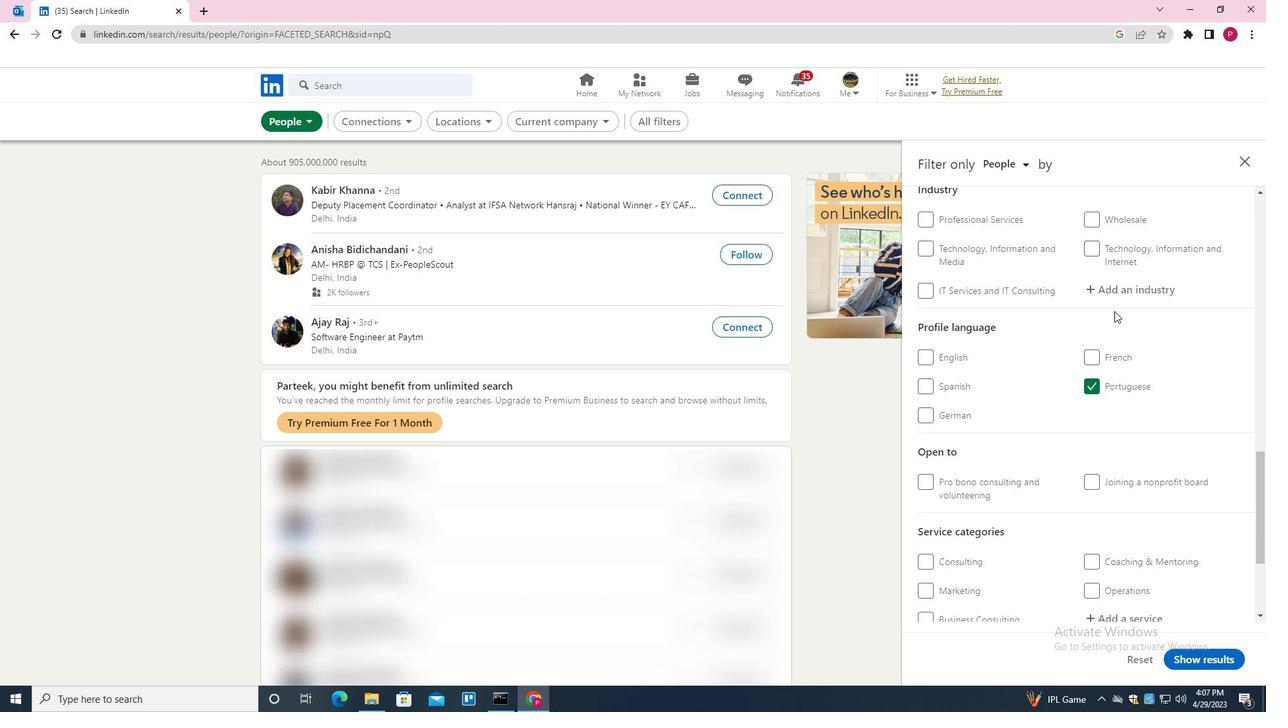 
Action: Mouse pressed left at (1117, 291)
Screenshot: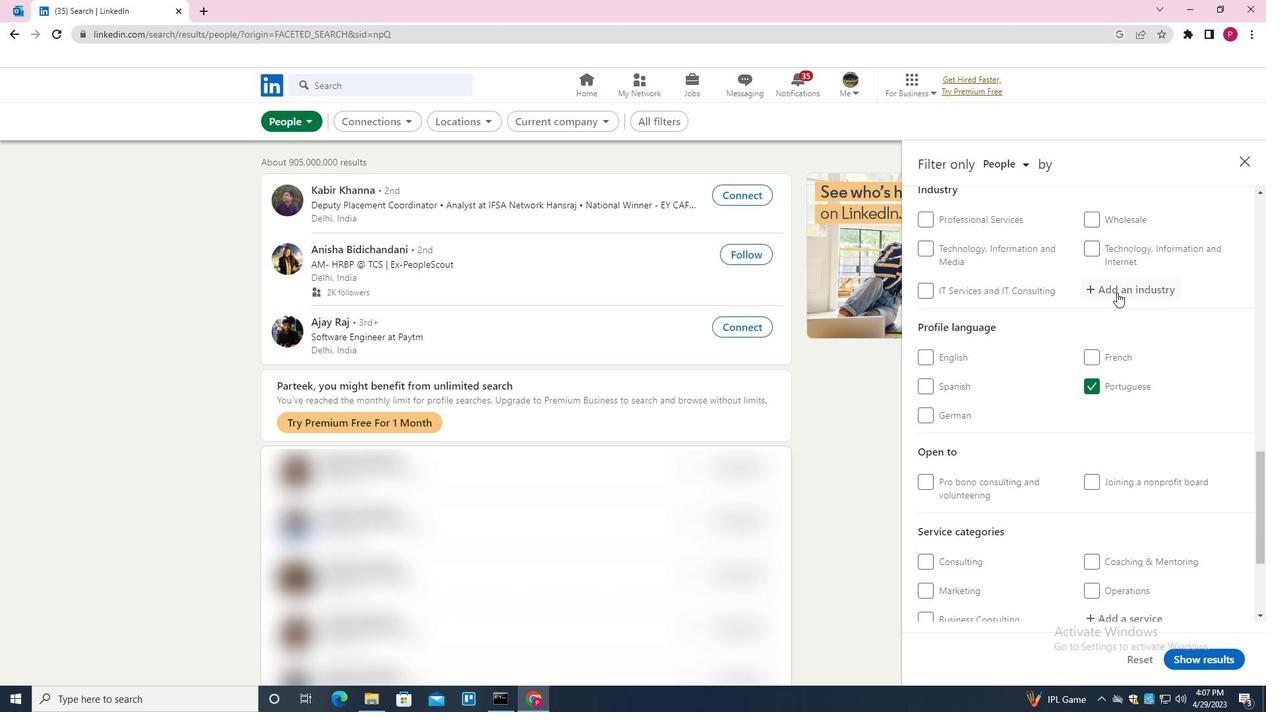 
Action: Mouse moved to (1067, 327)
Screenshot: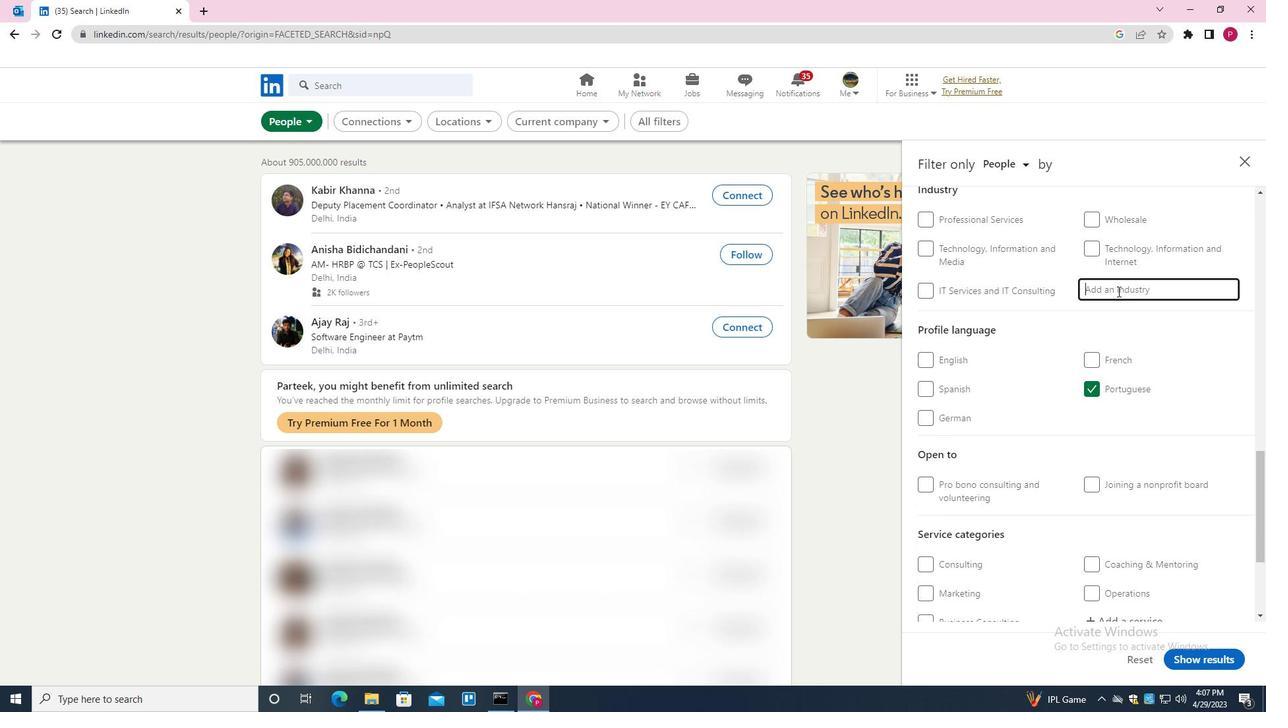 
Action: Key pressed <Key.shift>LIBR<Key.down><Key.enter>
Screenshot: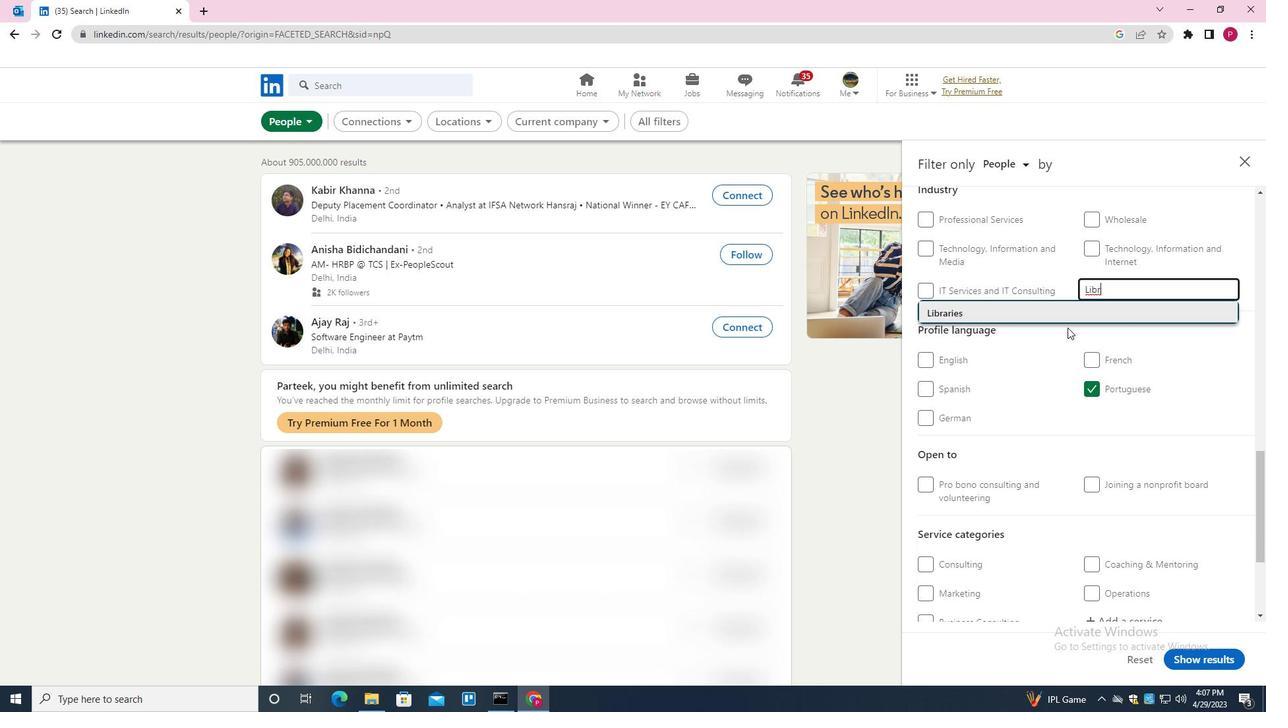 
Action: Mouse moved to (1018, 380)
Screenshot: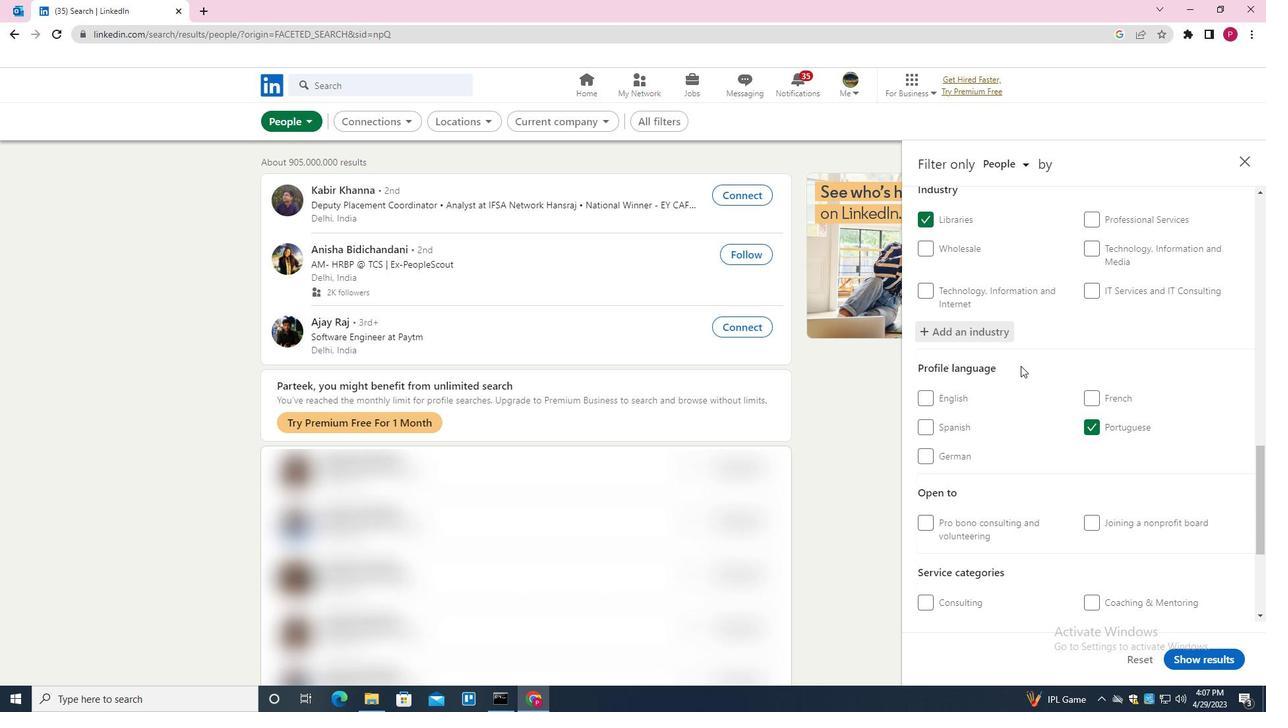 
Action: Mouse scrolled (1018, 379) with delta (0, 0)
Screenshot: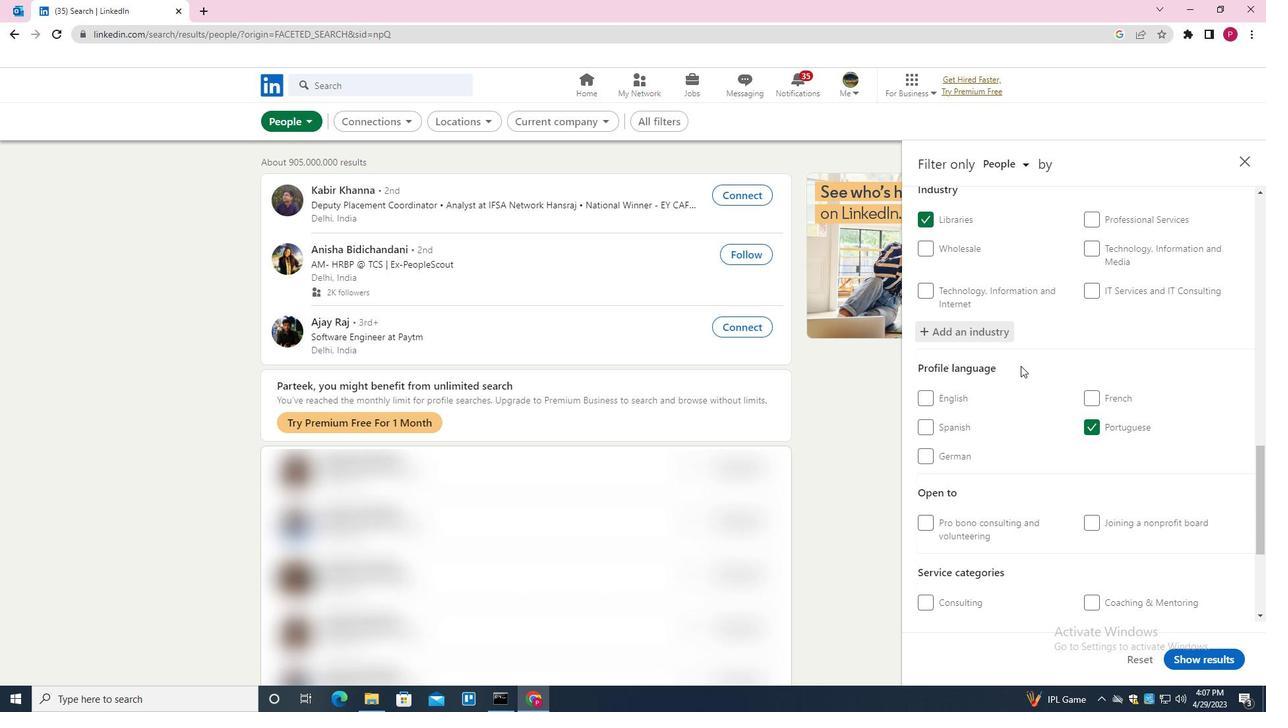 
Action: Mouse moved to (1020, 385)
Screenshot: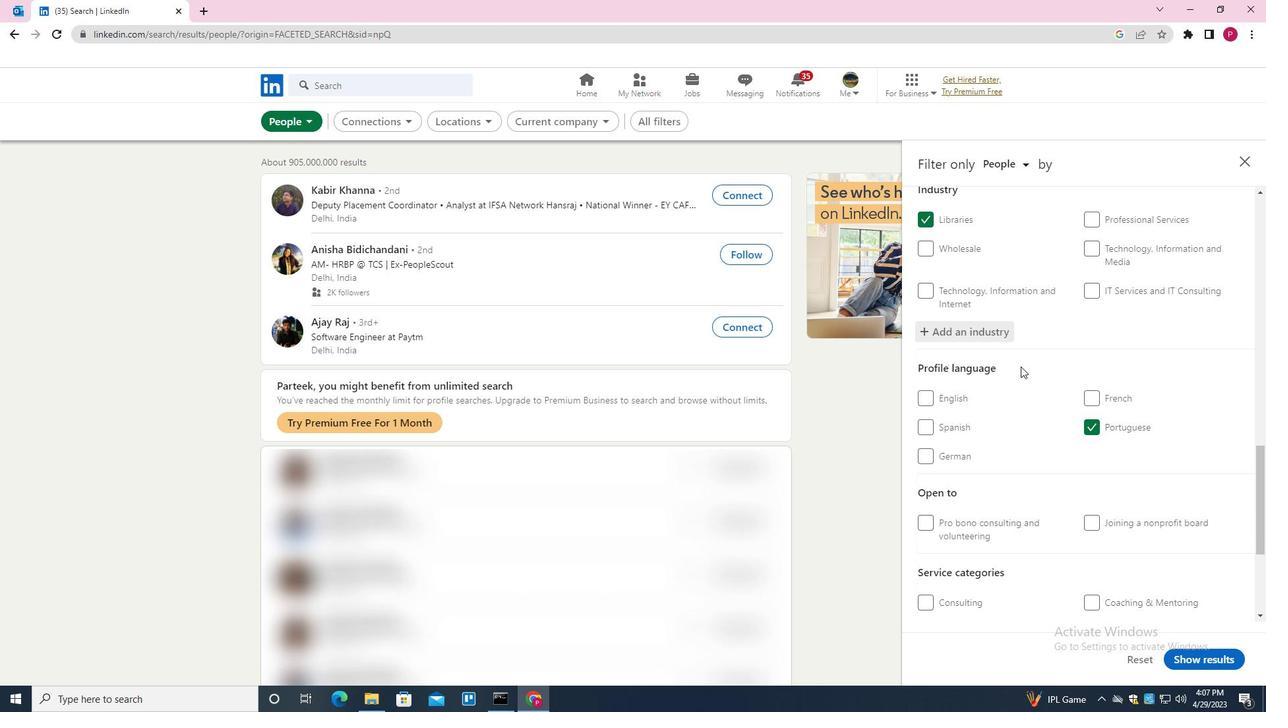 
Action: Mouse scrolled (1020, 384) with delta (0, 0)
Screenshot: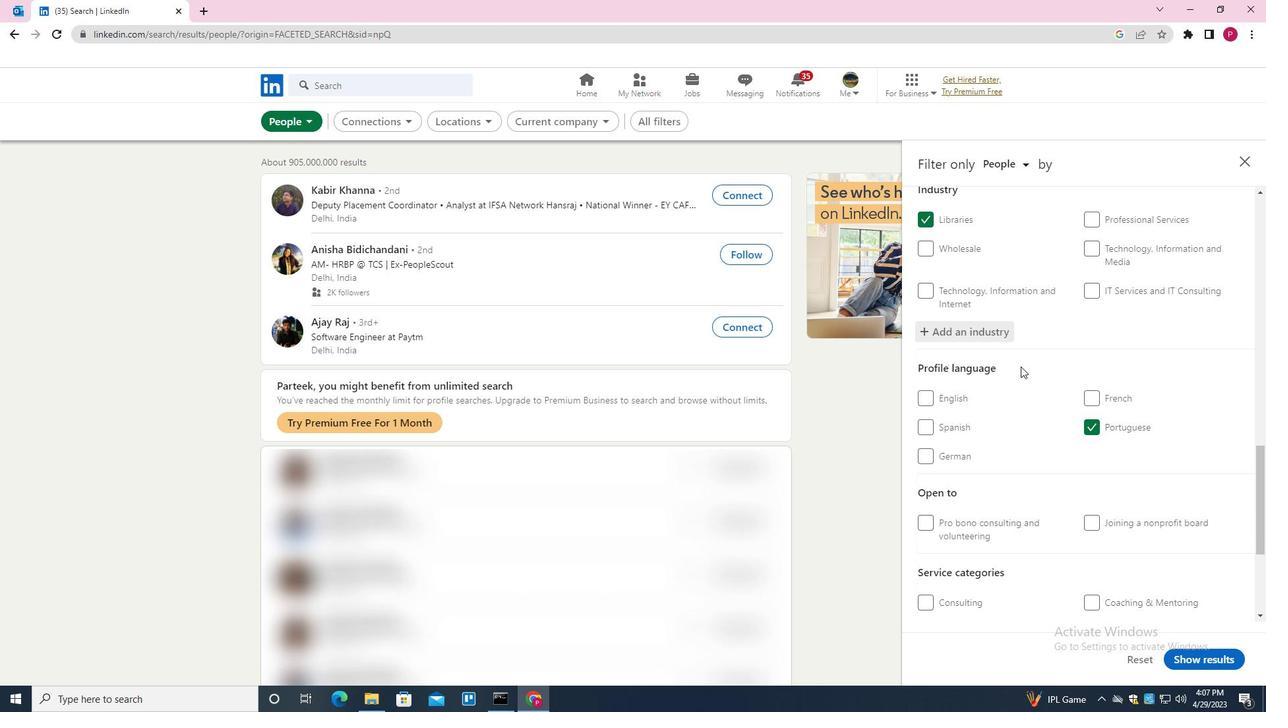 
Action: Mouse moved to (1022, 389)
Screenshot: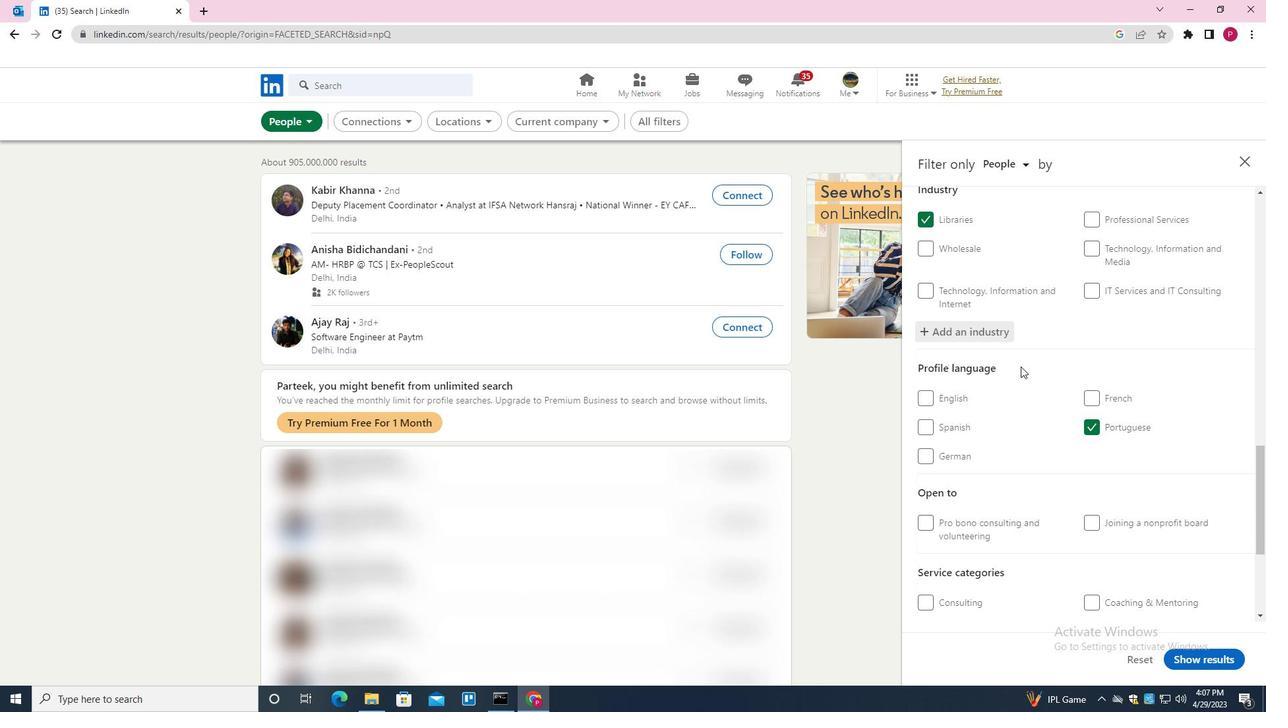
Action: Mouse scrolled (1022, 388) with delta (0, 0)
Screenshot: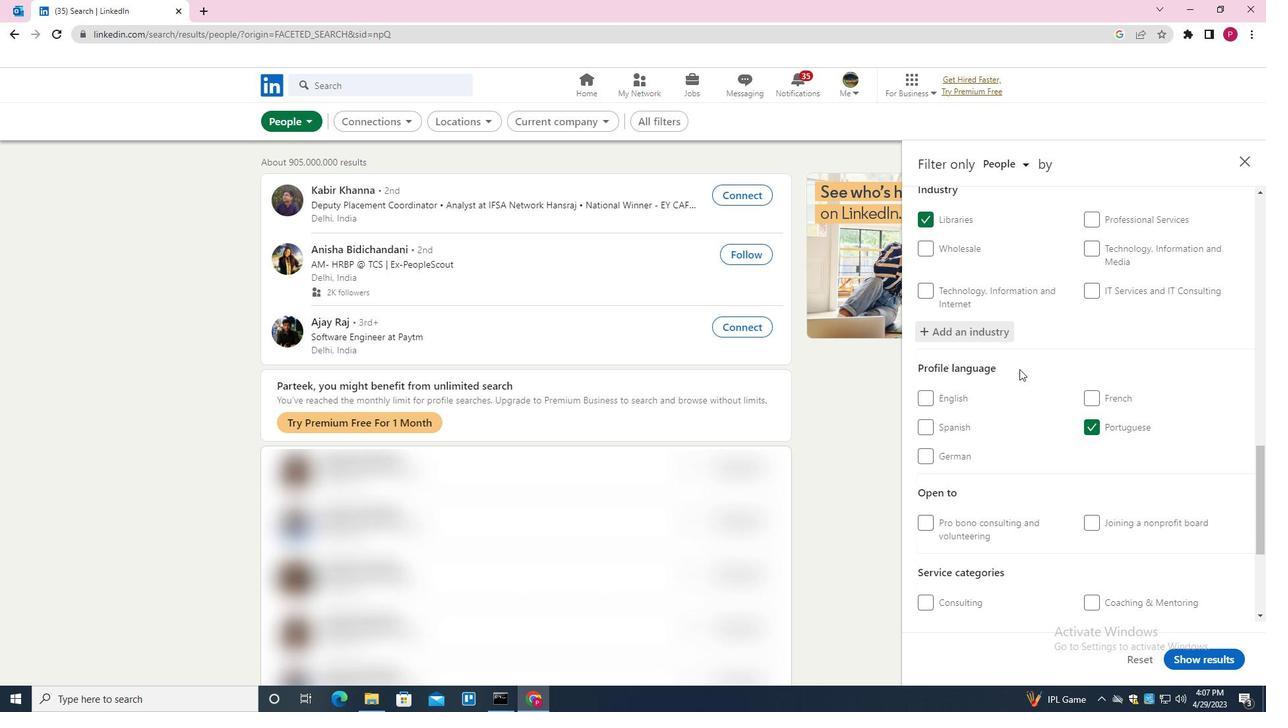 
Action: Mouse moved to (1070, 405)
Screenshot: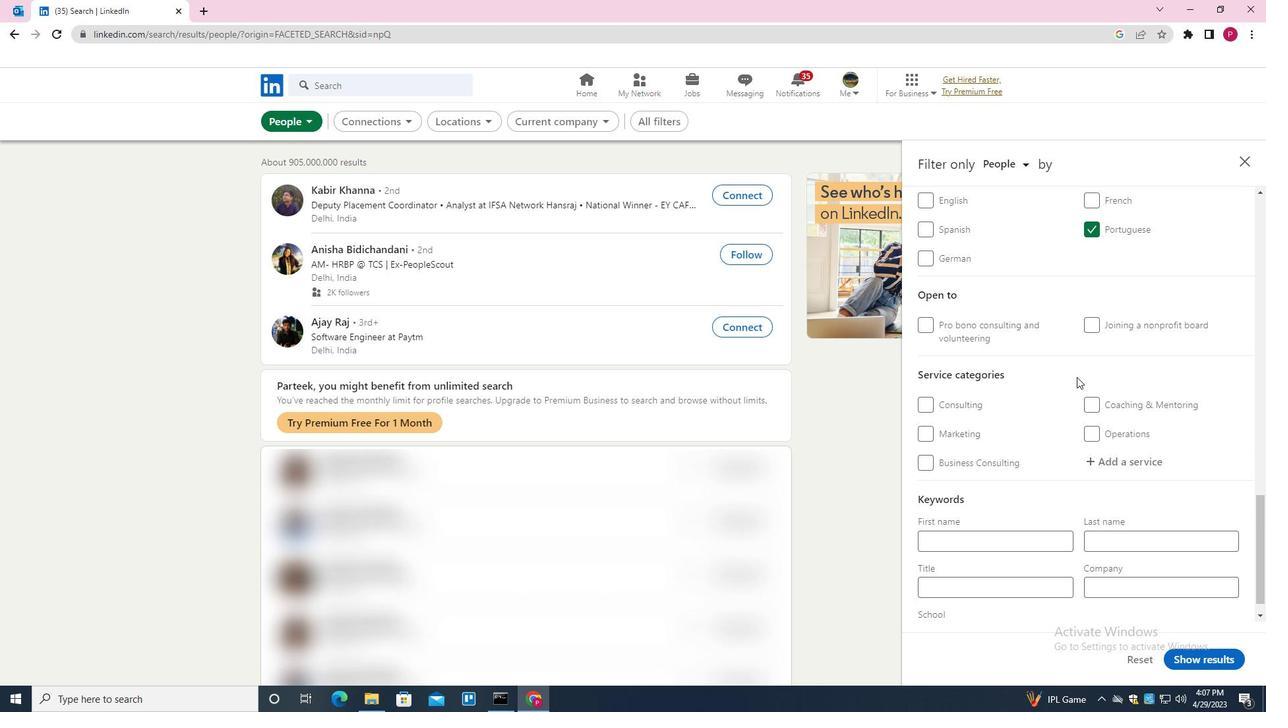 
Action: Mouse scrolled (1070, 404) with delta (0, 0)
Screenshot: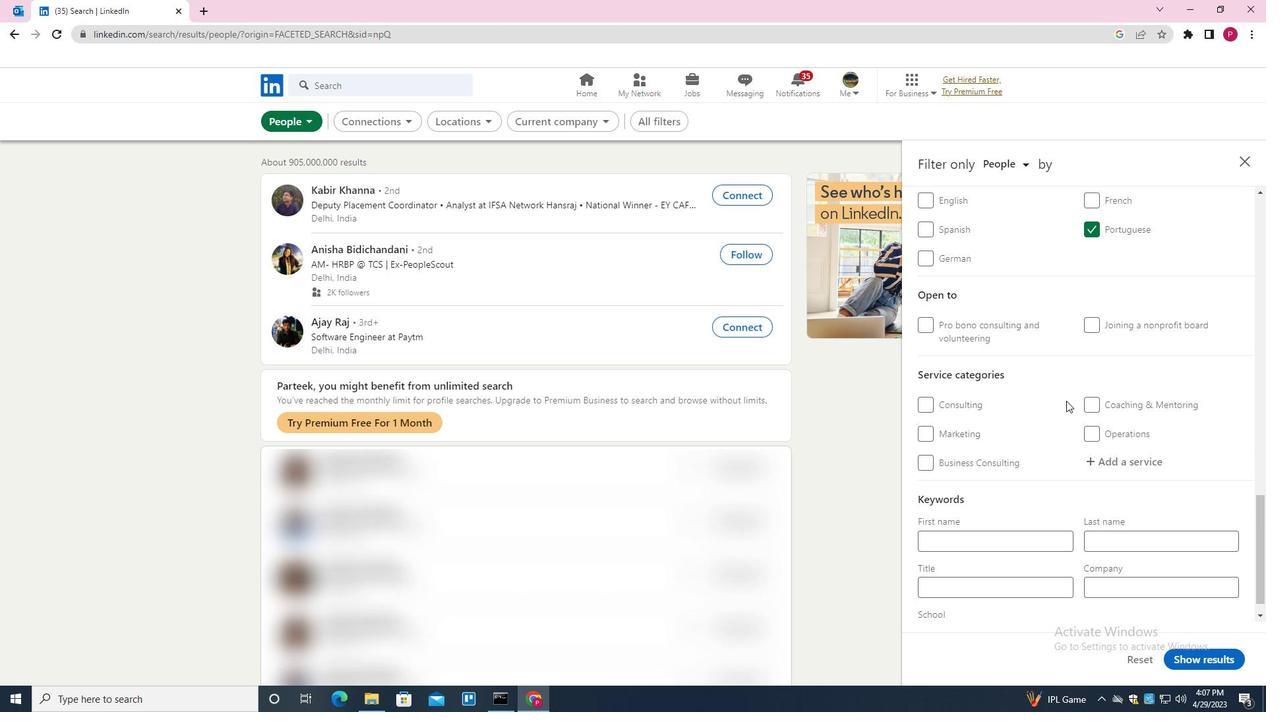 
Action: Mouse moved to (1073, 405)
Screenshot: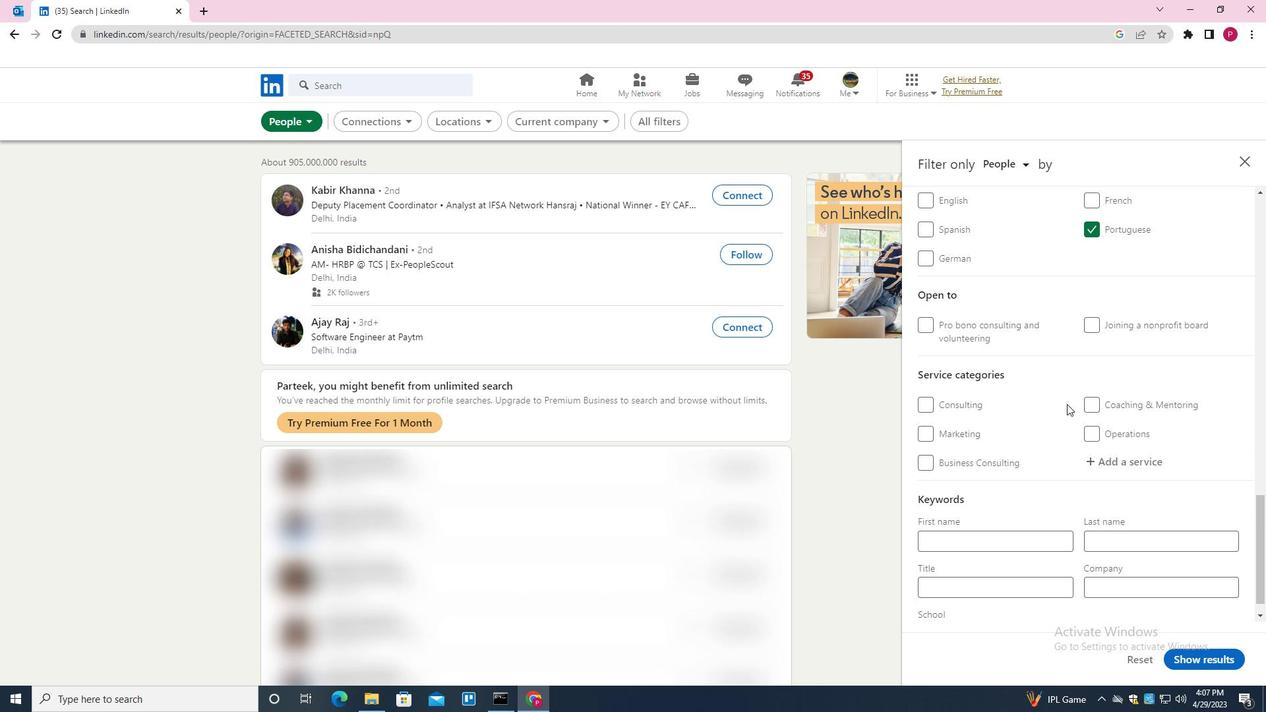 
Action: Mouse scrolled (1073, 404) with delta (0, 0)
Screenshot: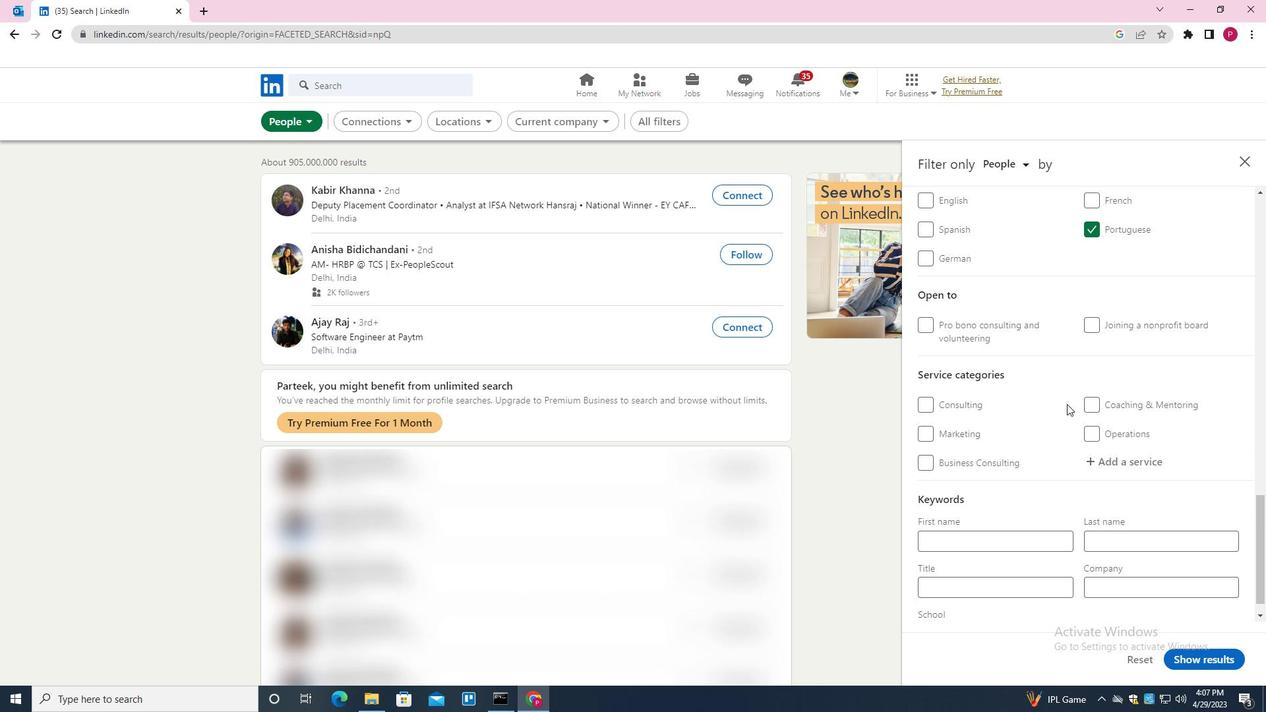 
Action: Mouse moved to (1115, 436)
Screenshot: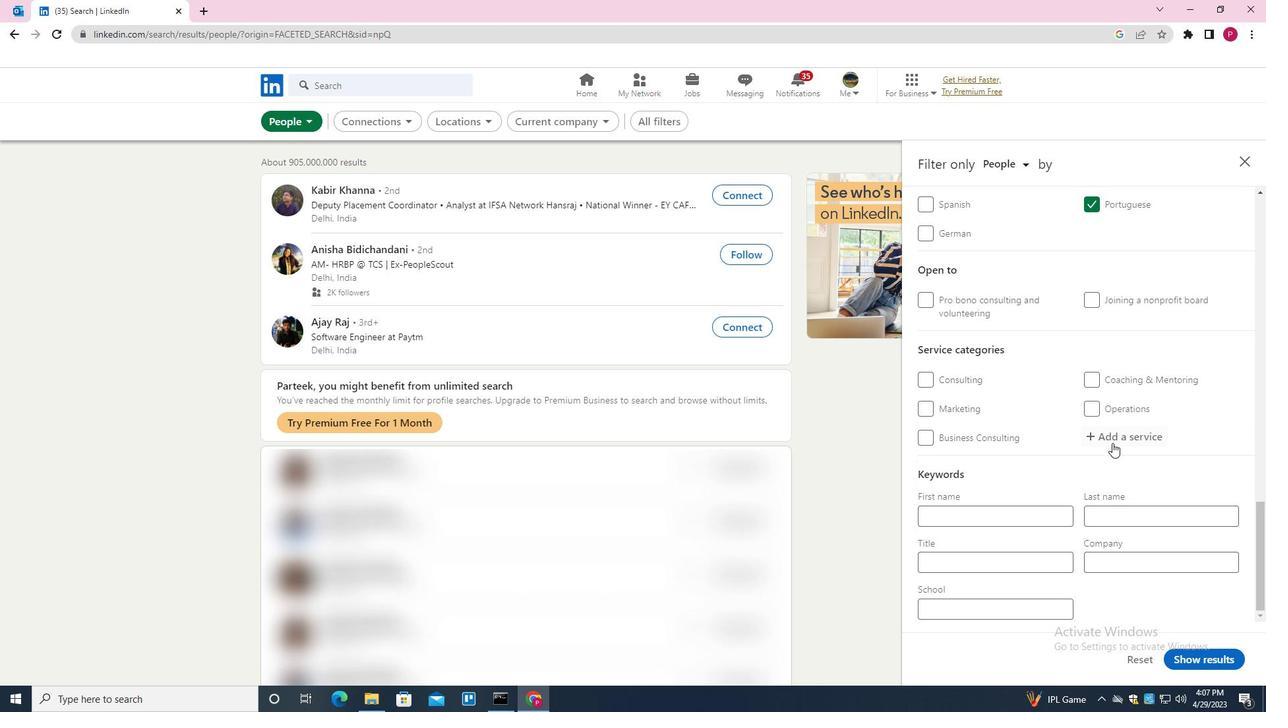 
Action: Mouse pressed left at (1115, 436)
Screenshot: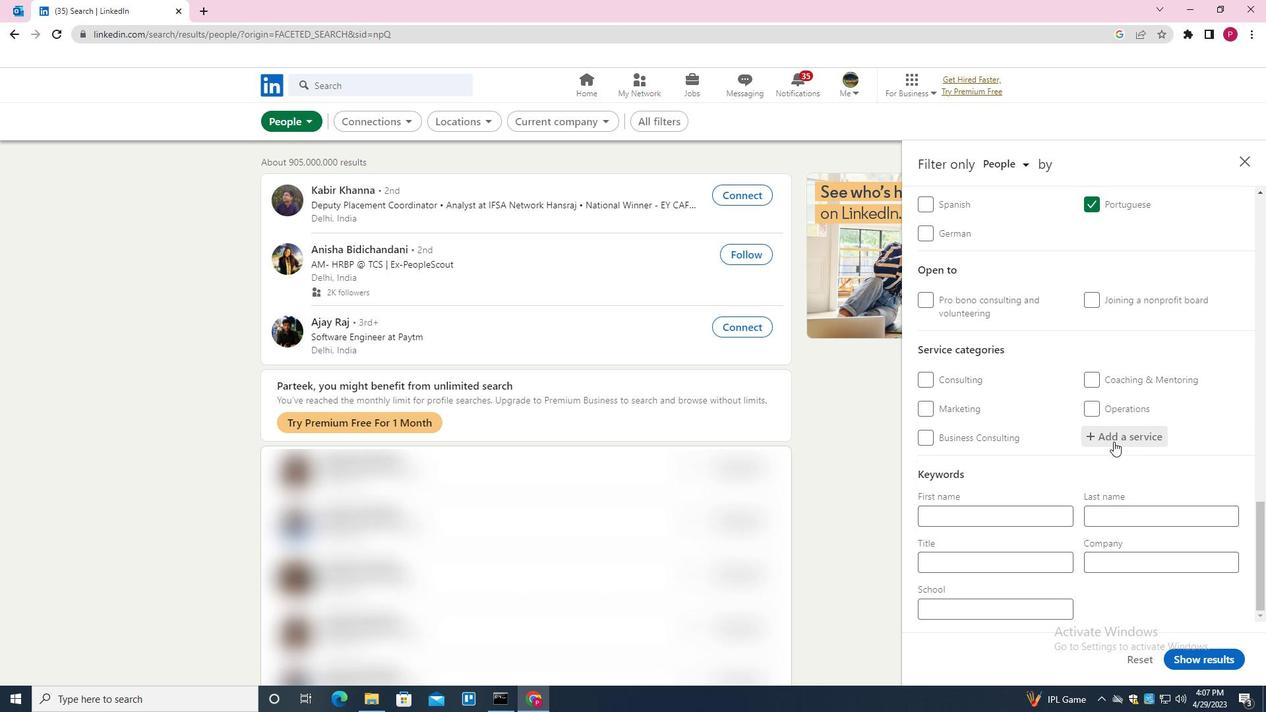 
Action: Mouse moved to (1067, 379)
Screenshot: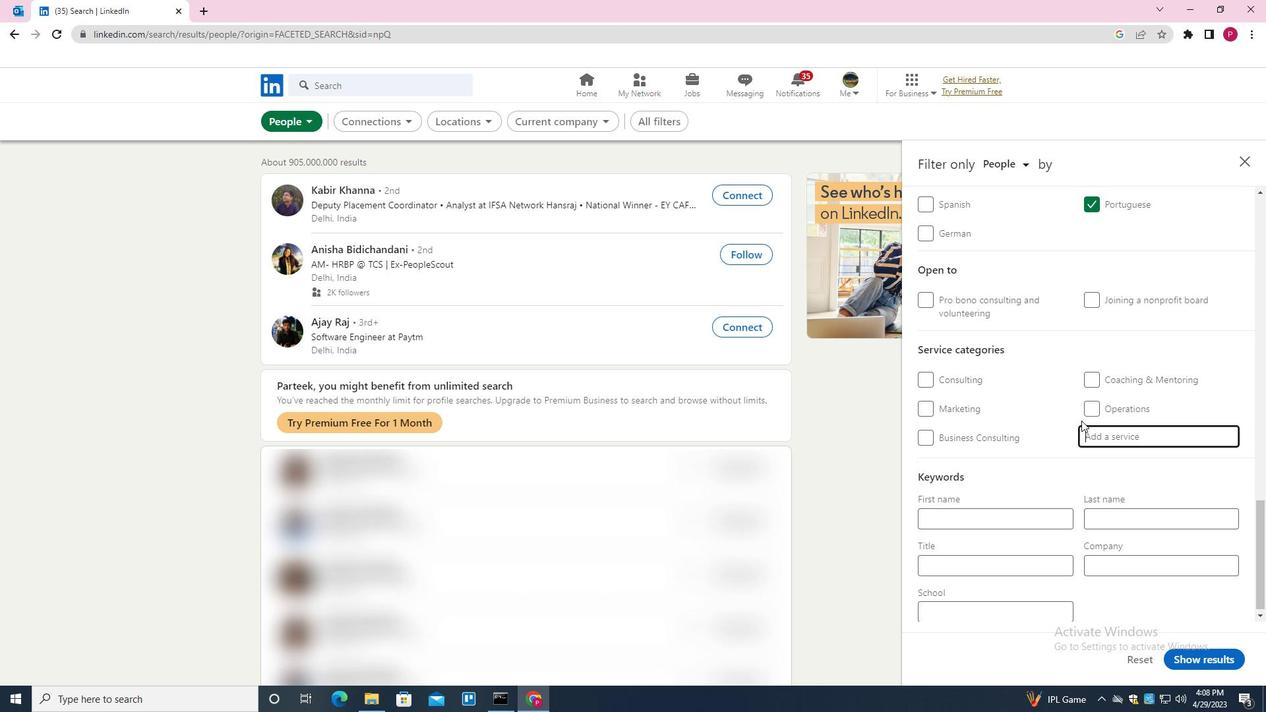 
Action: Key pressed <Key.shift>COMMERCIAL<Key.down><Key.down><Key.enter>
Screenshot: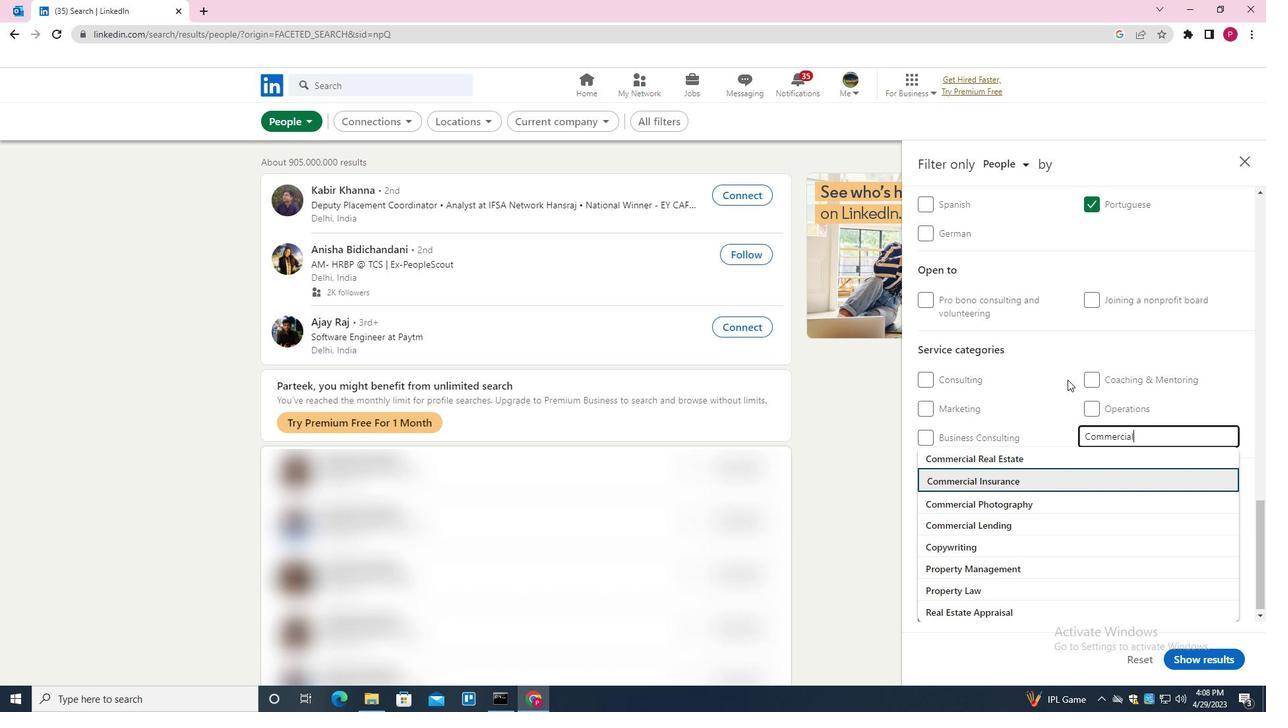 
Action: Mouse moved to (912, 454)
Screenshot: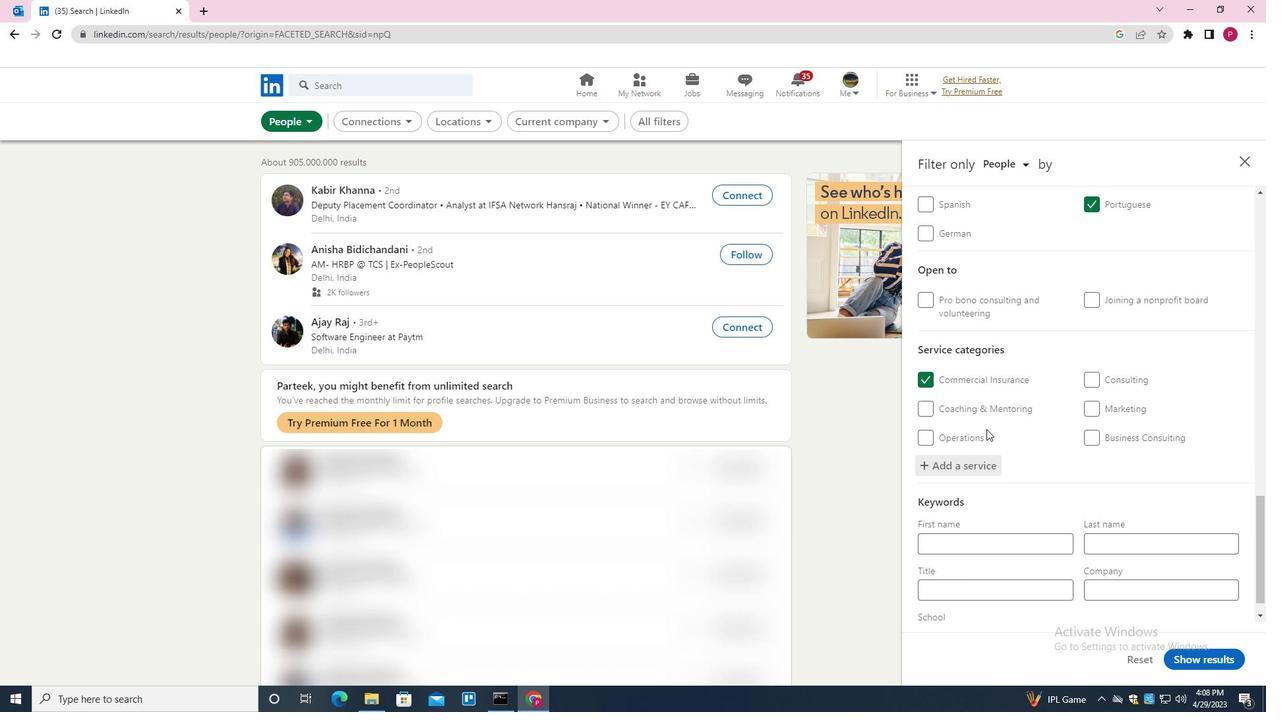 
Action: Mouse scrolled (912, 453) with delta (0, 0)
Screenshot: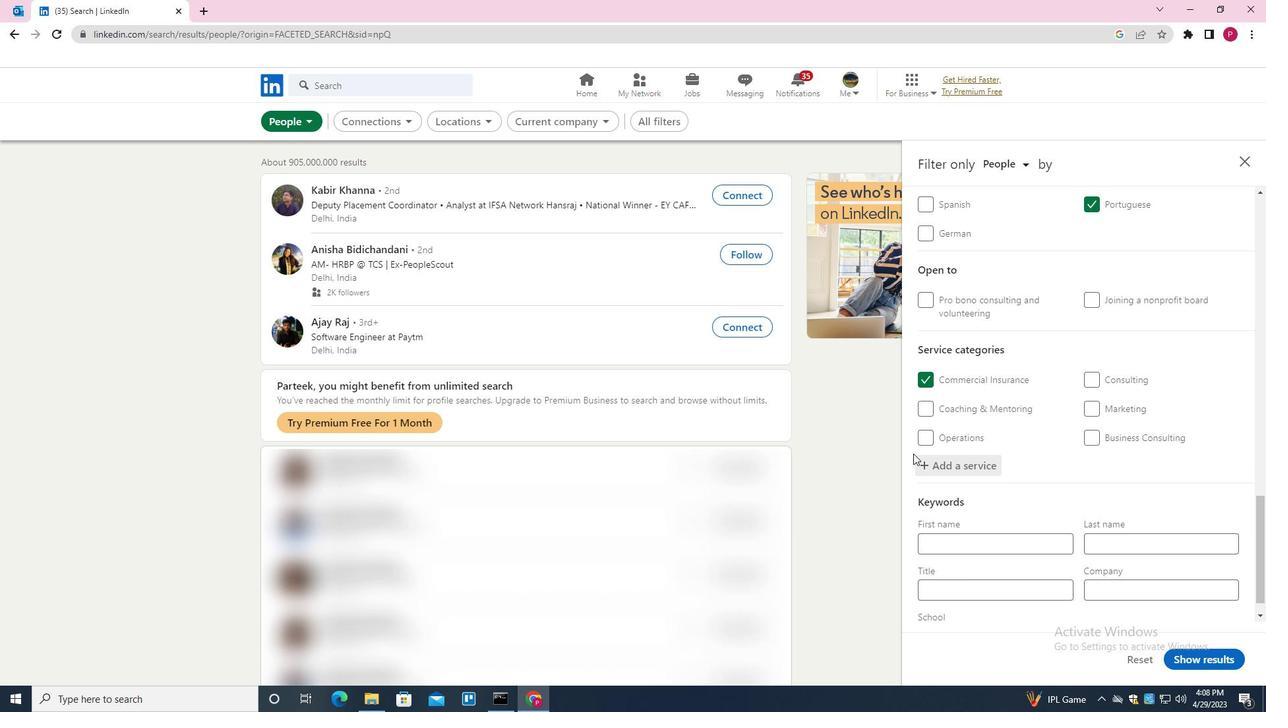 
Action: Mouse moved to (920, 460)
Screenshot: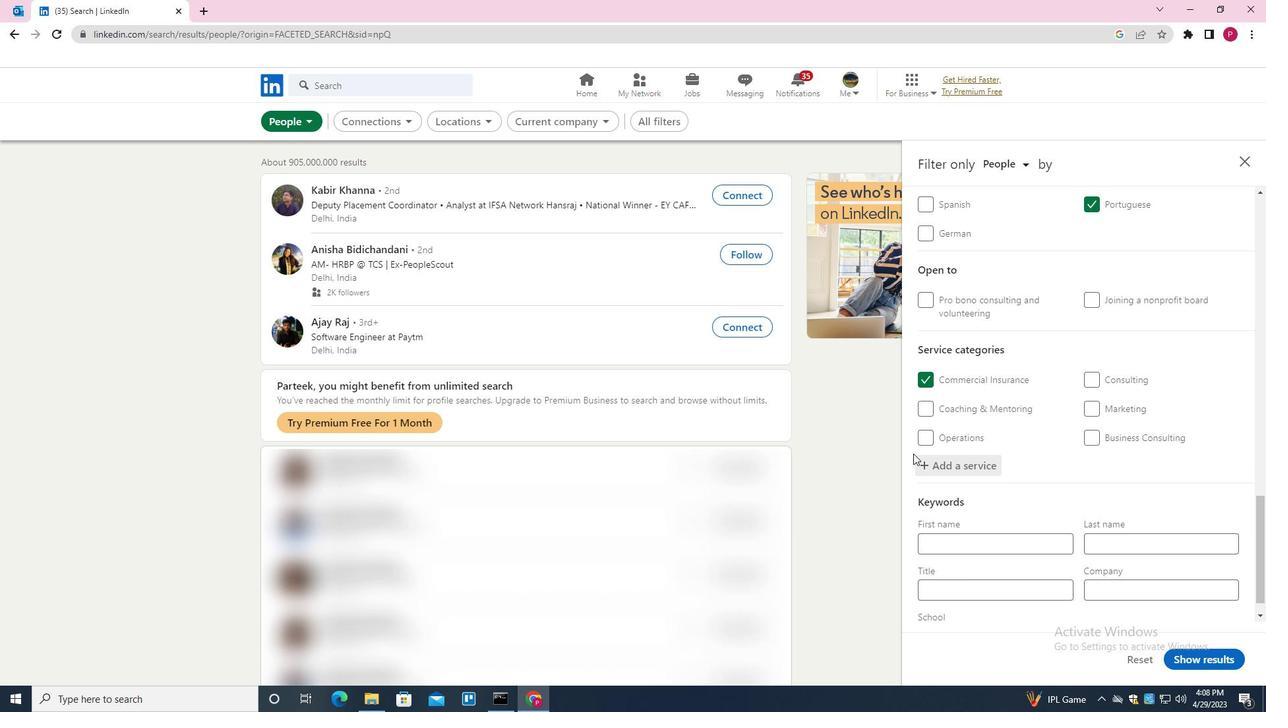 
Action: Mouse scrolled (920, 459) with delta (0, 0)
Screenshot: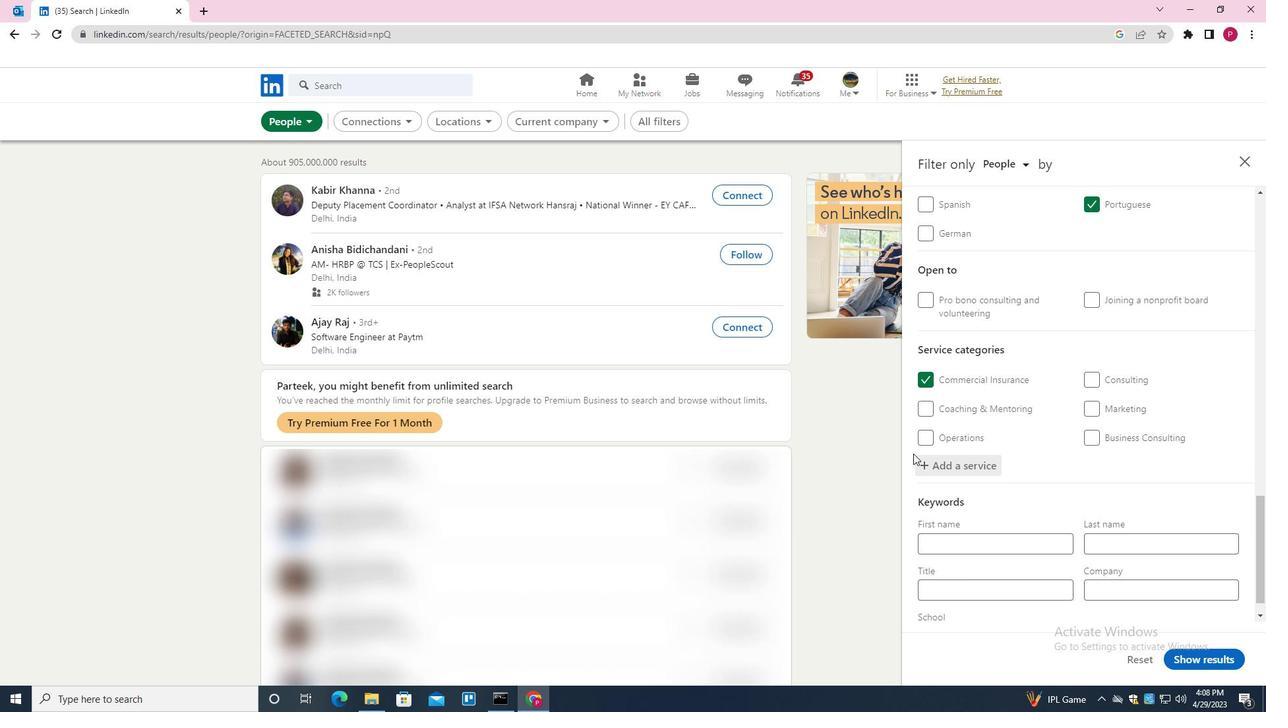 
Action: Mouse moved to (928, 466)
Screenshot: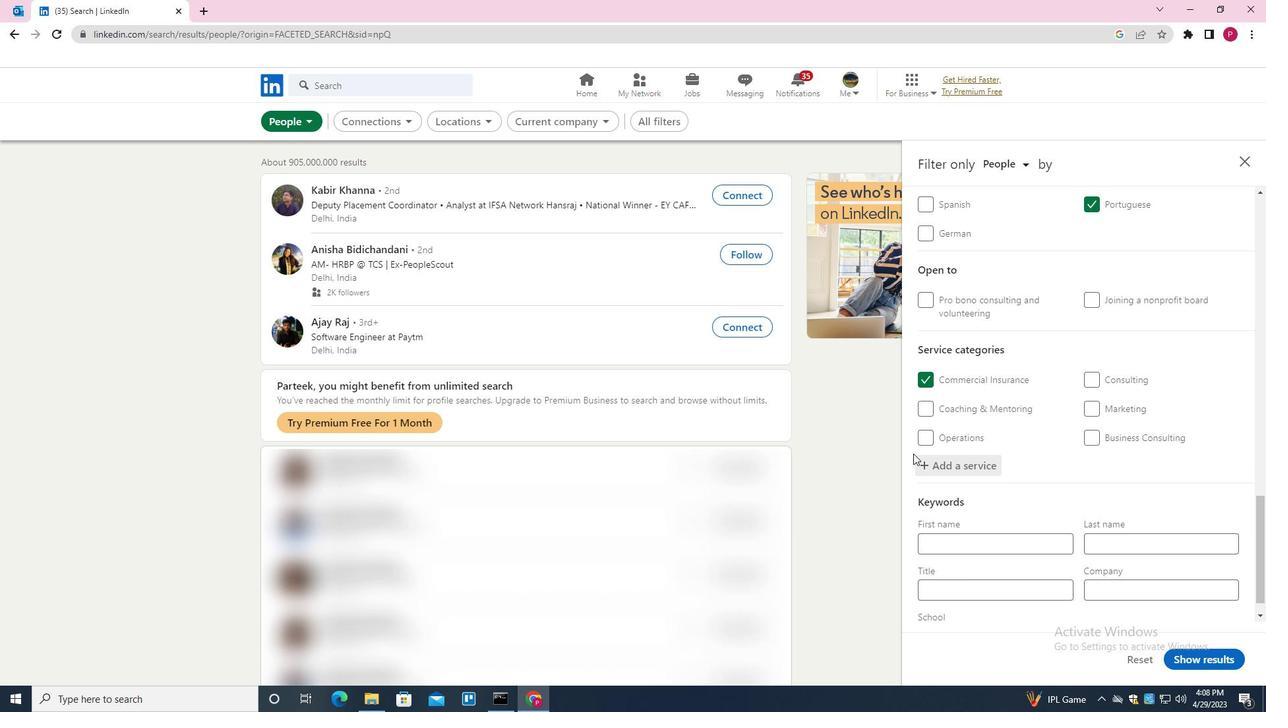 
Action: Mouse scrolled (928, 466) with delta (0, 0)
Screenshot: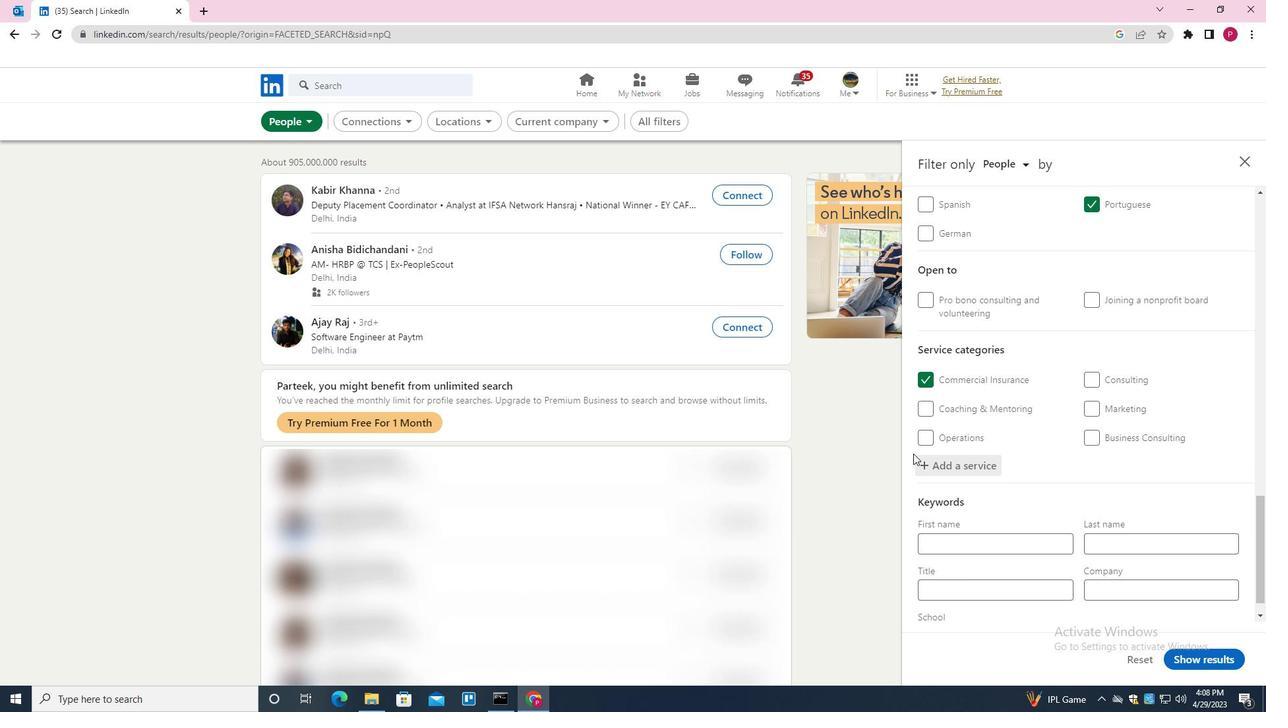 
Action: Mouse moved to (933, 470)
Screenshot: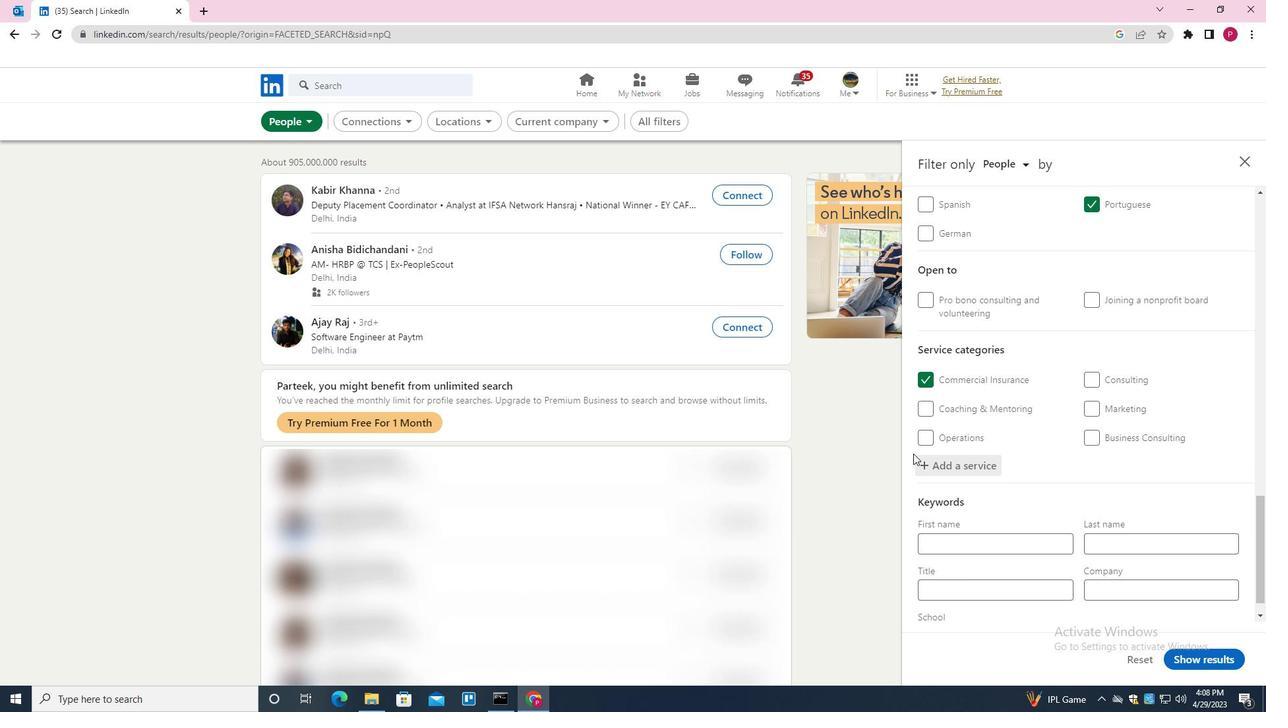 
Action: Mouse scrolled (933, 469) with delta (0, 0)
Screenshot: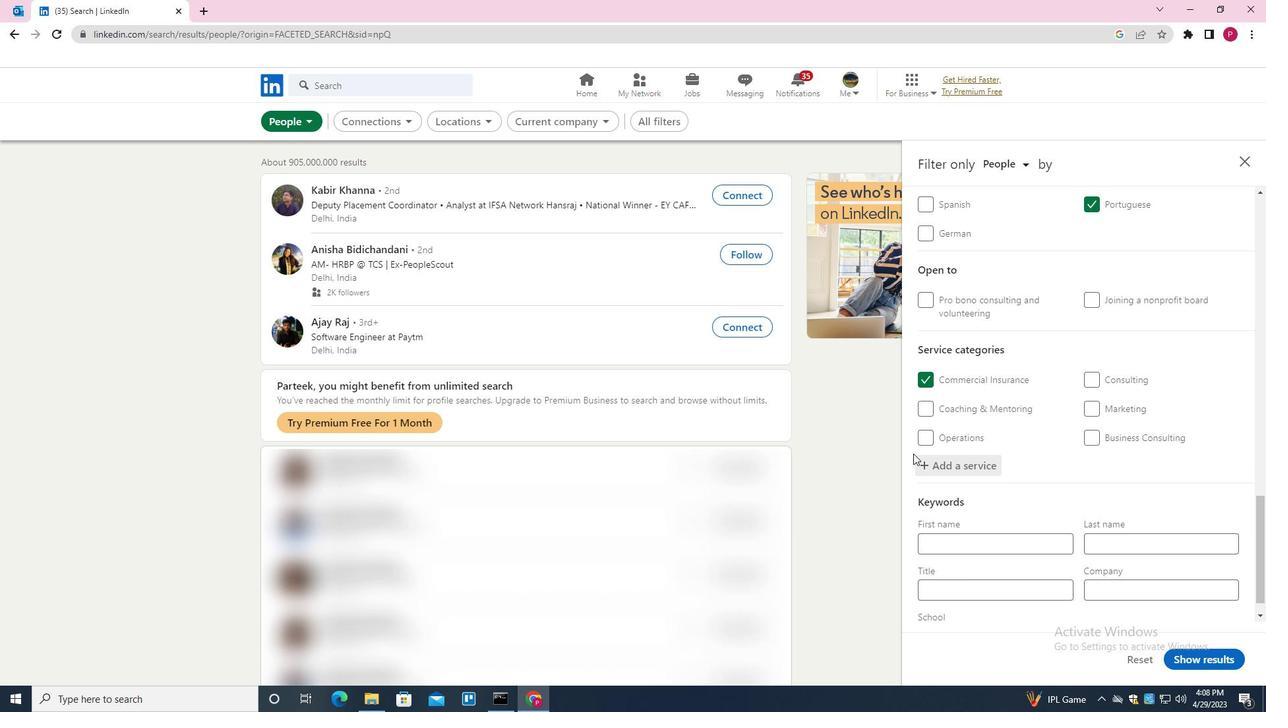 
Action: Mouse moved to (939, 474)
Screenshot: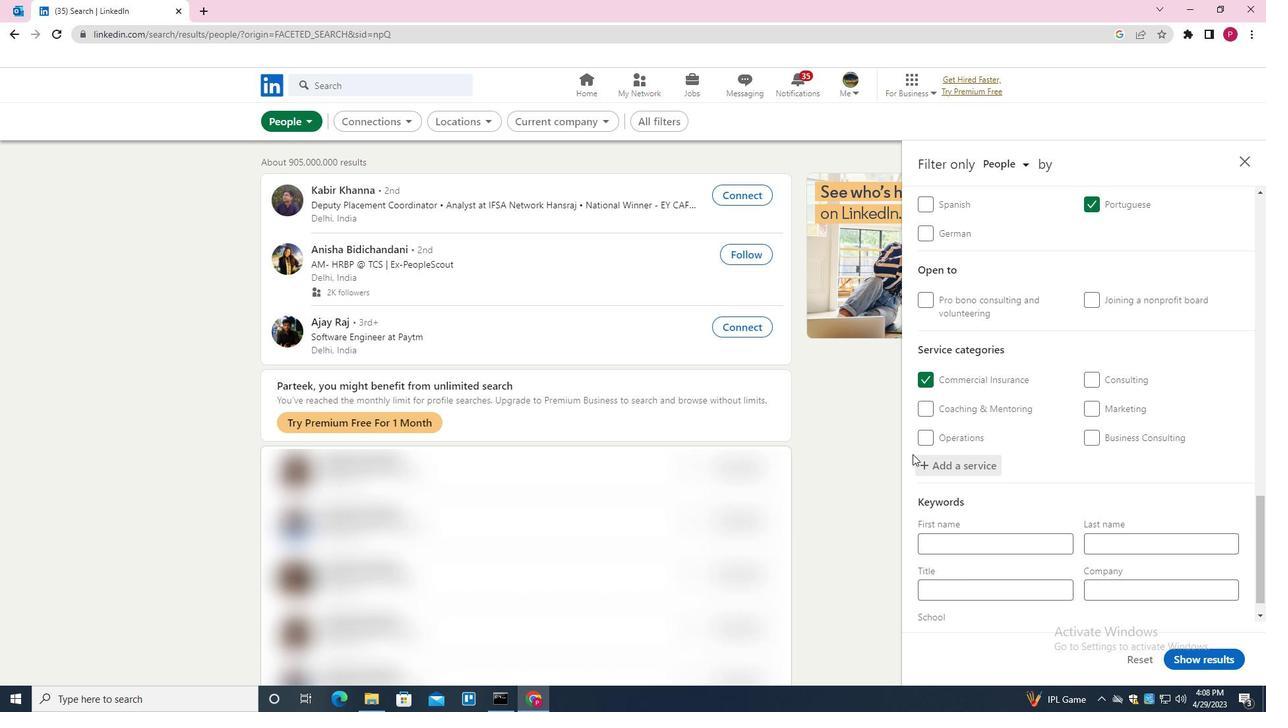 
Action: Mouse scrolled (939, 474) with delta (0, 0)
Screenshot: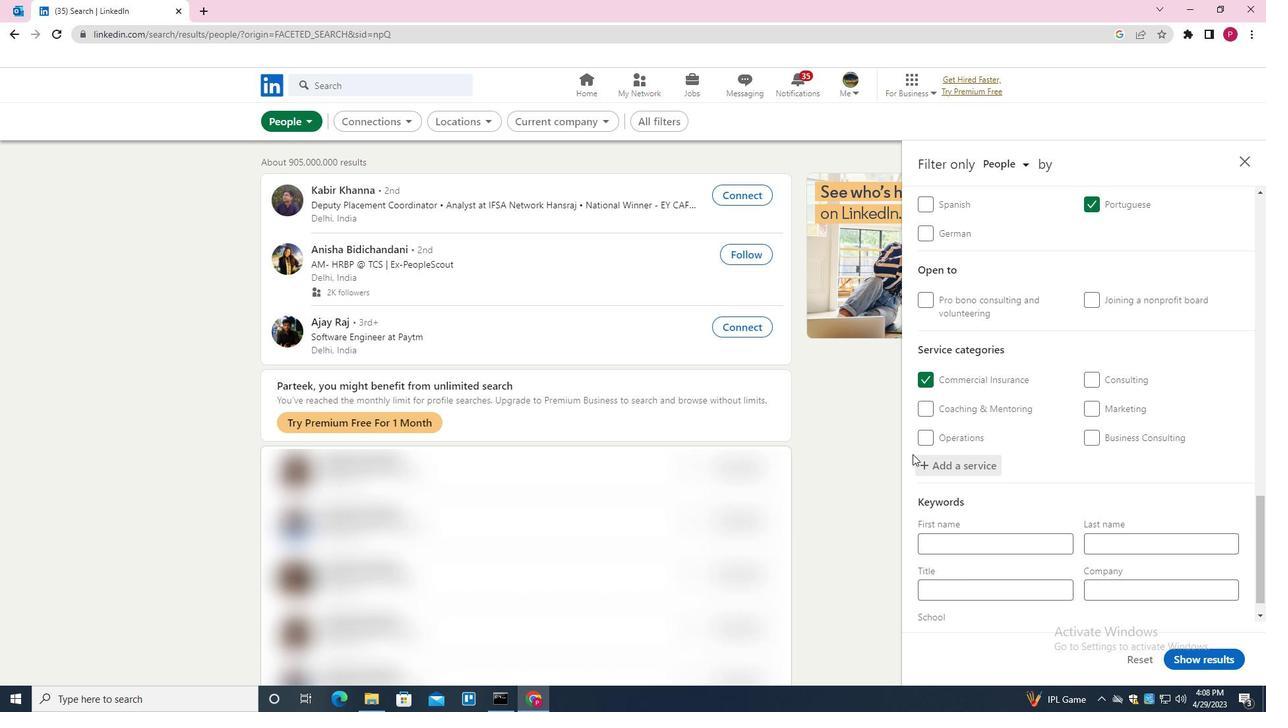 
Action: Mouse moved to (950, 482)
Screenshot: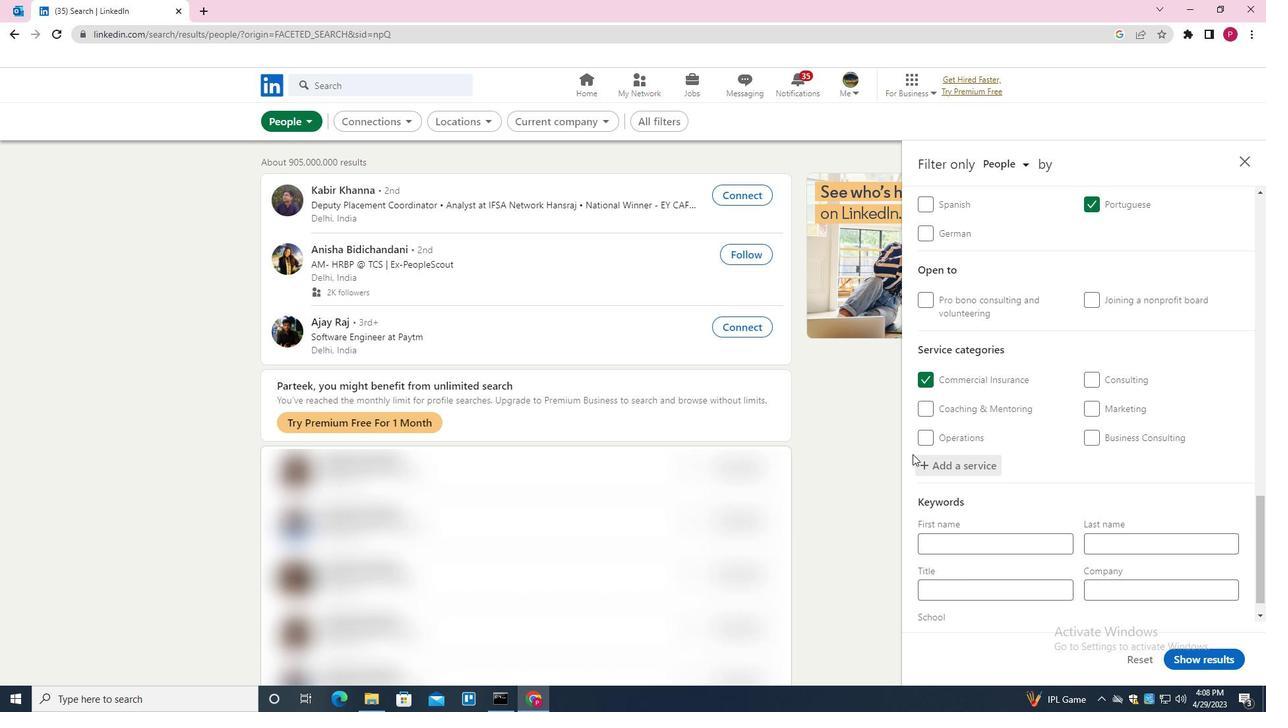 
Action: Mouse scrolled (950, 481) with delta (0, 0)
Screenshot: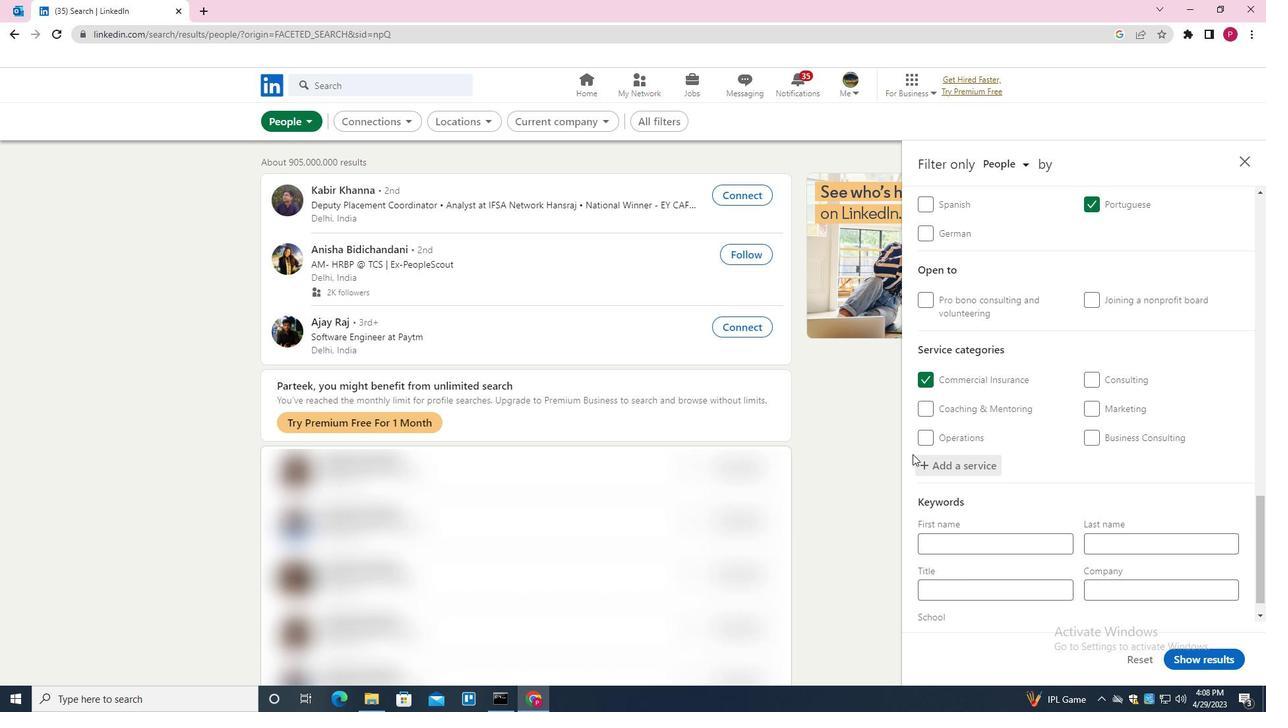 
Action: Mouse moved to (970, 563)
Screenshot: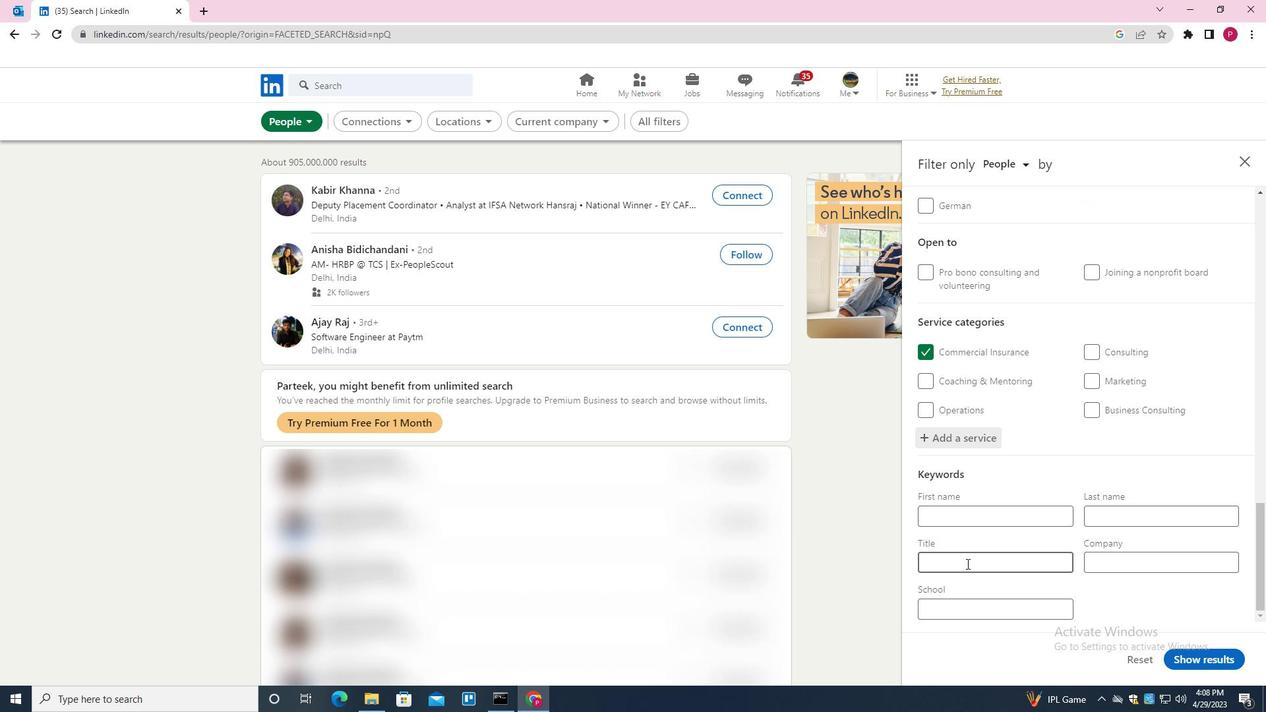 
Action: Mouse pressed left at (970, 563)
Screenshot: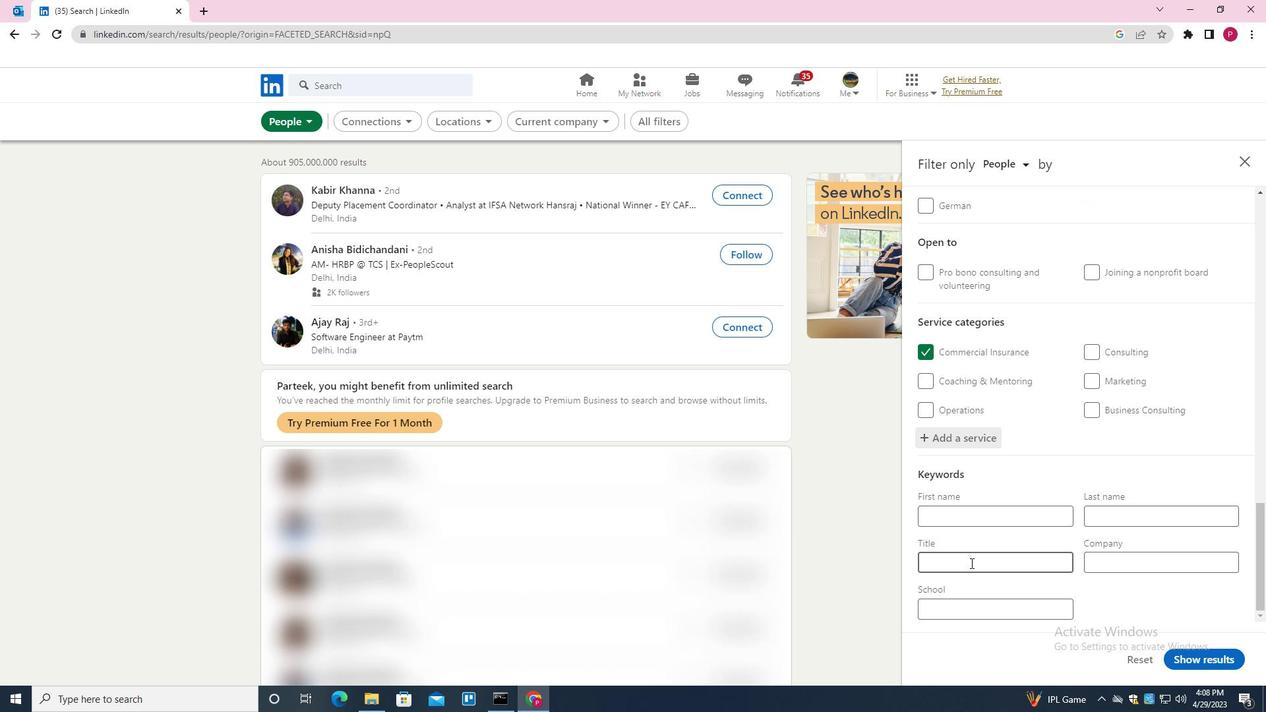 
Action: Mouse moved to (967, 559)
Screenshot: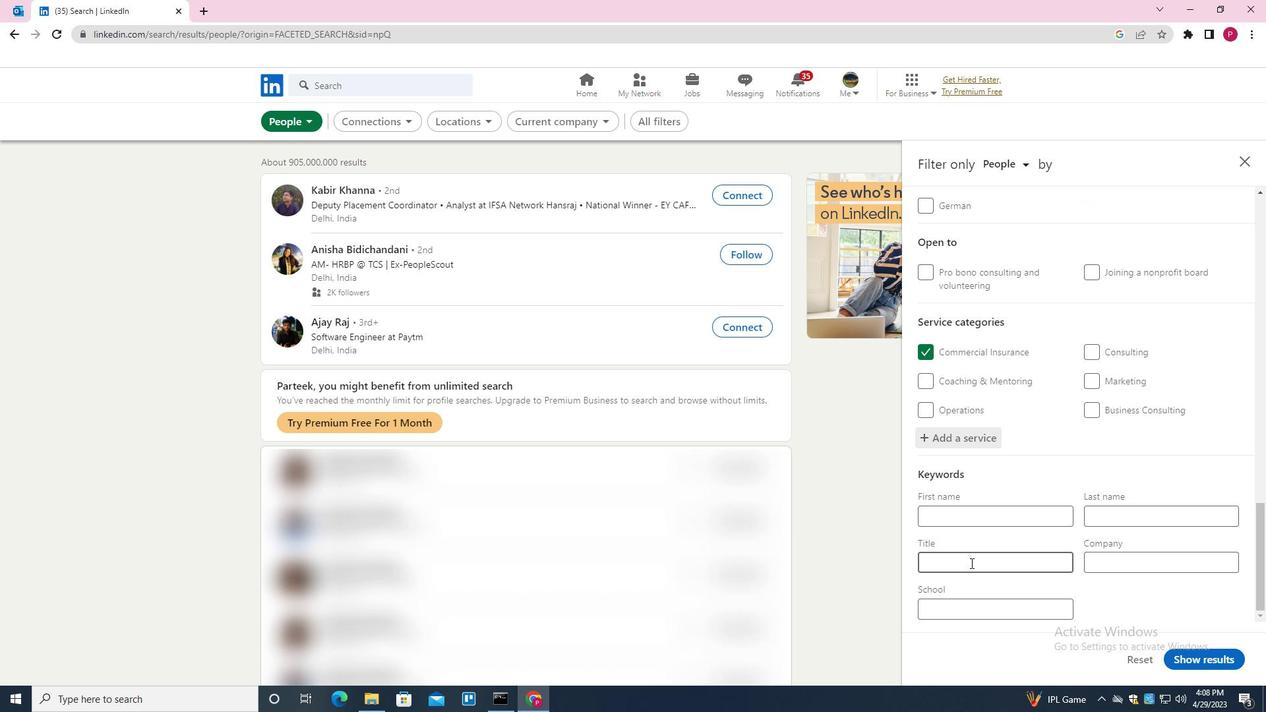 
Action: Key pressed <Key.shift>TEST<Key.space><Key.shift>SCORE
Screenshot: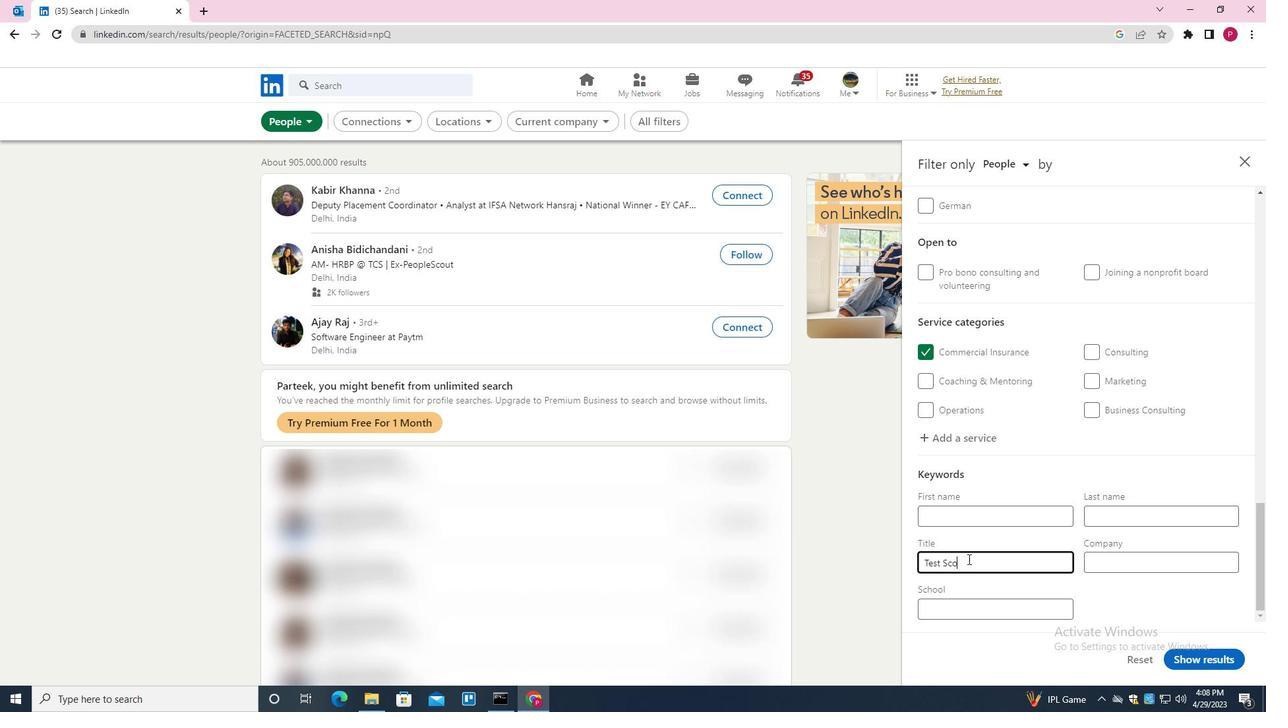 
Action: Mouse moved to (1194, 658)
Screenshot: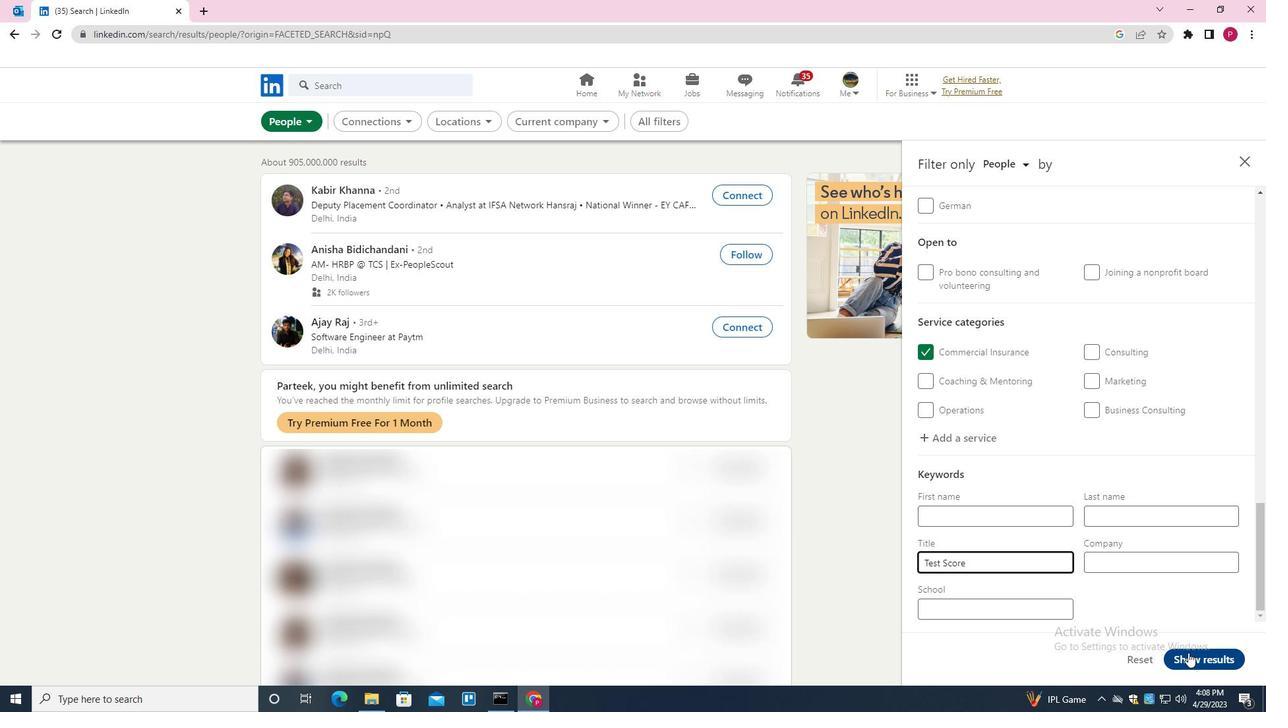 
Action: Mouse pressed left at (1194, 658)
Screenshot: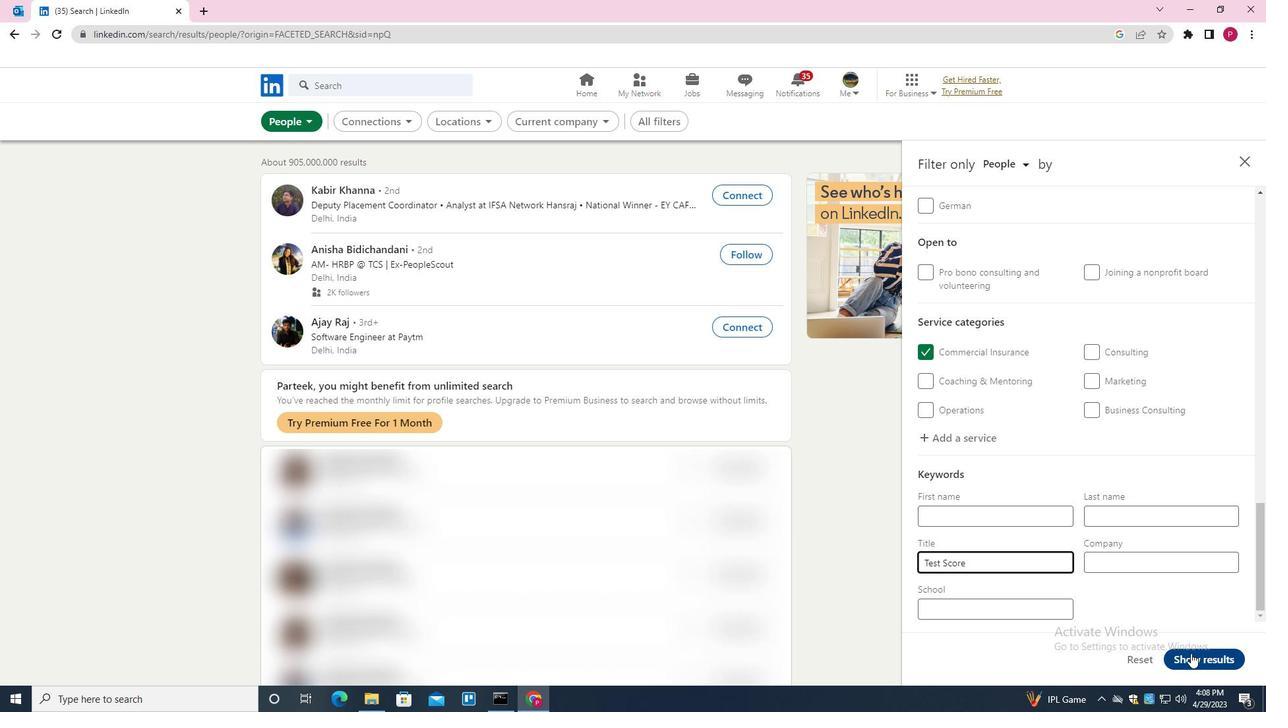 
Action: Mouse moved to (718, 319)
Screenshot: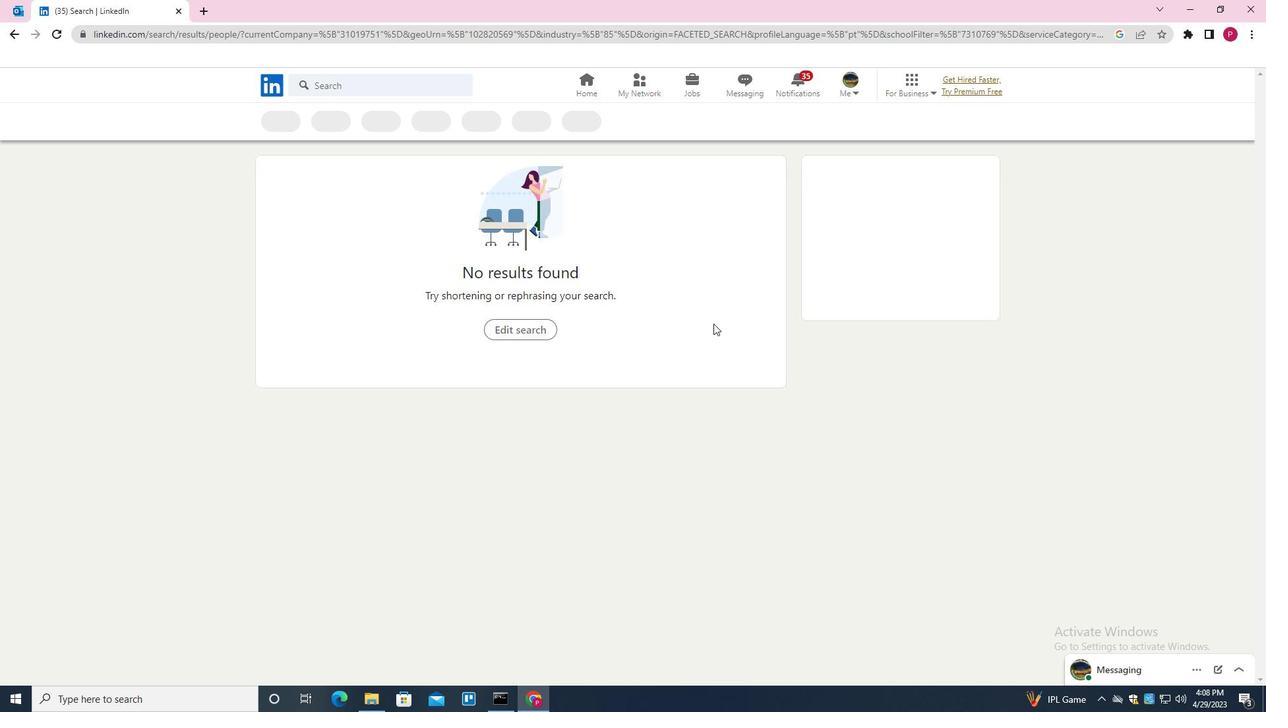 
